 Task: Search one way flight ticket for 1 adult, 5 children, 2 infants in seat and 1 infant on lap in first from Santa Fe: Santa Fe Municipal Airport to Rockford: Chicago Rockford International Airport(was Northwest Chicagoland Regional Airport At Rockford) on 5-1-2023. Number of bags: 2 carry on bags and 6 checked bags. Price is upto 72000. Outbound departure time preference is 21:00.
Action: Mouse moved to (223, 263)
Screenshot: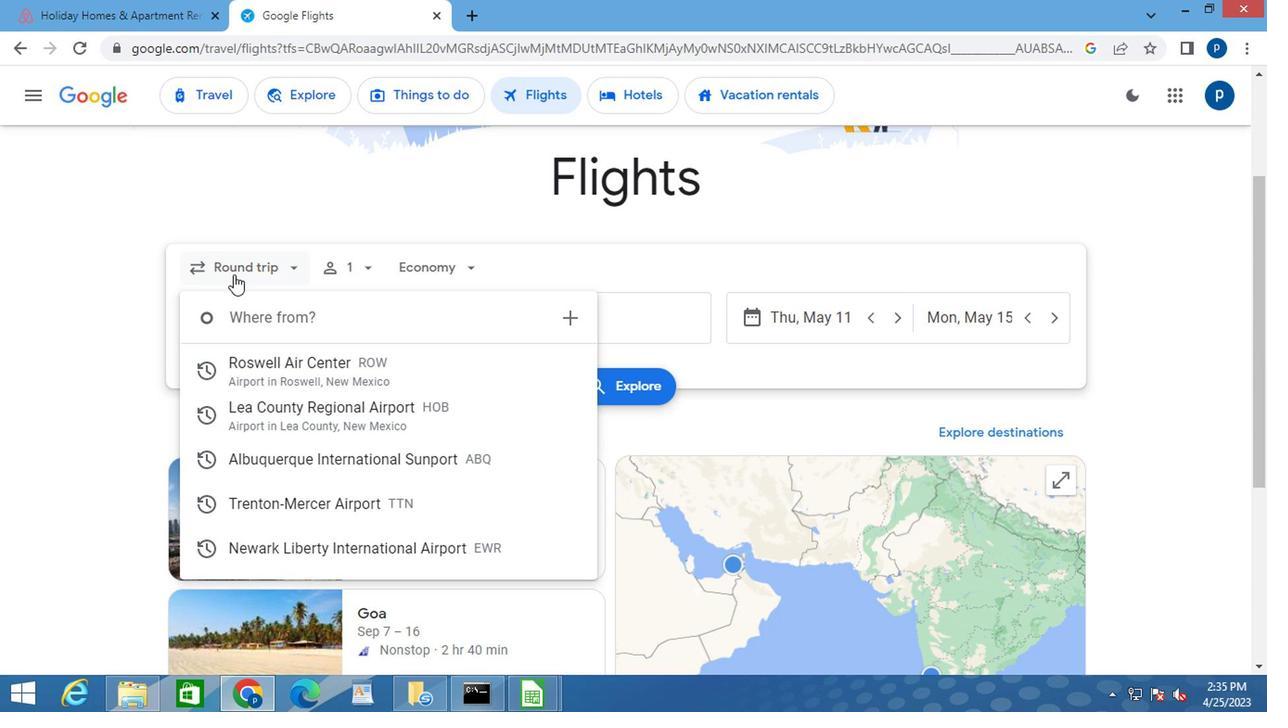 
Action: Mouse pressed left at (223, 263)
Screenshot: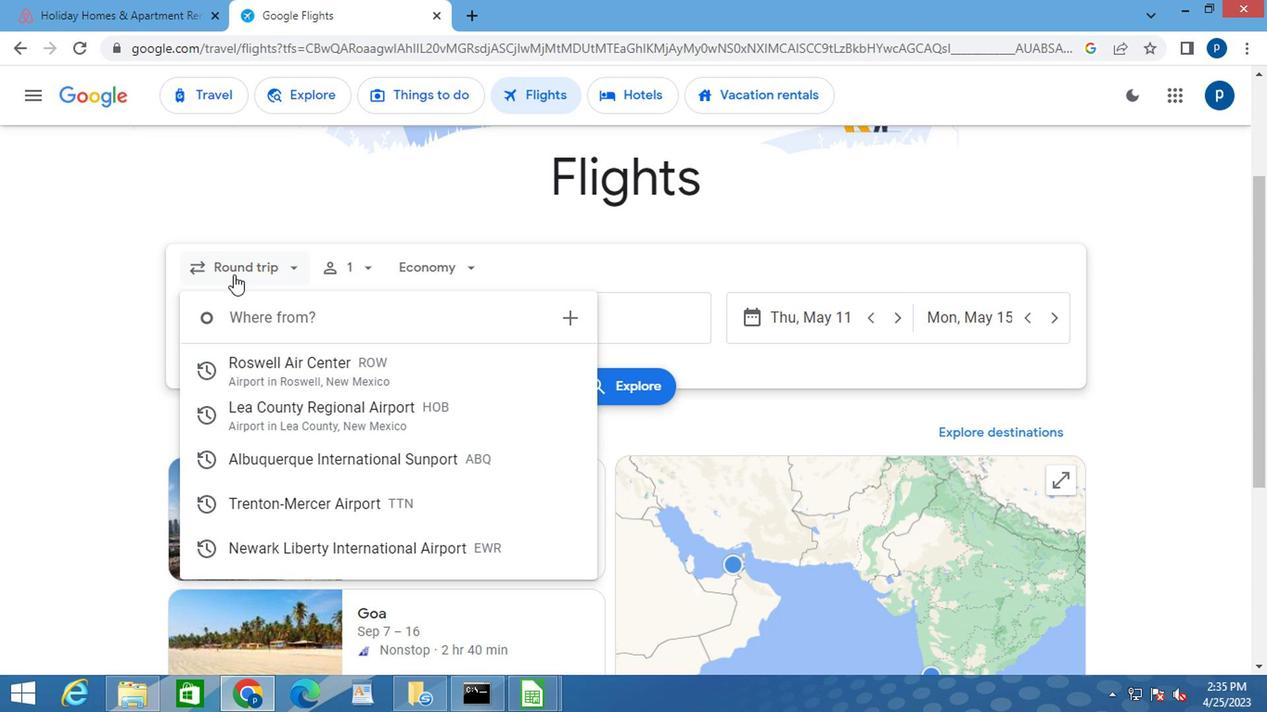 
Action: Mouse moved to (256, 345)
Screenshot: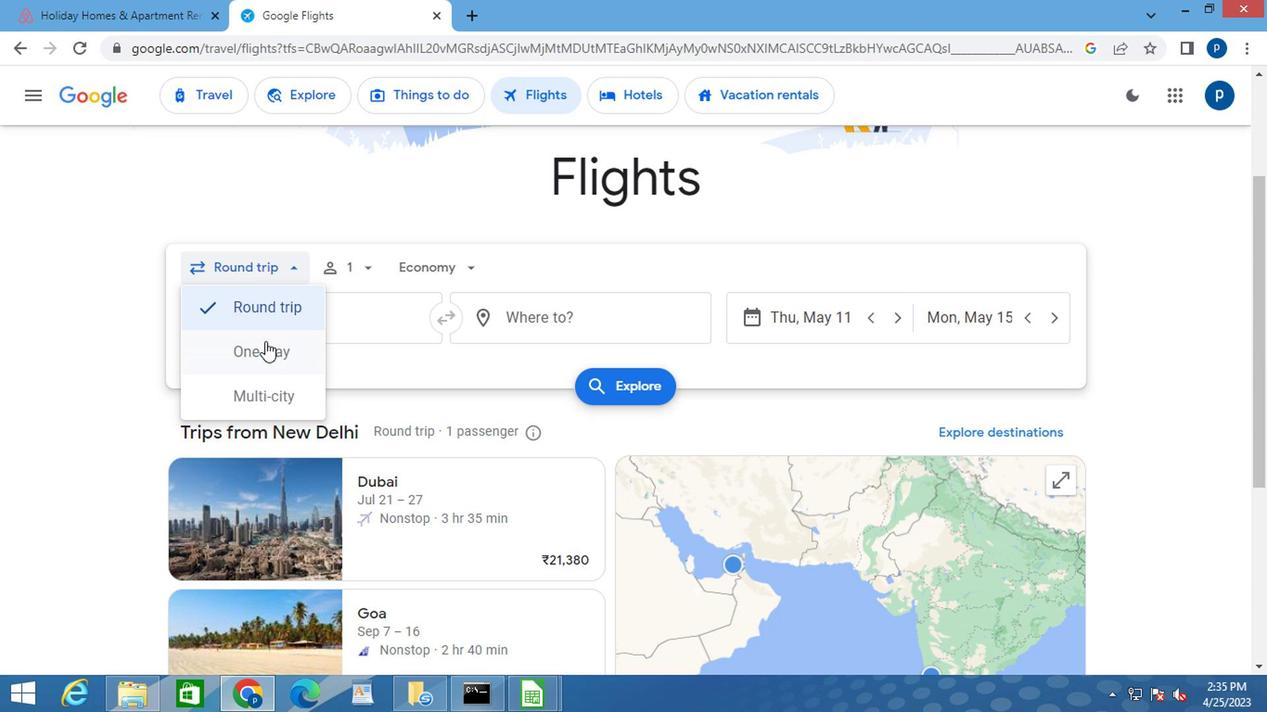 
Action: Mouse pressed left at (256, 345)
Screenshot: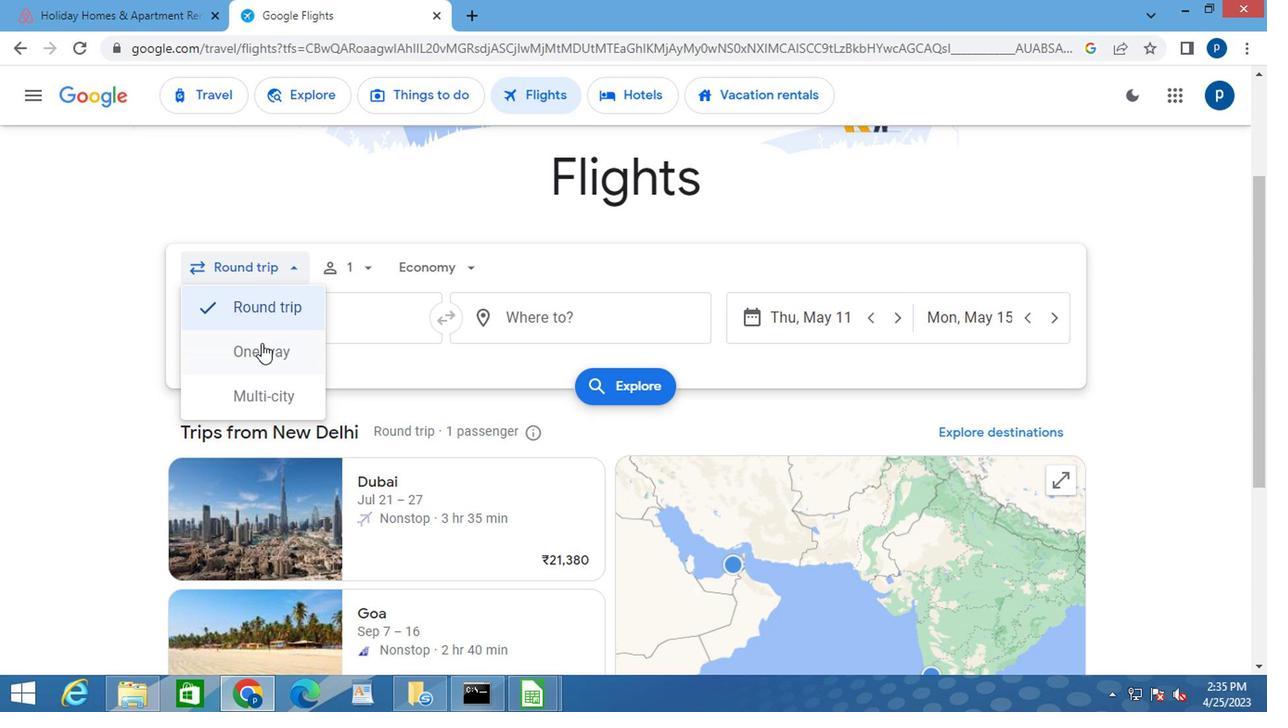 
Action: Mouse moved to (353, 278)
Screenshot: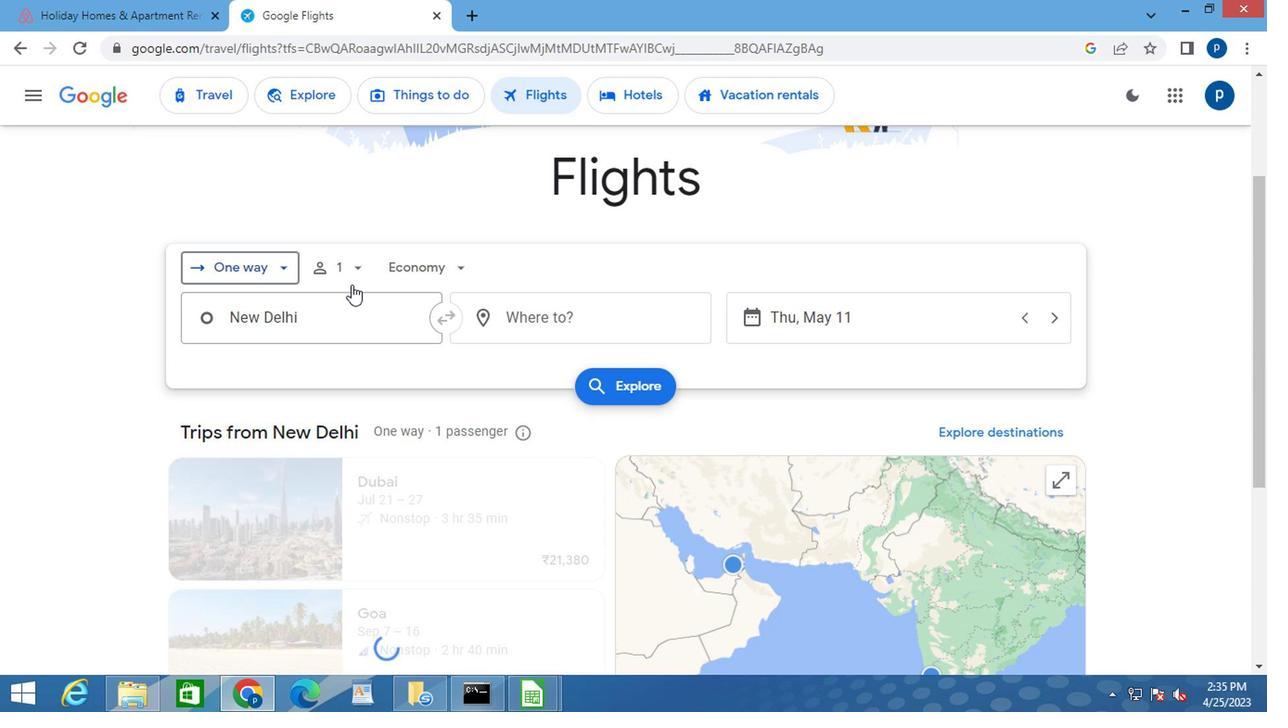 
Action: Mouse pressed left at (353, 278)
Screenshot: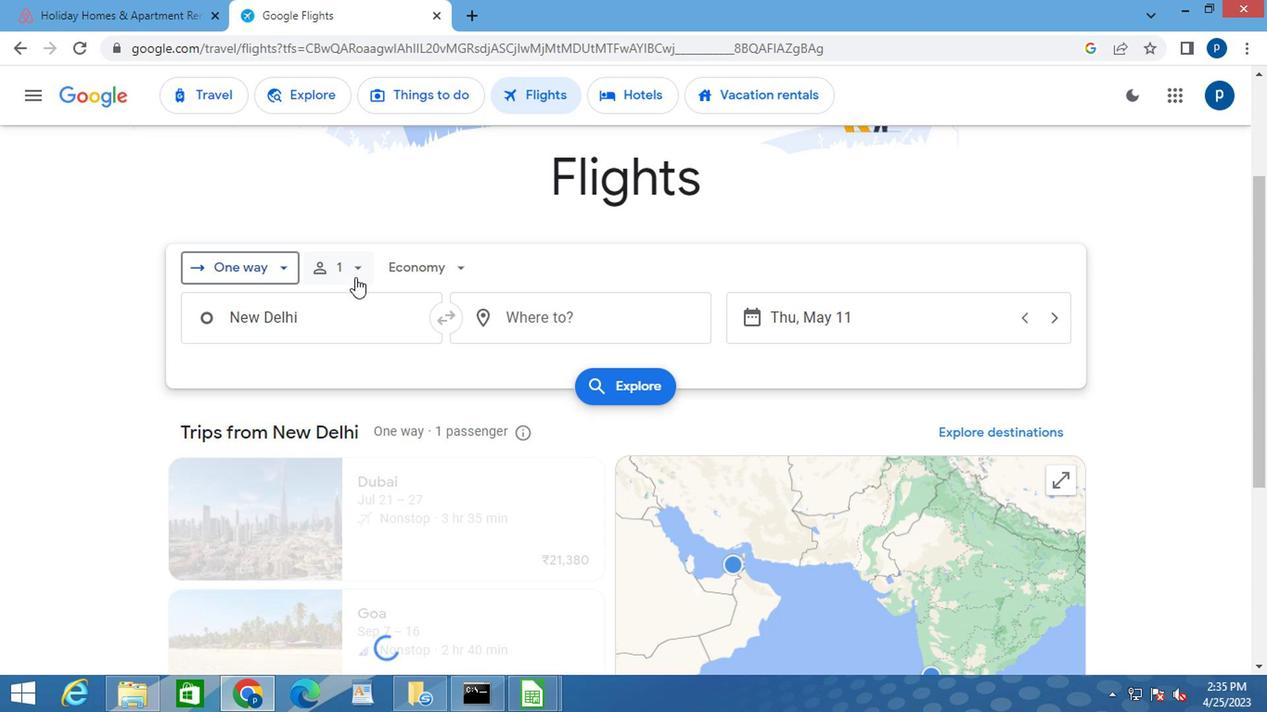 
Action: Mouse moved to (495, 365)
Screenshot: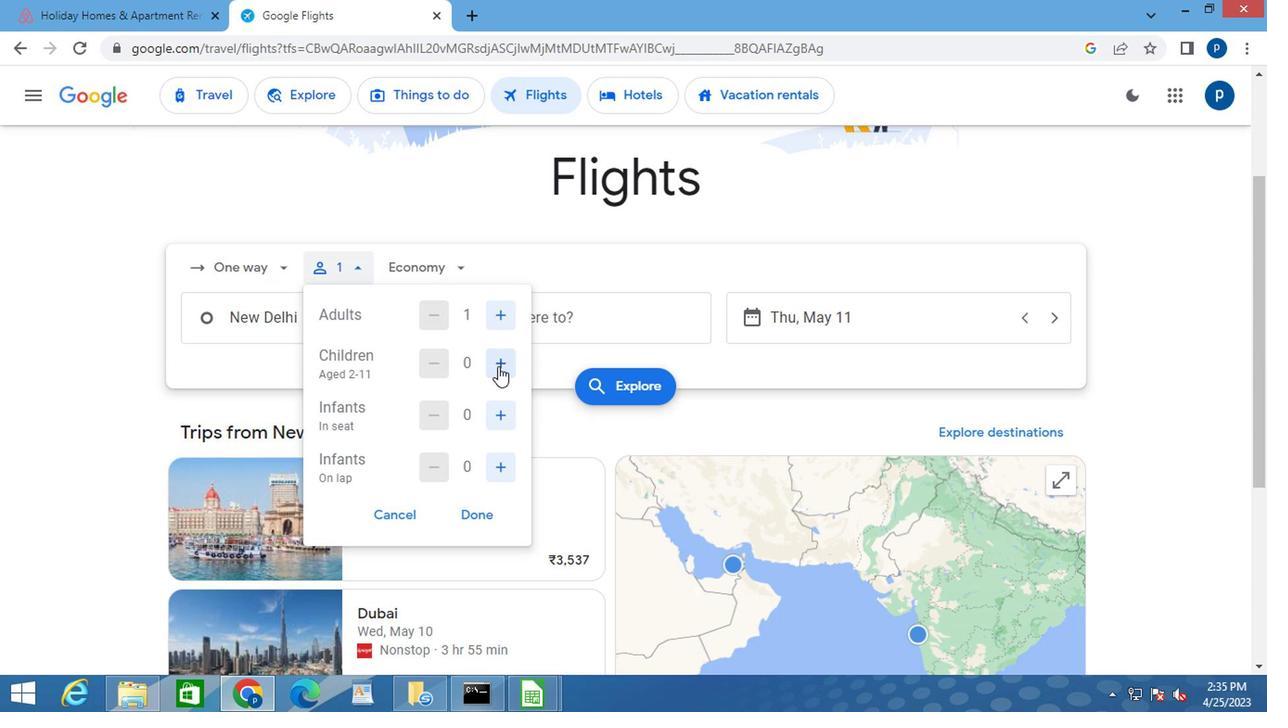 
Action: Mouse pressed left at (495, 365)
Screenshot: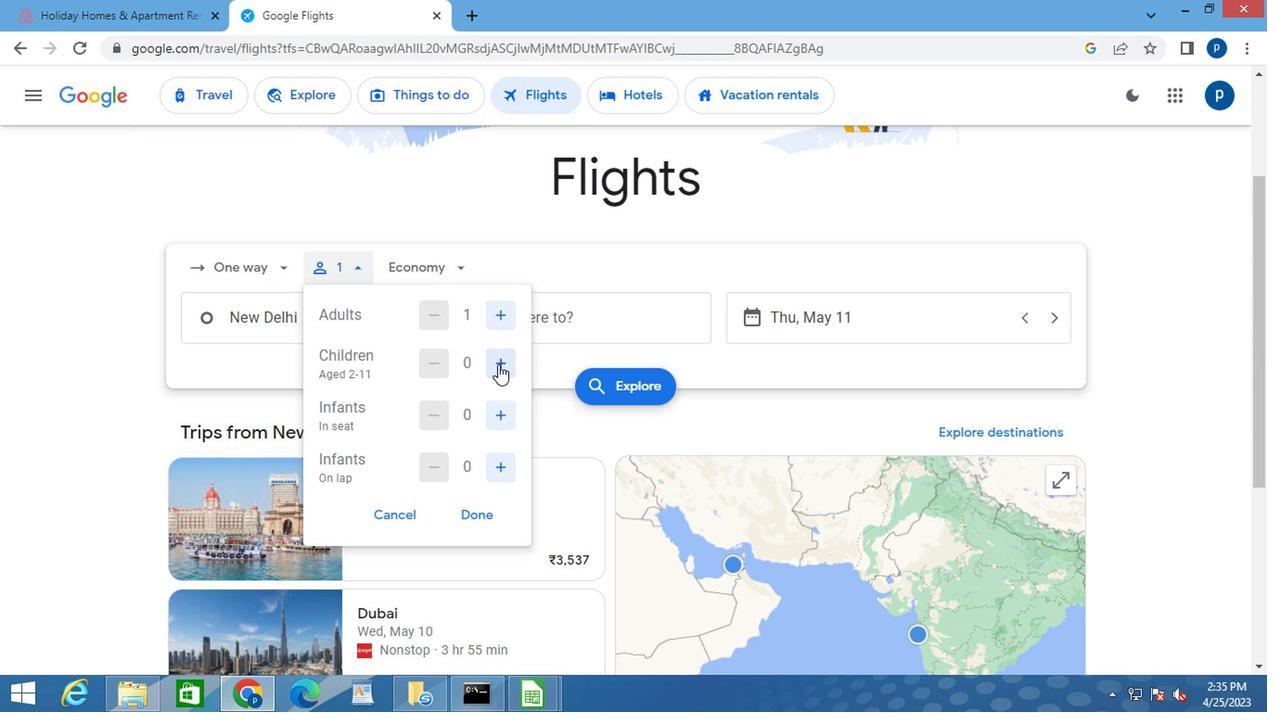
Action: Mouse pressed left at (495, 365)
Screenshot: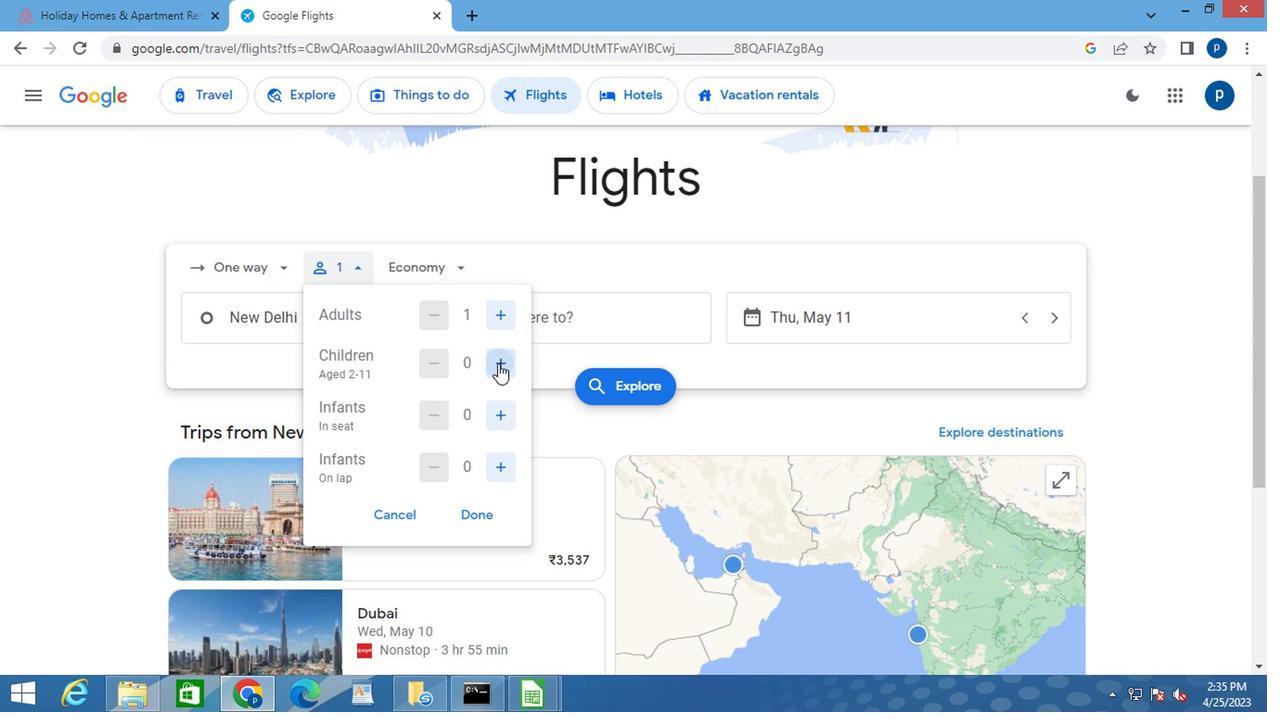
Action: Mouse pressed left at (495, 365)
Screenshot: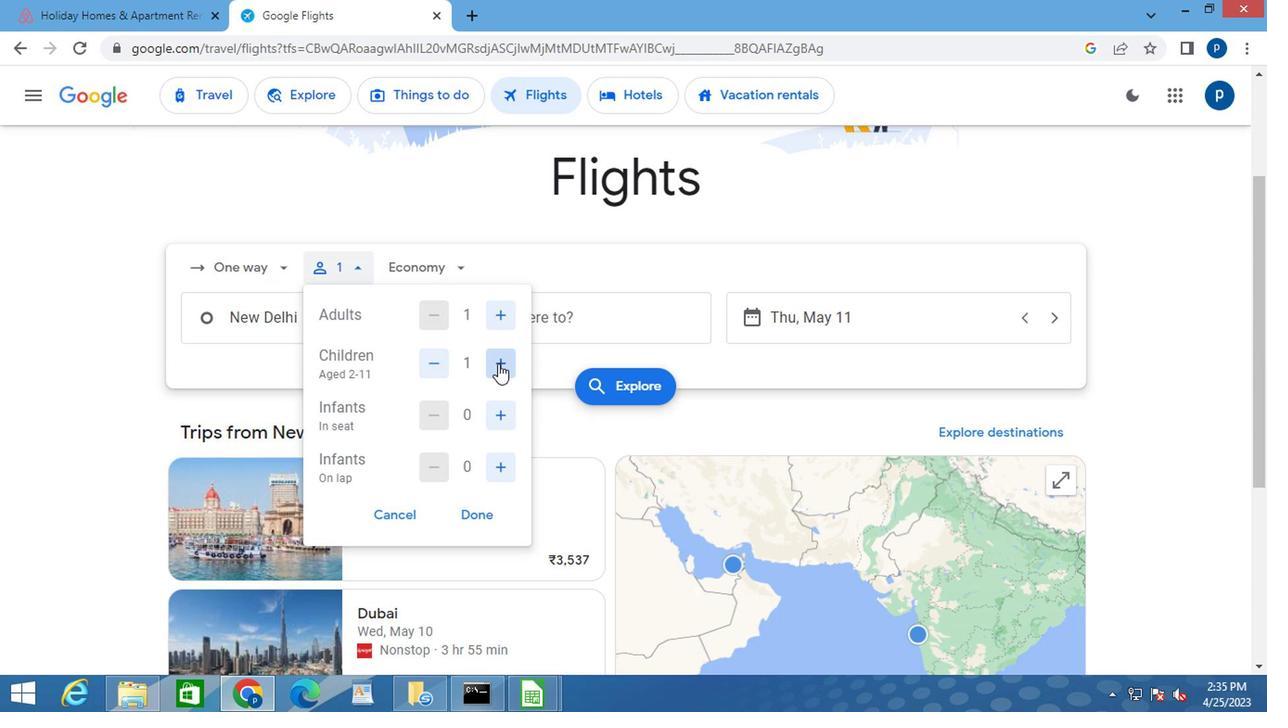 
Action: Mouse moved to (495, 365)
Screenshot: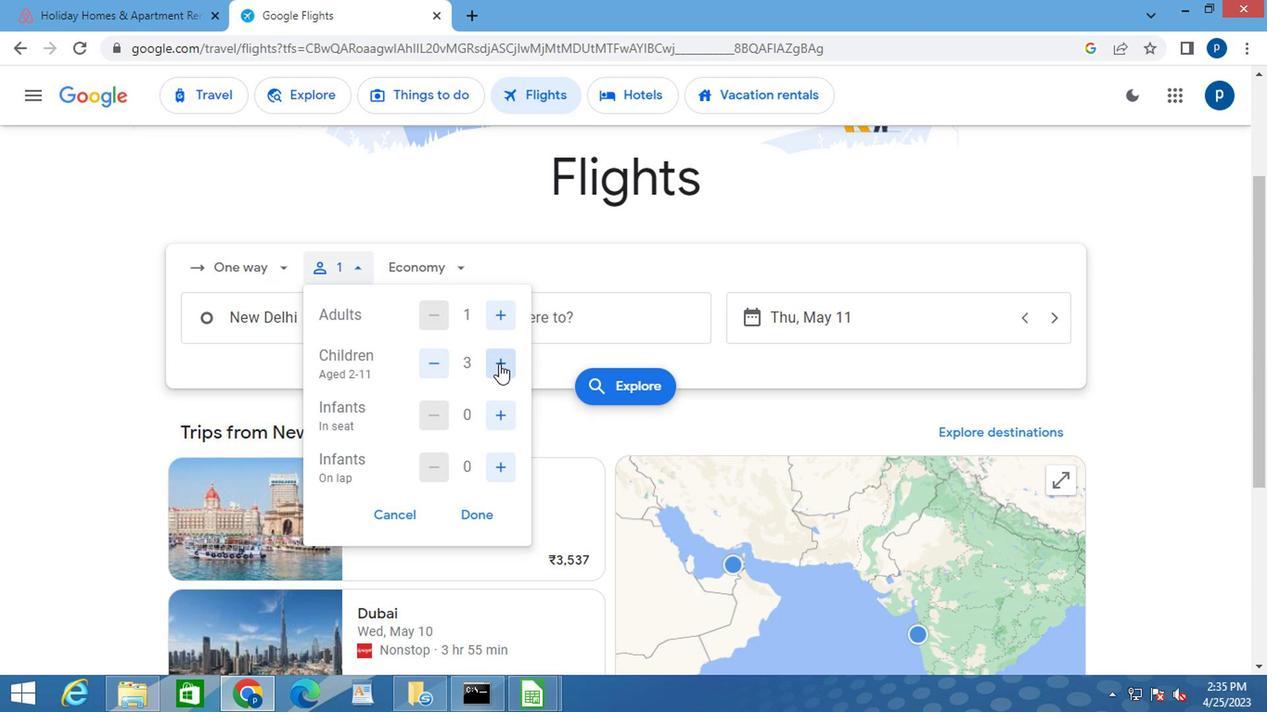 
Action: Mouse pressed left at (495, 365)
Screenshot: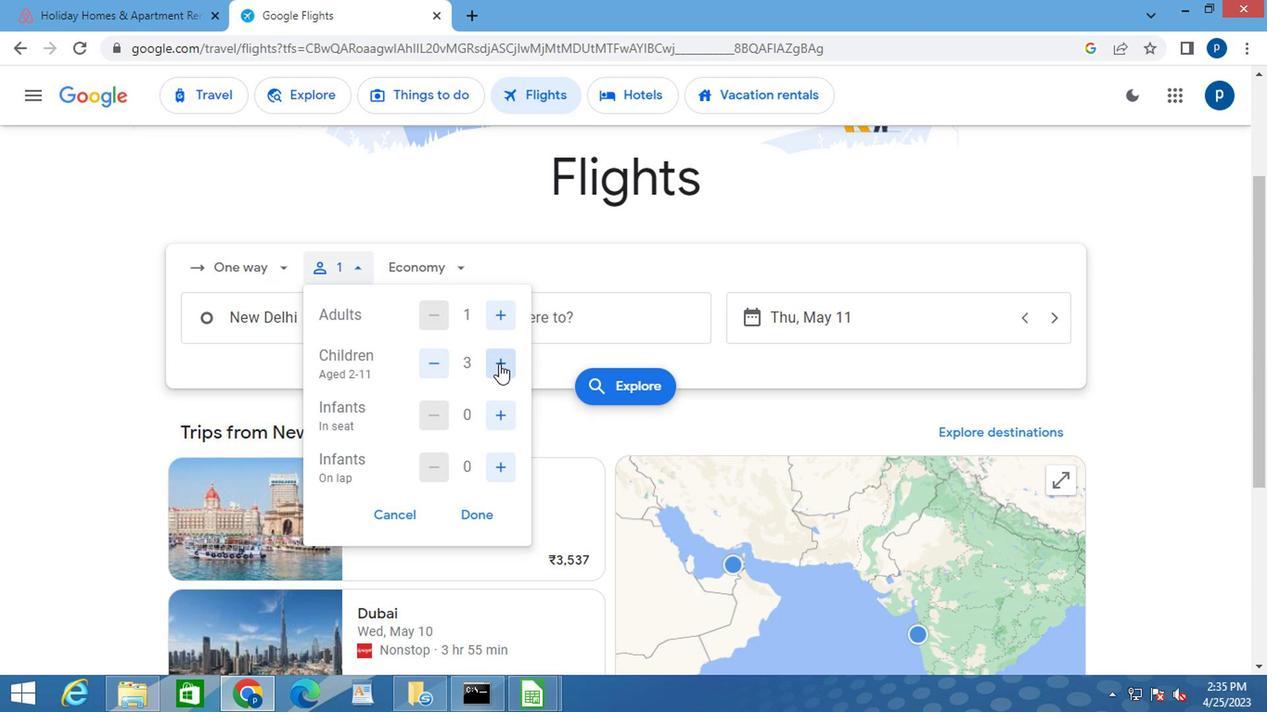 
Action: Mouse pressed left at (495, 365)
Screenshot: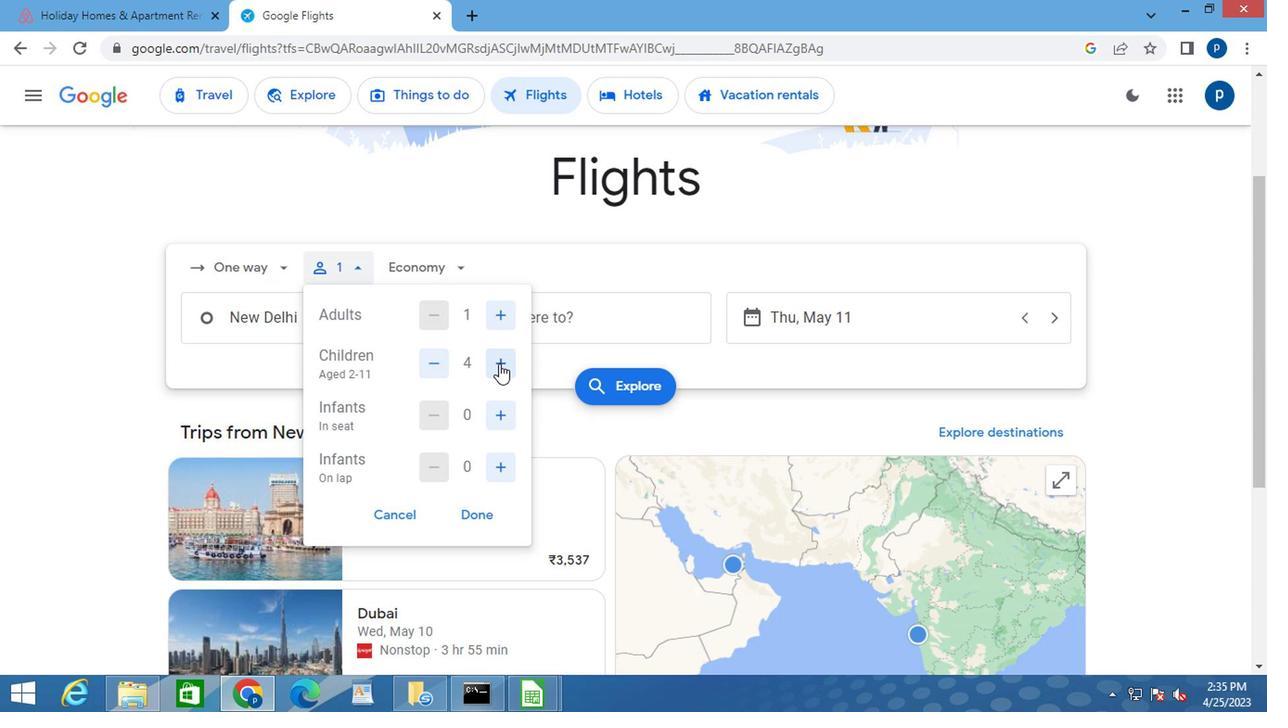 
Action: Mouse moved to (501, 413)
Screenshot: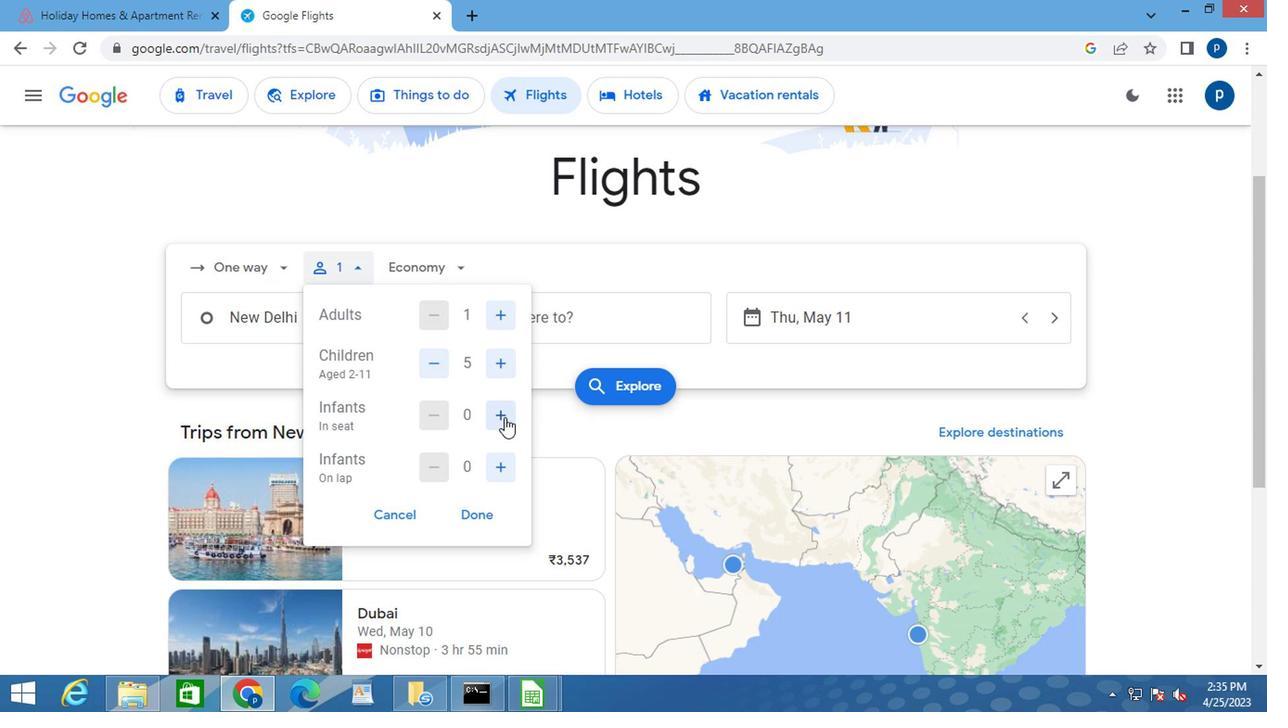 
Action: Mouse pressed left at (501, 413)
Screenshot: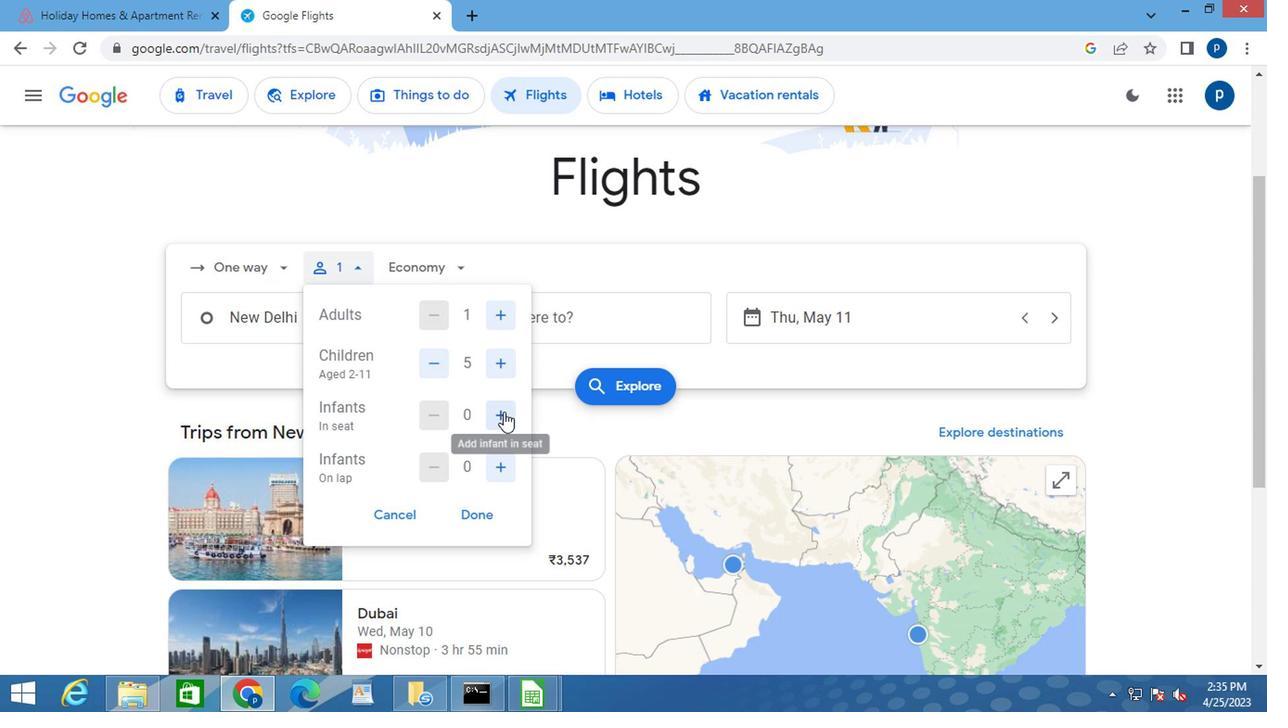 
Action: Mouse pressed left at (501, 413)
Screenshot: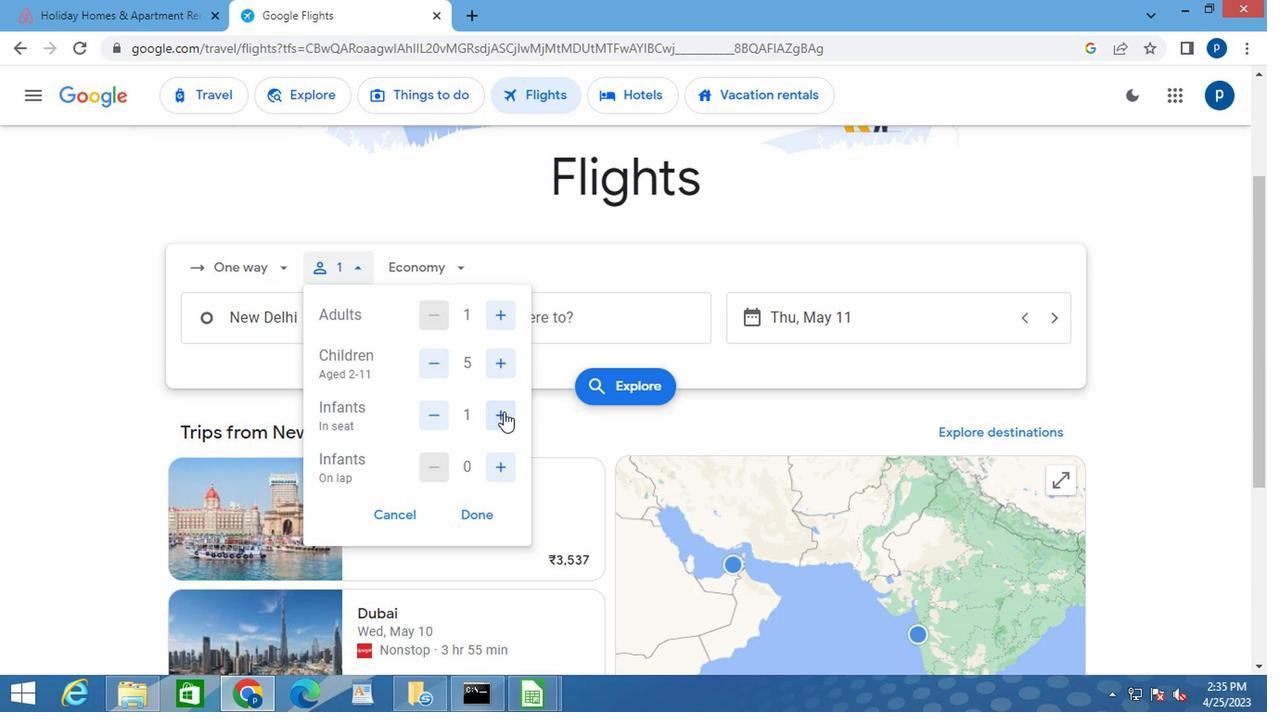 
Action: Mouse moved to (497, 467)
Screenshot: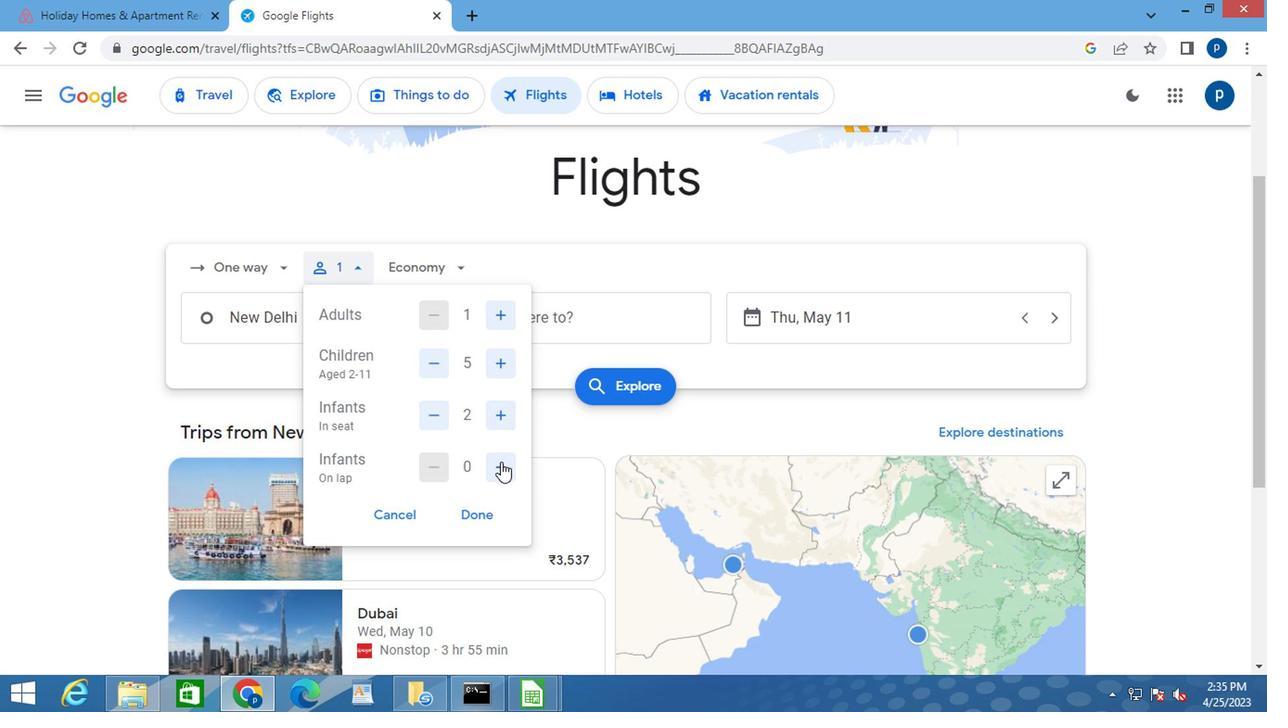 
Action: Mouse pressed left at (497, 467)
Screenshot: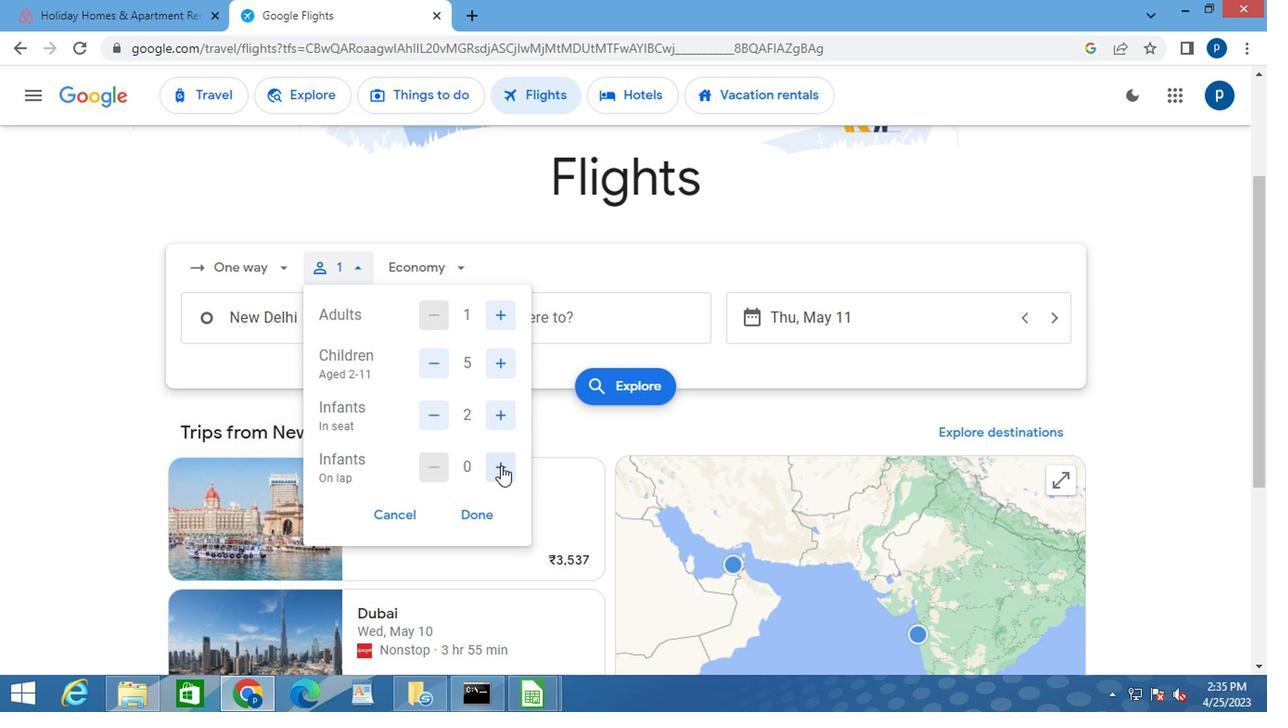 
Action: Mouse moved to (436, 424)
Screenshot: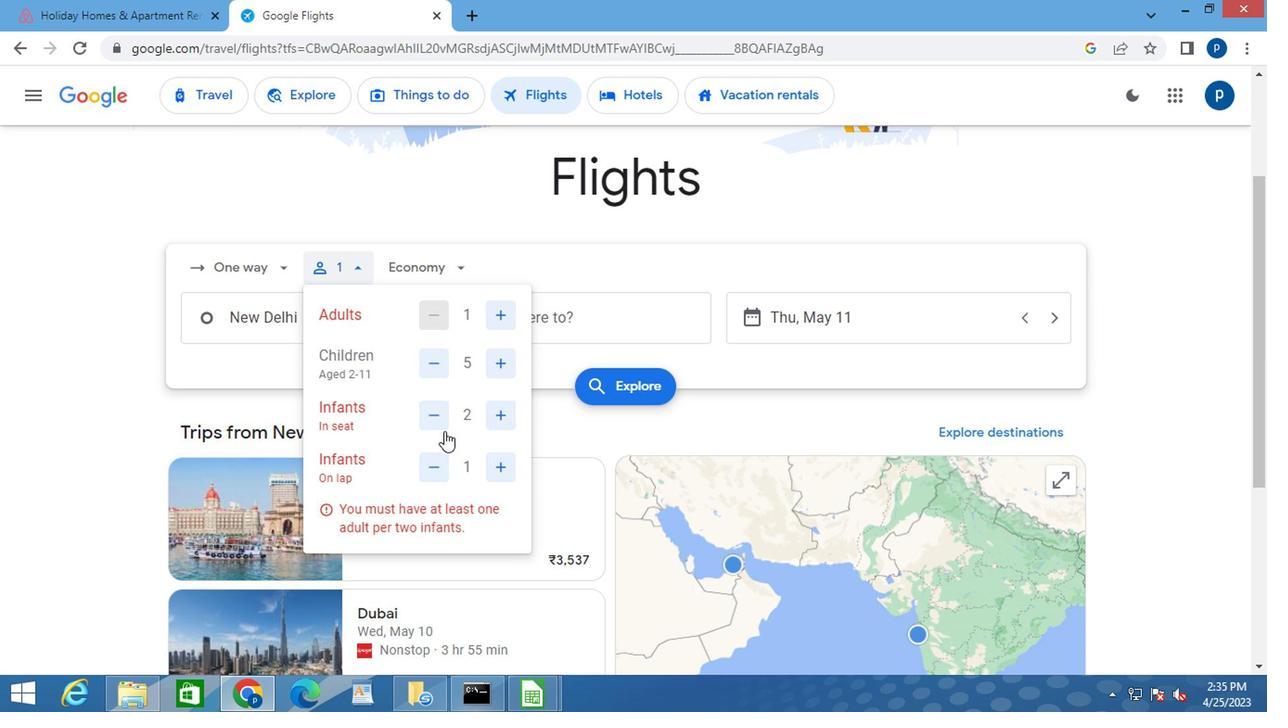 
Action: Mouse pressed left at (436, 424)
Screenshot: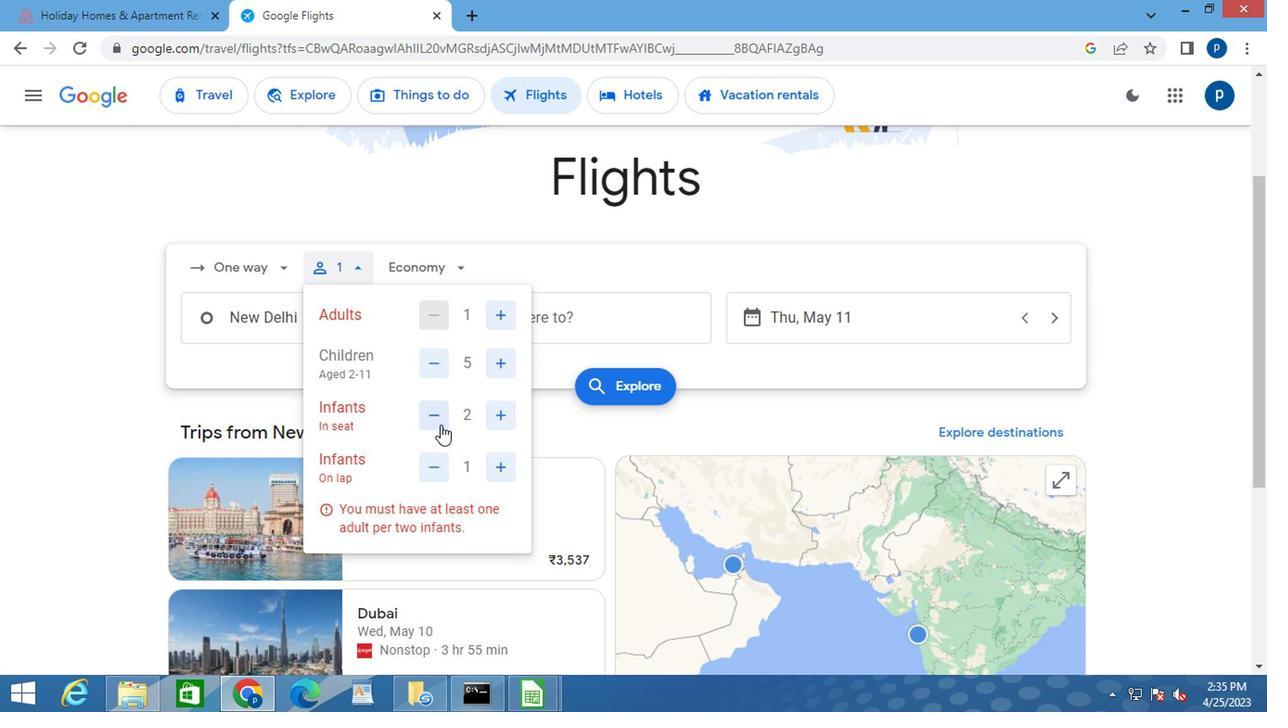 
Action: Mouse moved to (457, 509)
Screenshot: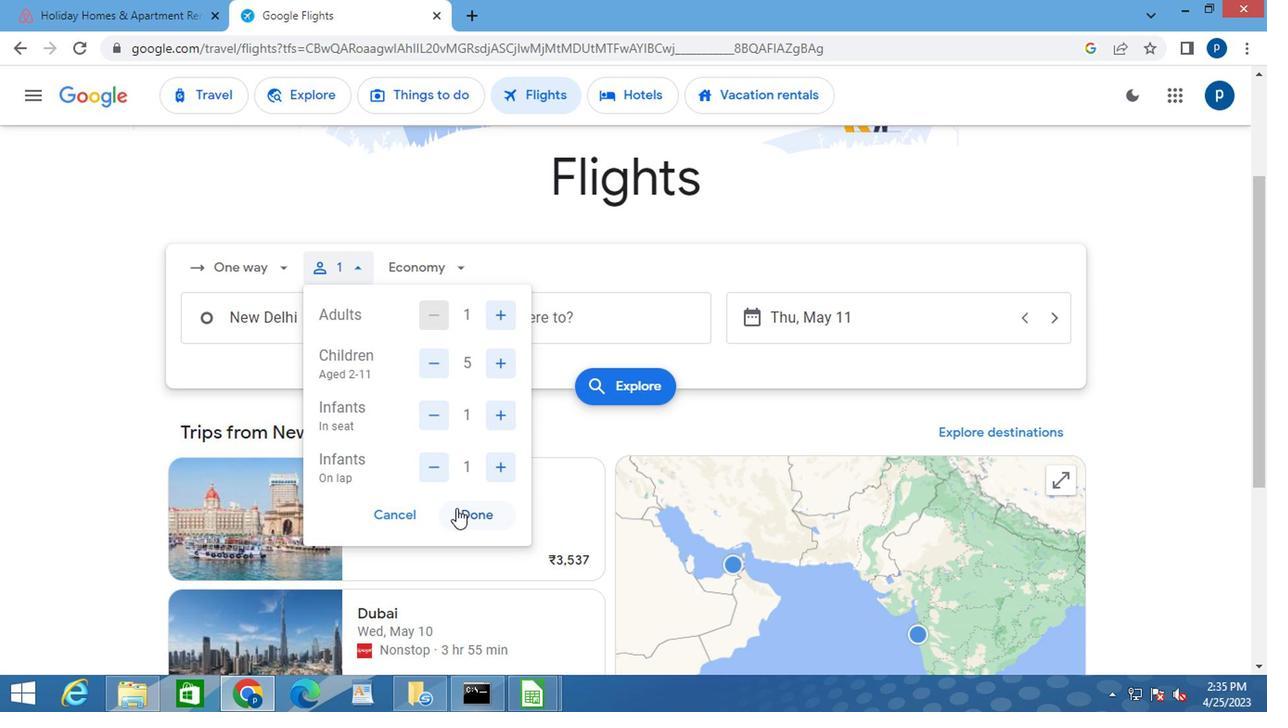 
Action: Mouse pressed left at (457, 509)
Screenshot: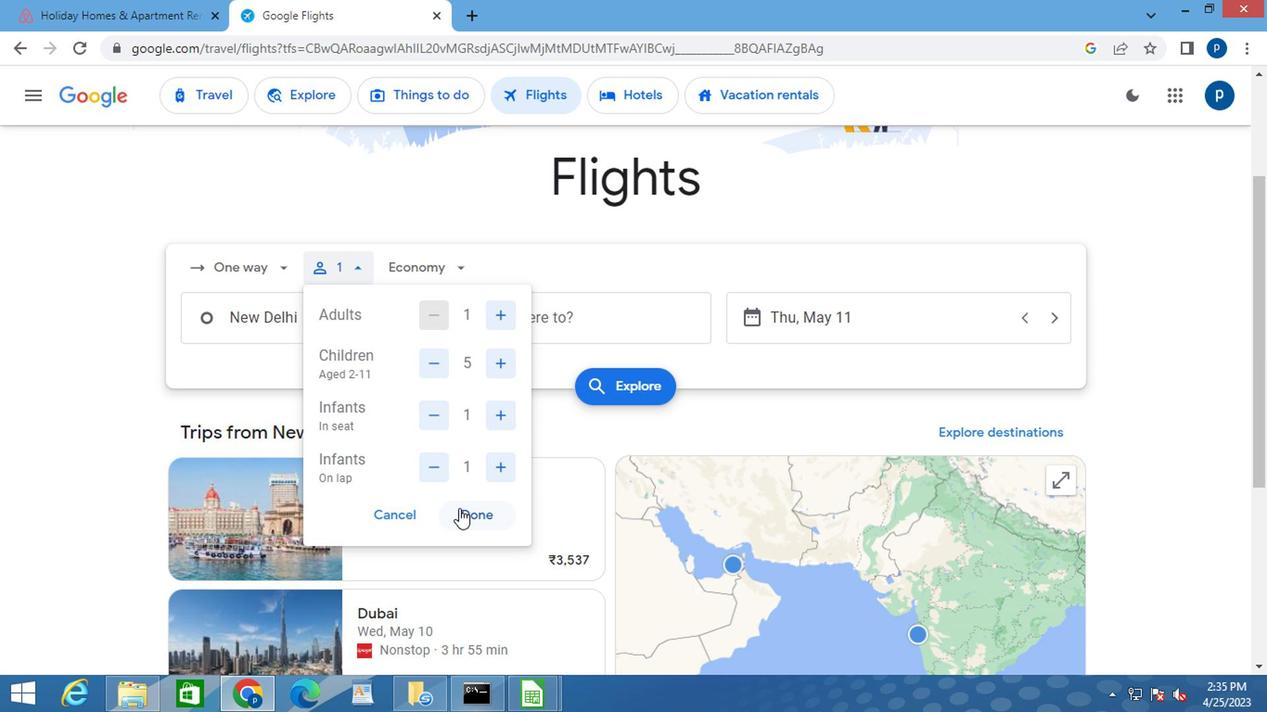 
Action: Mouse moved to (413, 277)
Screenshot: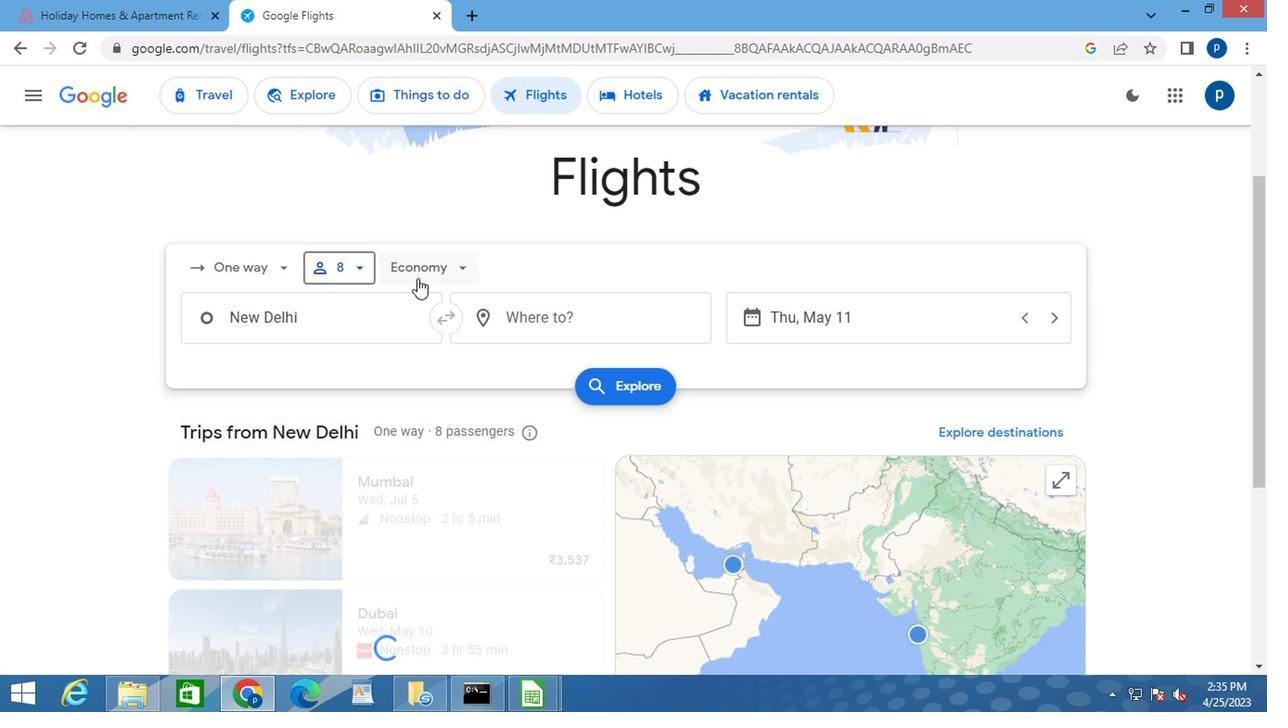 
Action: Mouse pressed left at (413, 277)
Screenshot: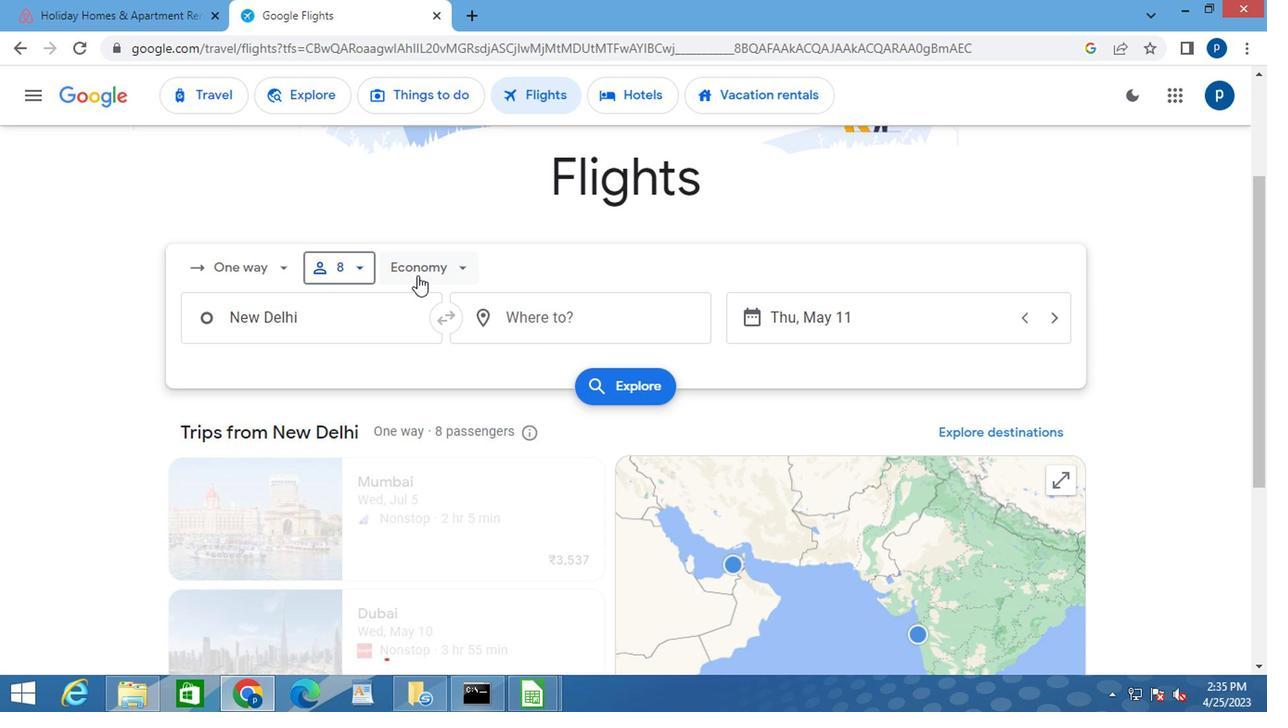 
Action: Mouse moved to (448, 431)
Screenshot: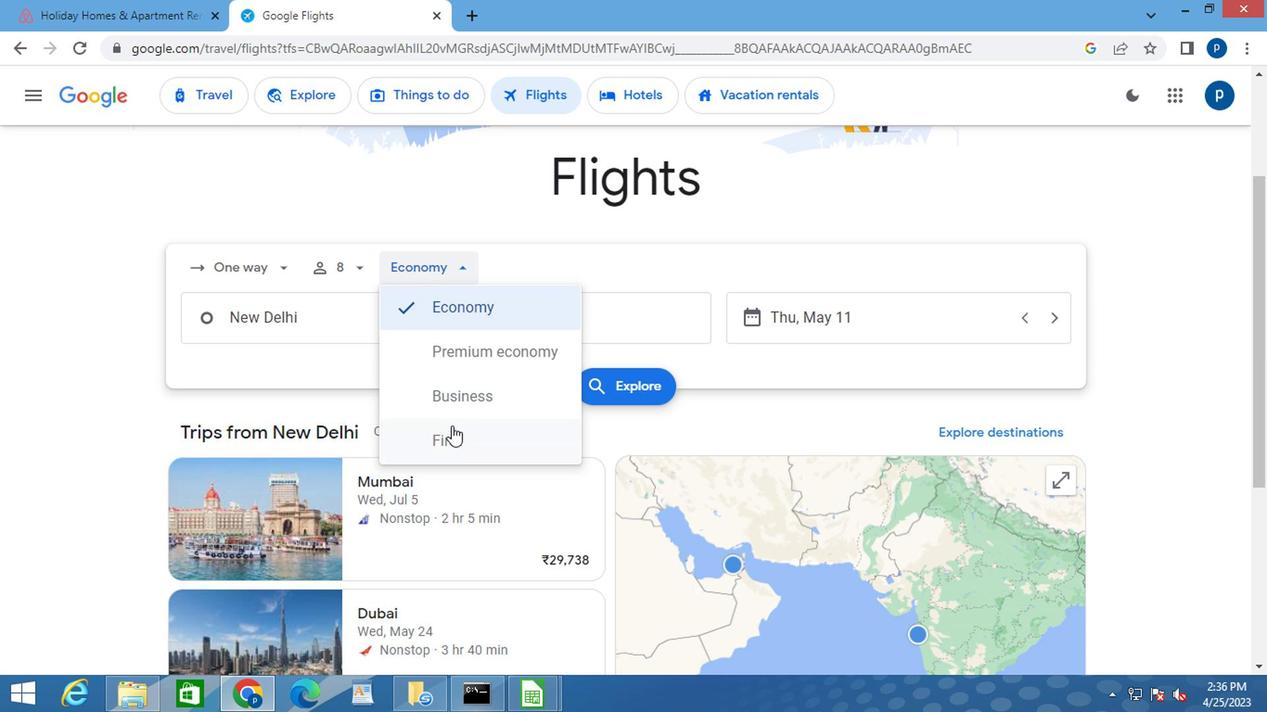 
Action: Mouse pressed left at (448, 431)
Screenshot: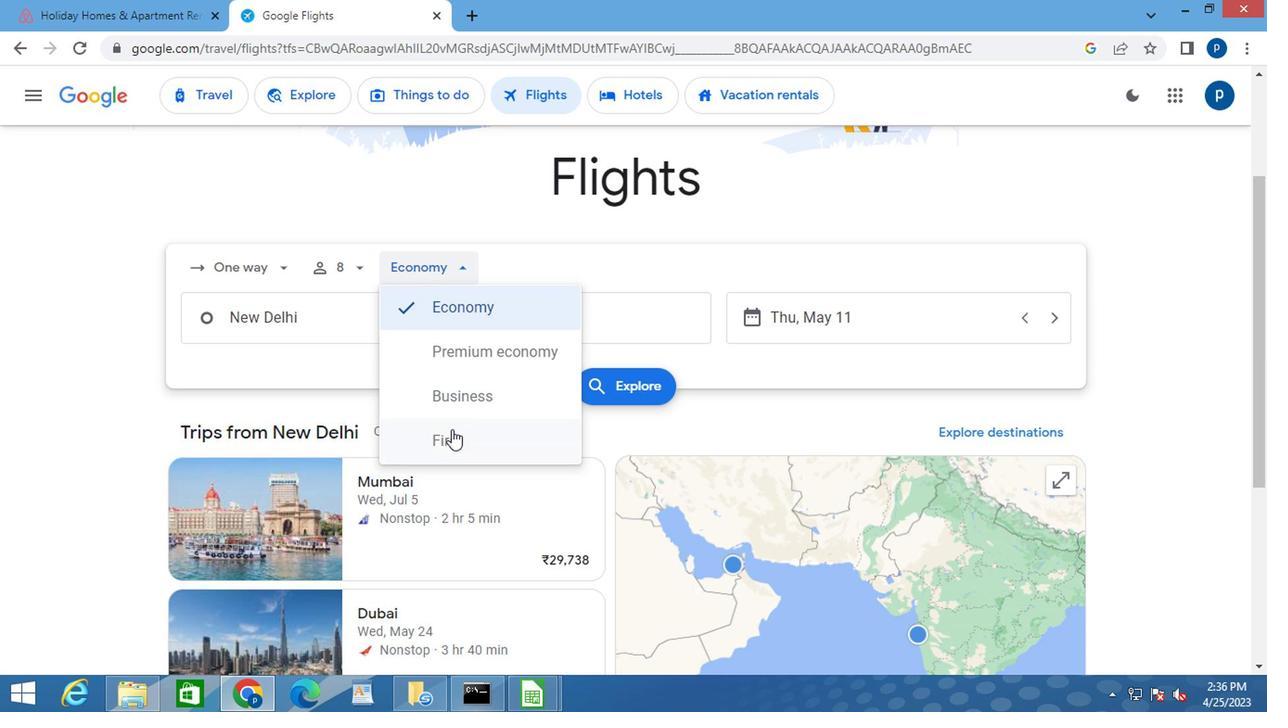 
Action: Mouse moved to (256, 324)
Screenshot: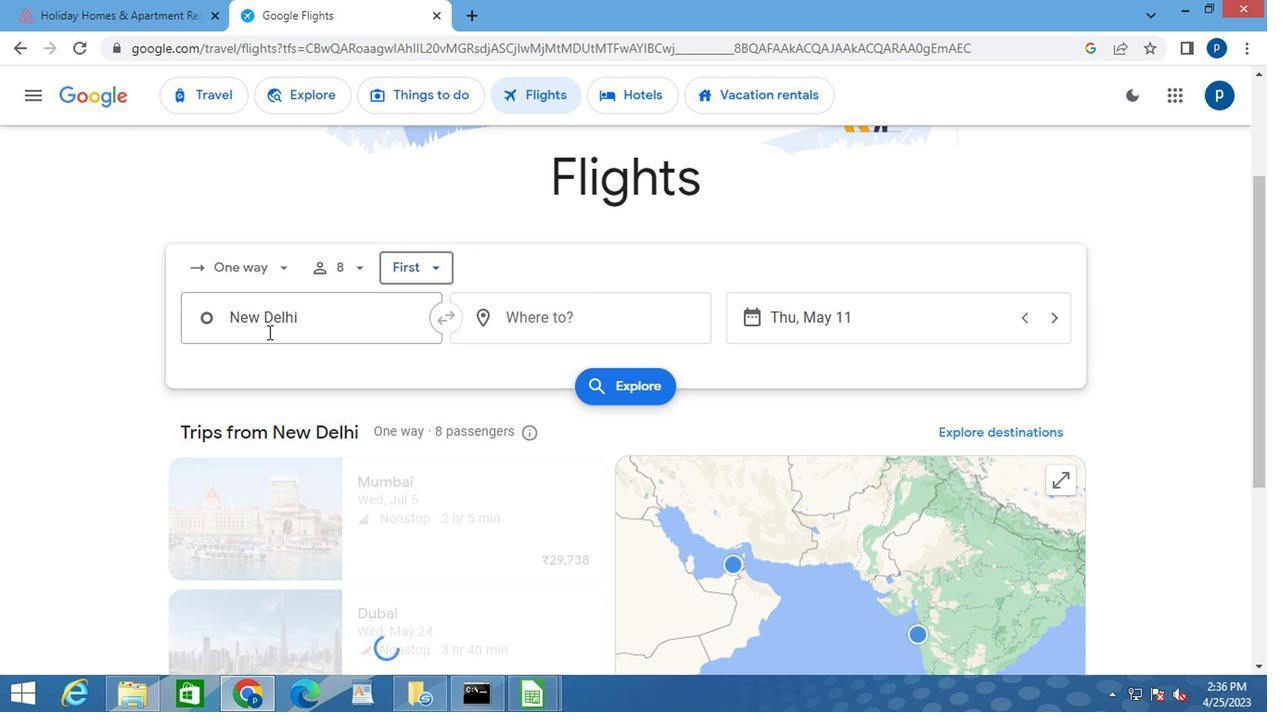 
Action: Mouse pressed left at (256, 324)
Screenshot: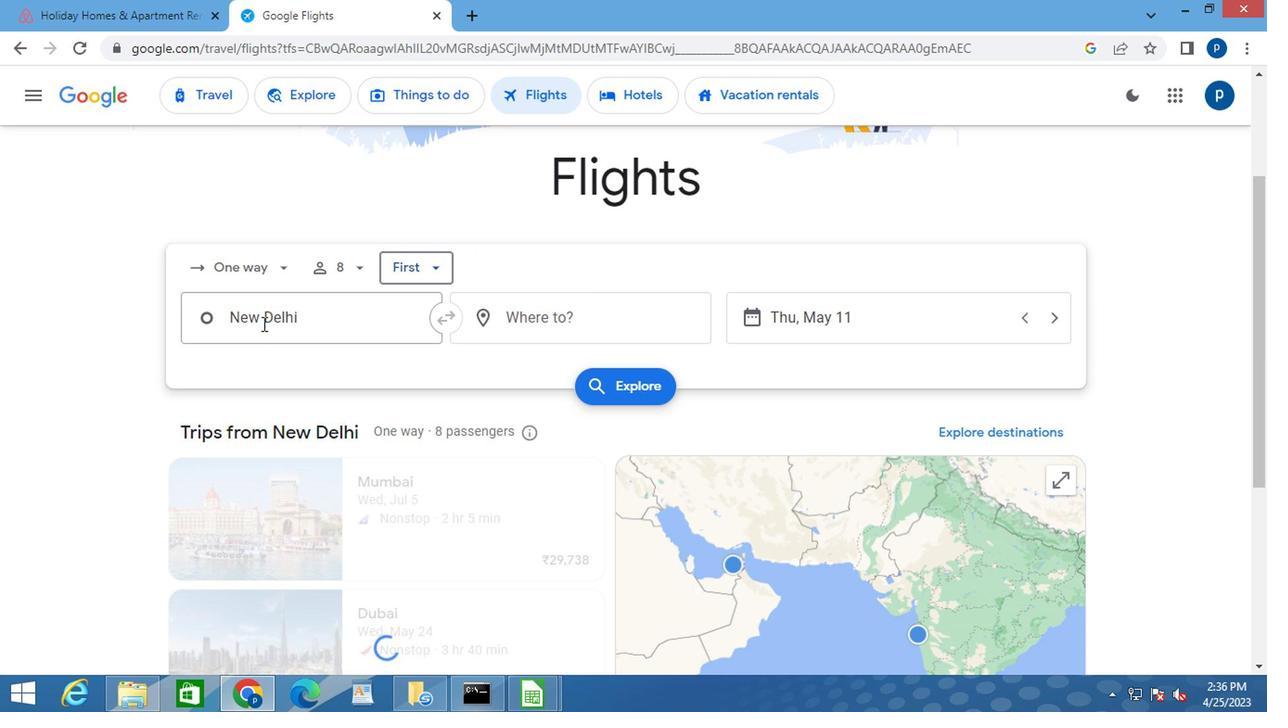 
Action: Mouse pressed left at (256, 324)
Screenshot: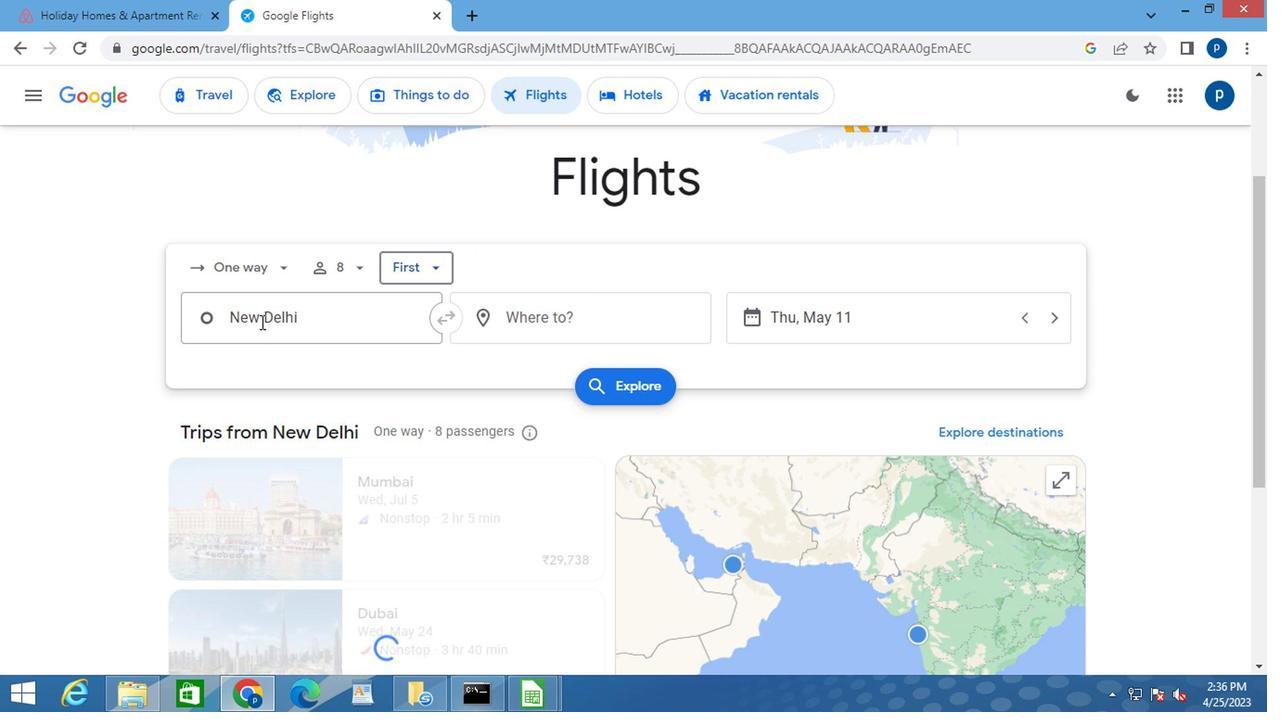 
Action: Key pressed <Key.delete><Key.caps_lock>s<Key.caps_lock>anta<Key.space><Key.caps_lock>f<Key.caps_lock>e<Key.space><Key.caps_lock>m<Key.caps_lock>u<Key.backspace><Key.backspace>
Screenshot: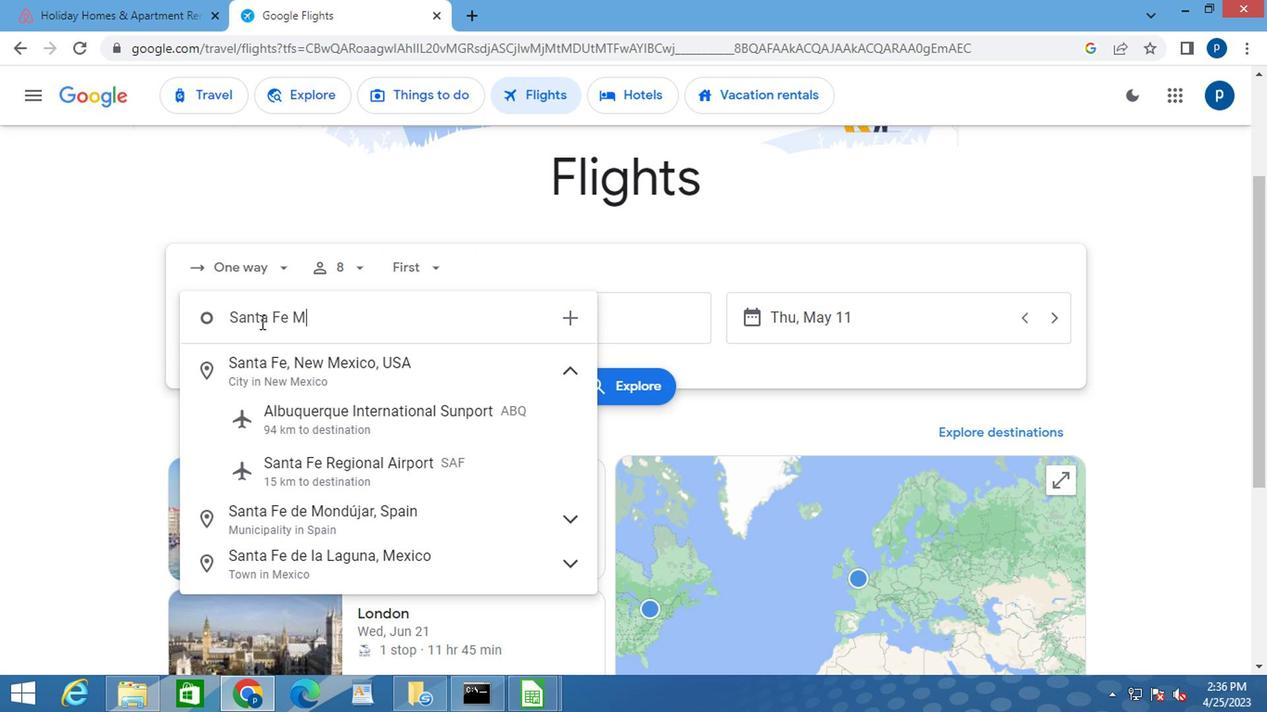 
Action: Mouse moved to (287, 472)
Screenshot: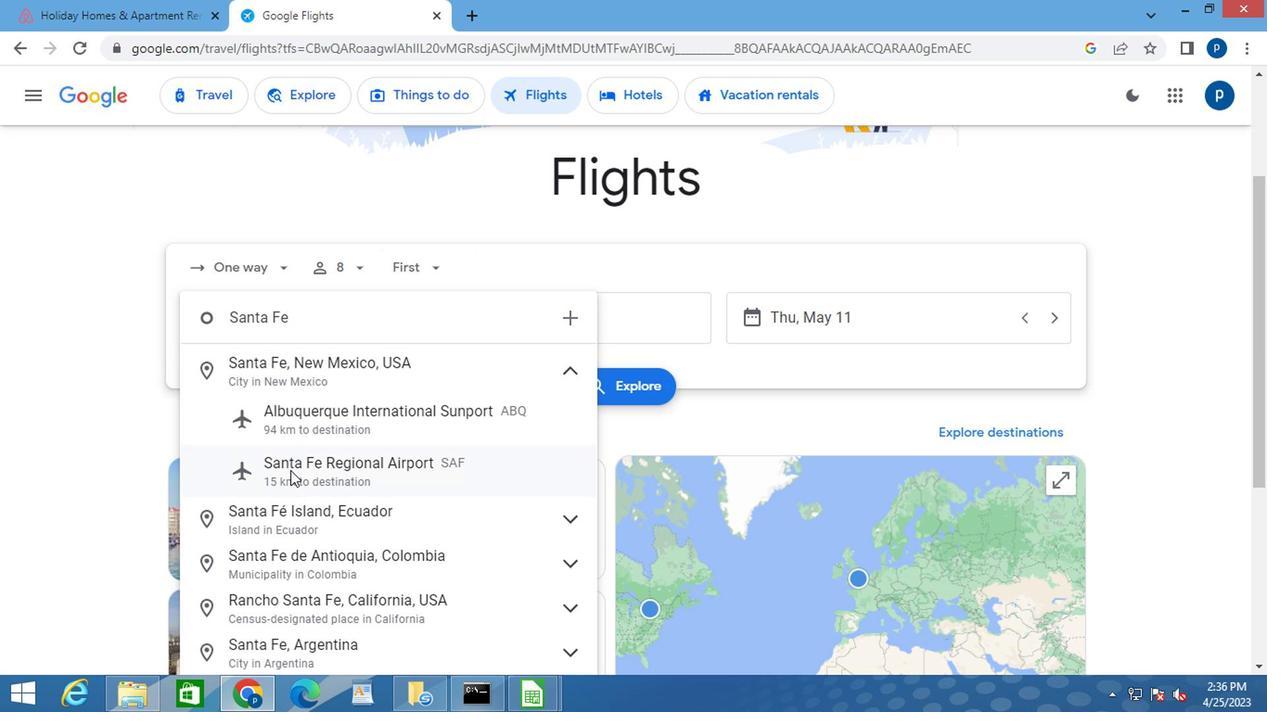 
Action: Mouse pressed left at (287, 472)
Screenshot: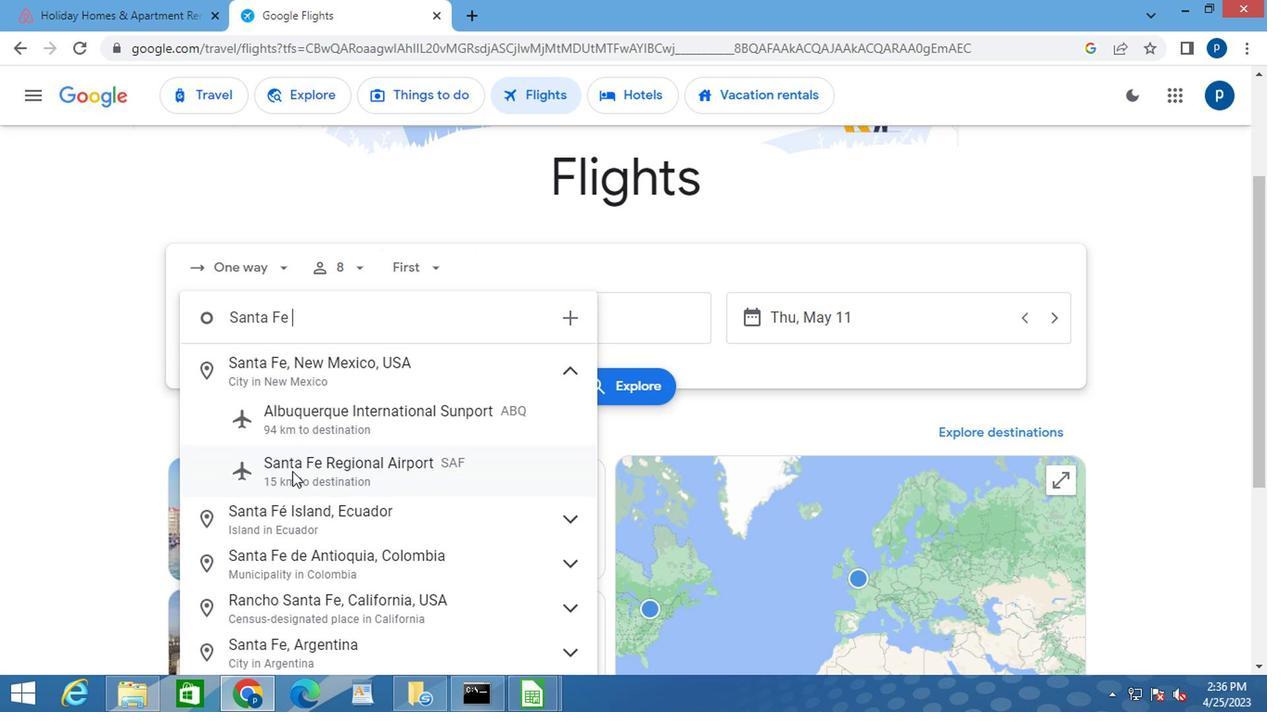 
Action: Mouse moved to (548, 324)
Screenshot: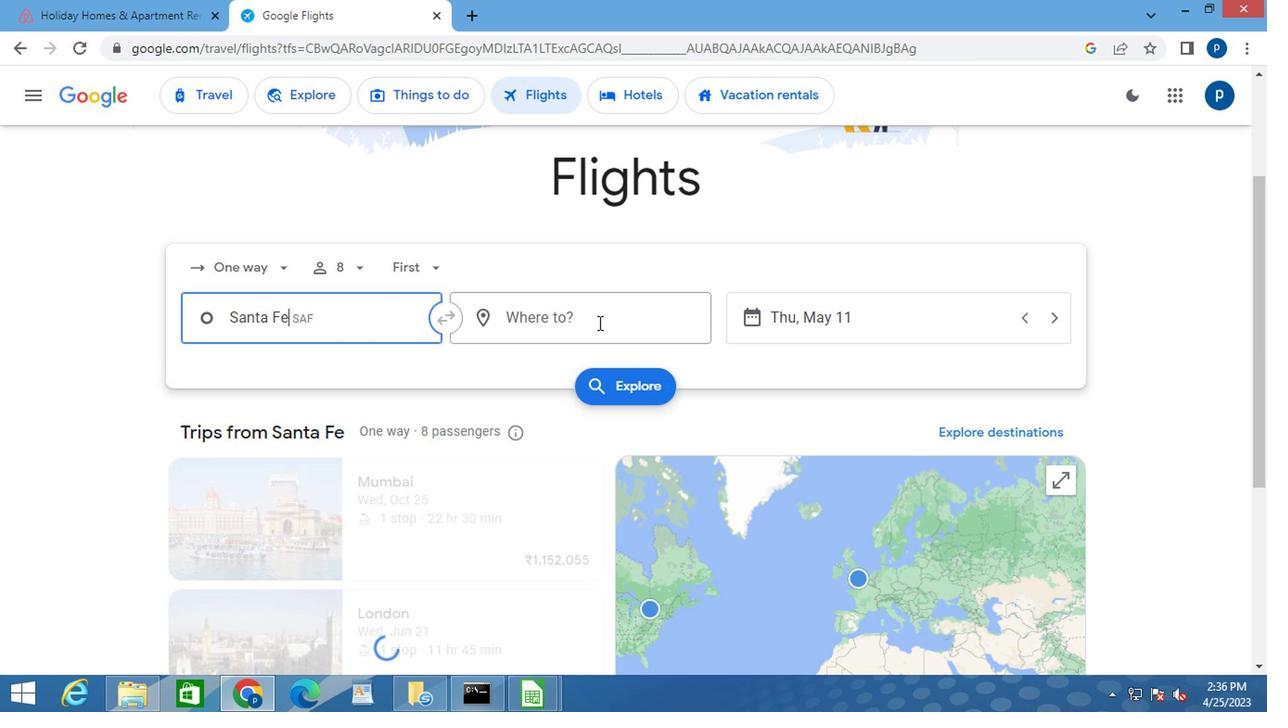 
Action: Mouse pressed left at (548, 324)
Screenshot: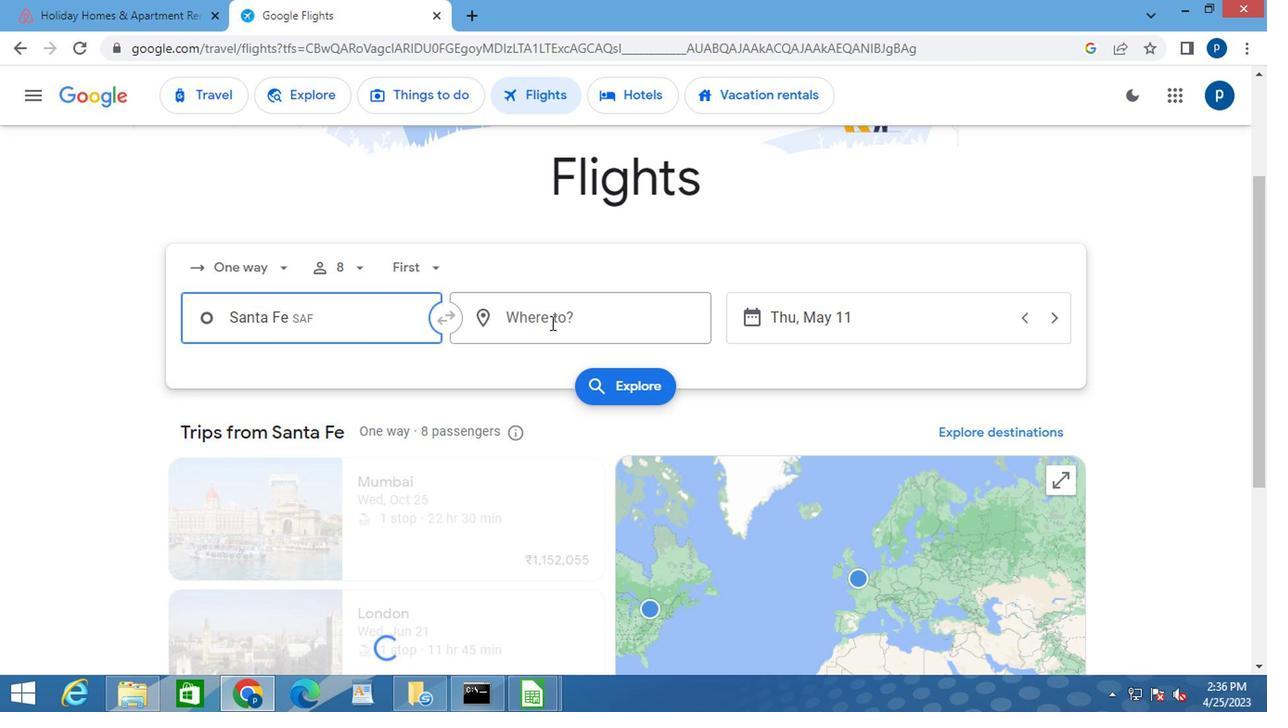 
Action: Key pressed <Key.caps_lock>c<Key.caps_lock>hicago
Screenshot: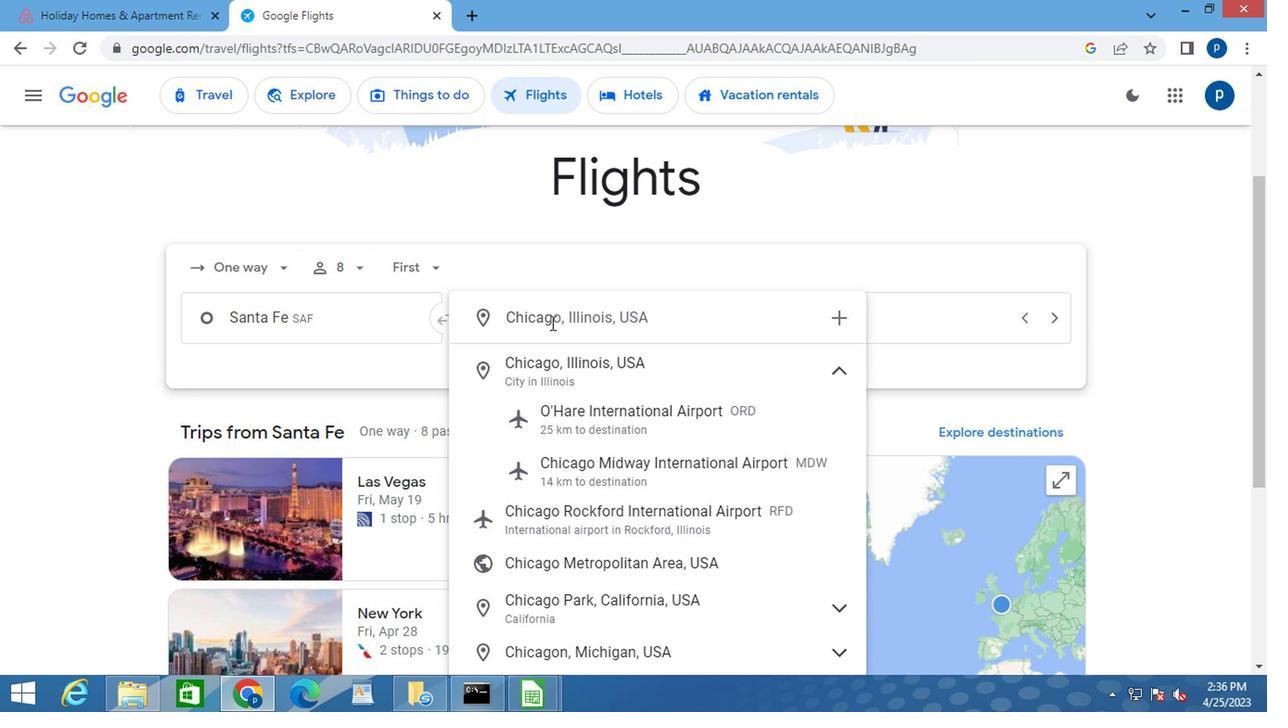 
Action: Mouse moved to (582, 519)
Screenshot: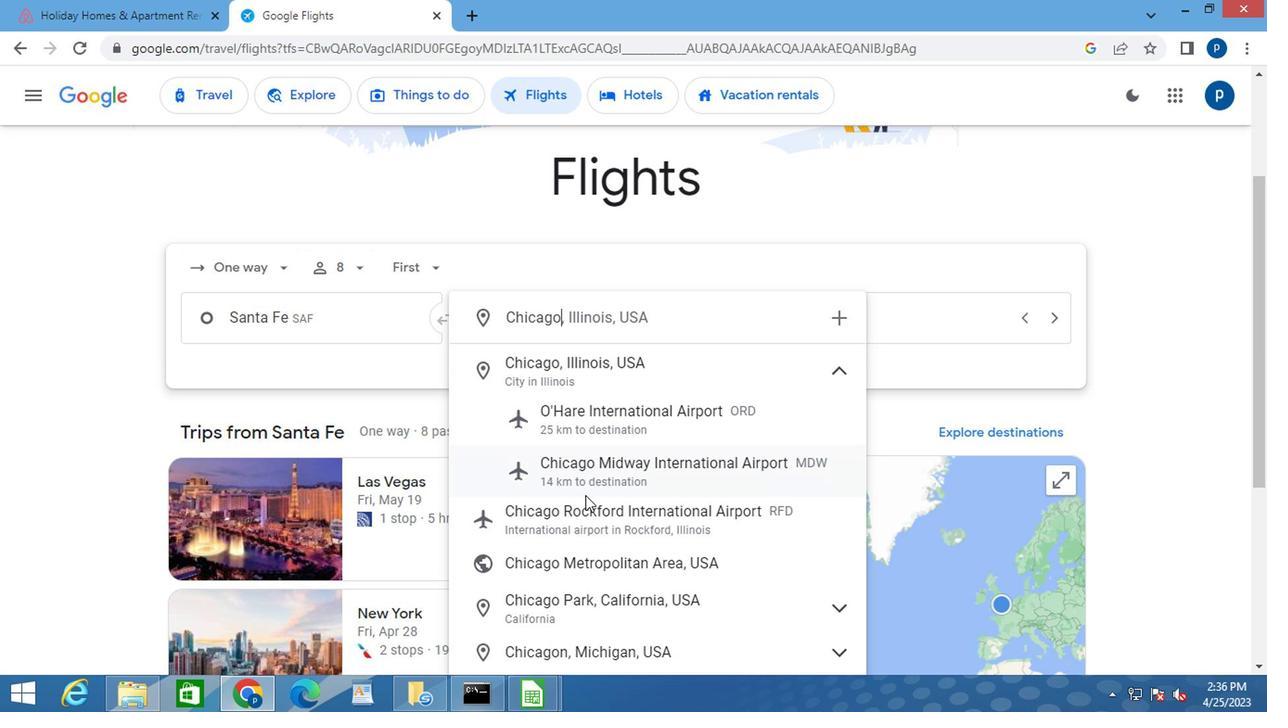 
Action: Mouse pressed left at (582, 519)
Screenshot: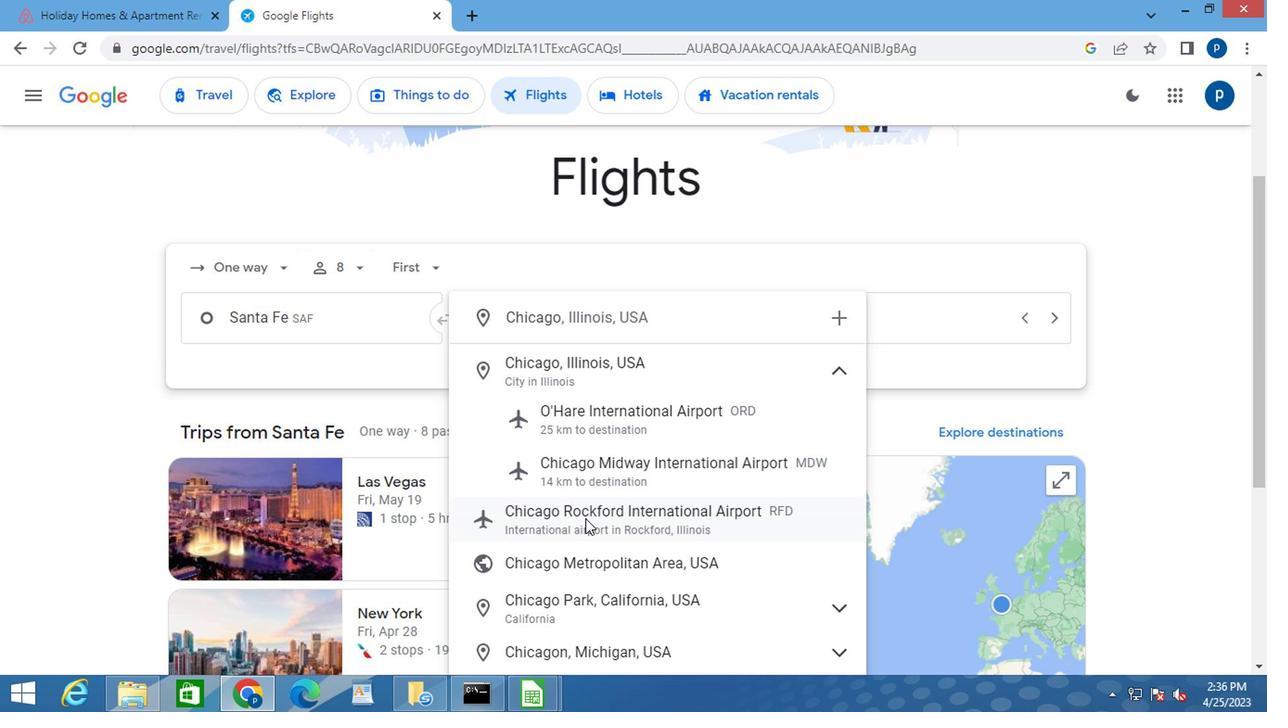 
Action: Mouse moved to (751, 326)
Screenshot: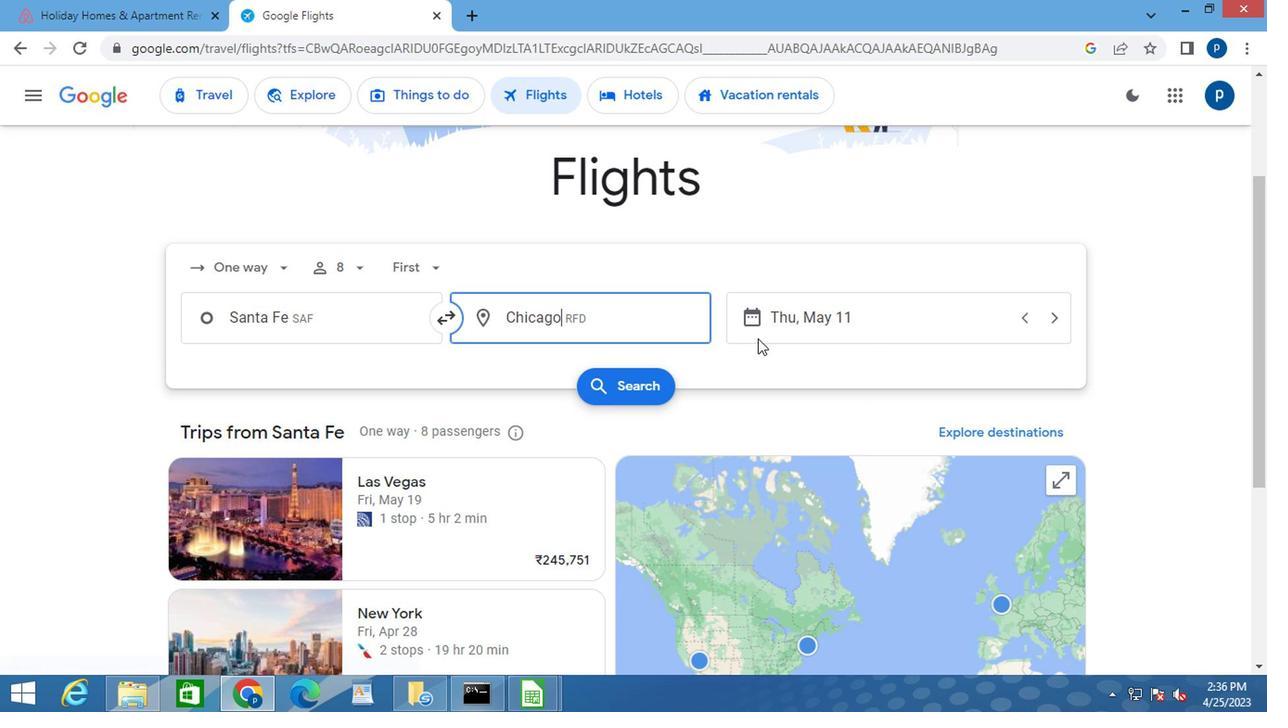 
Action: Mouse pressed left at (751, 326)
Screenshot: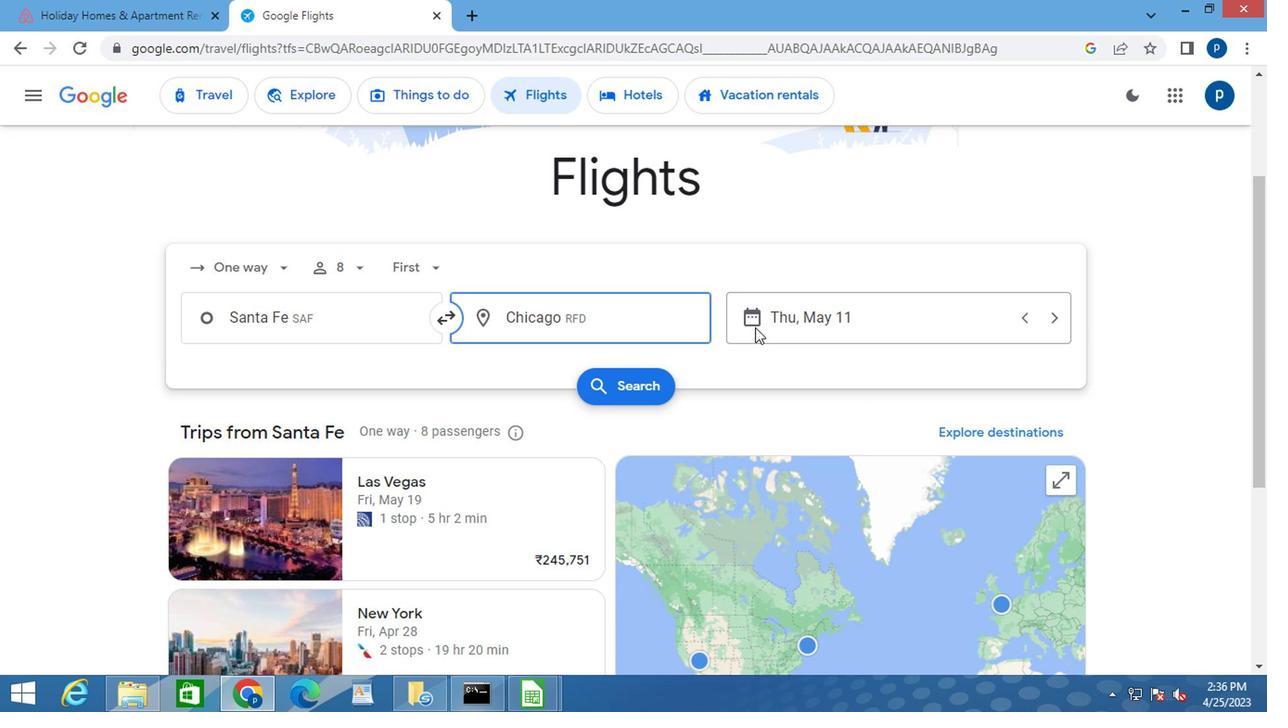 
Action: Mouse moved to (804, 332)
Screenshot: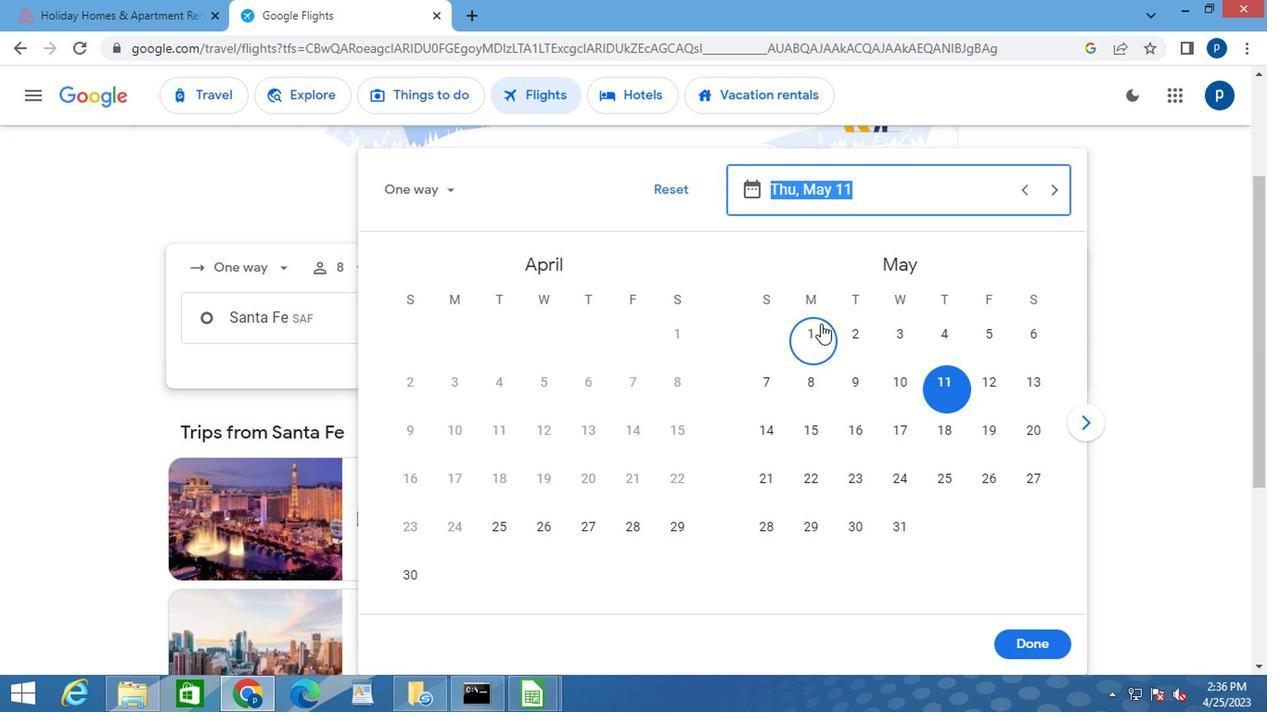 
Action: Mouse pressed left at (804, 332)
Screenshot: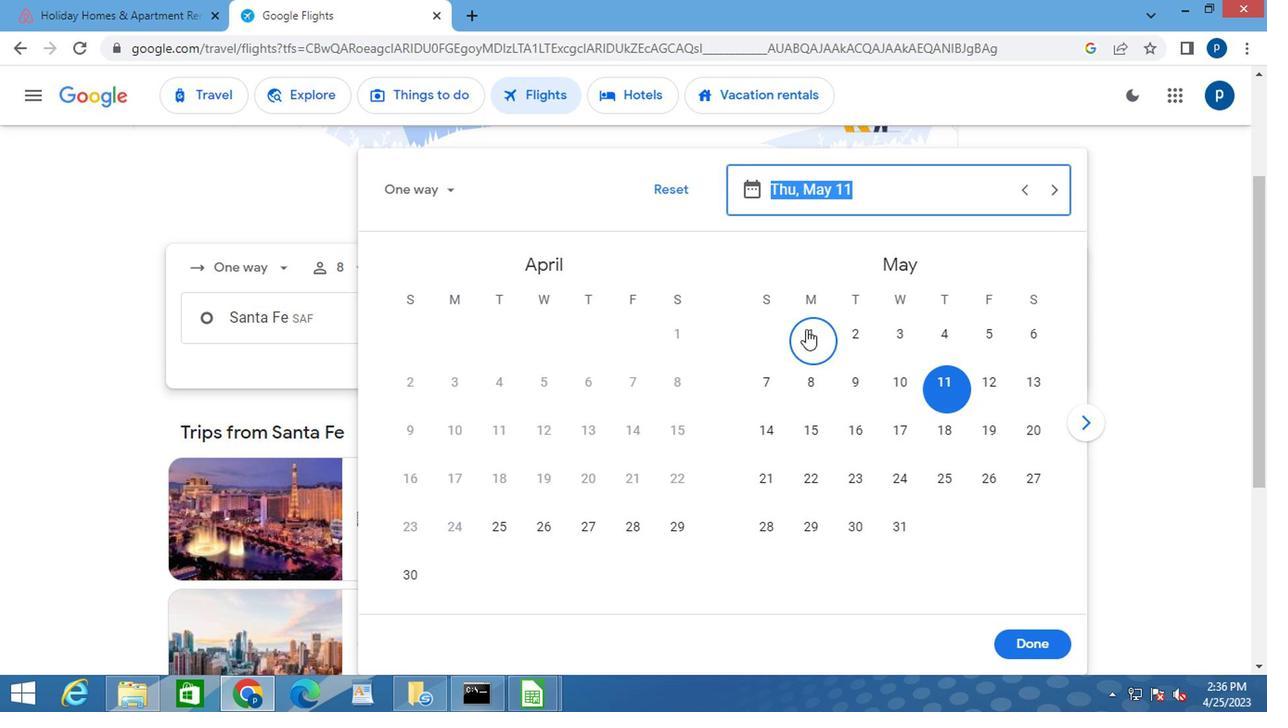 
Action: Mouse moved to (1038, 640)
Screenshot: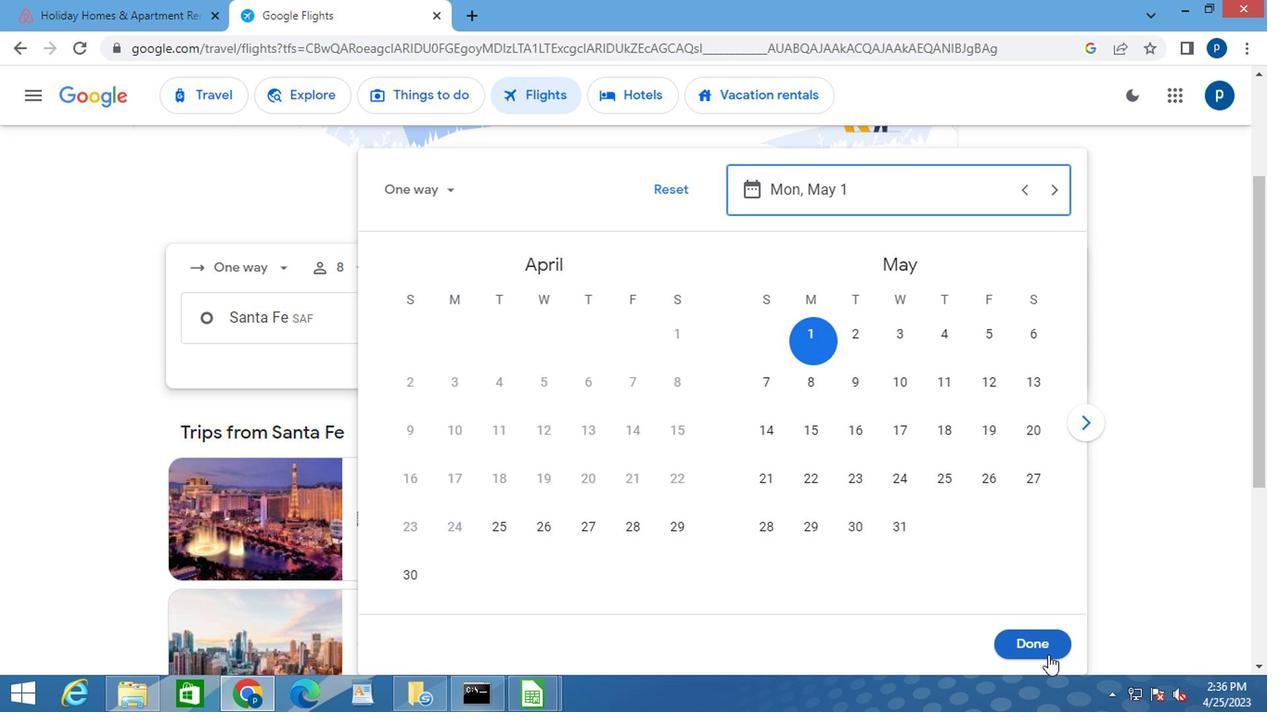 
Action: Mouse pressed left at (1038, 640)
Screenshot: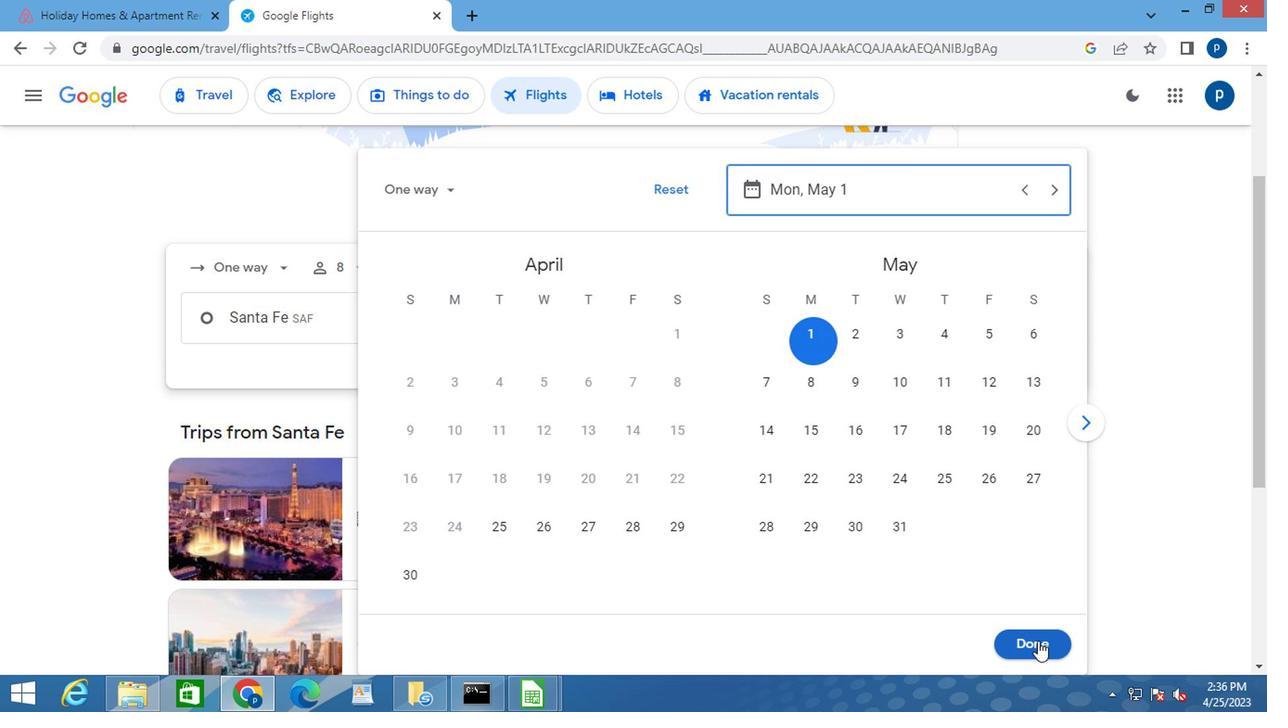 
Action: Mouse moved to (598, 380)
Screenshot: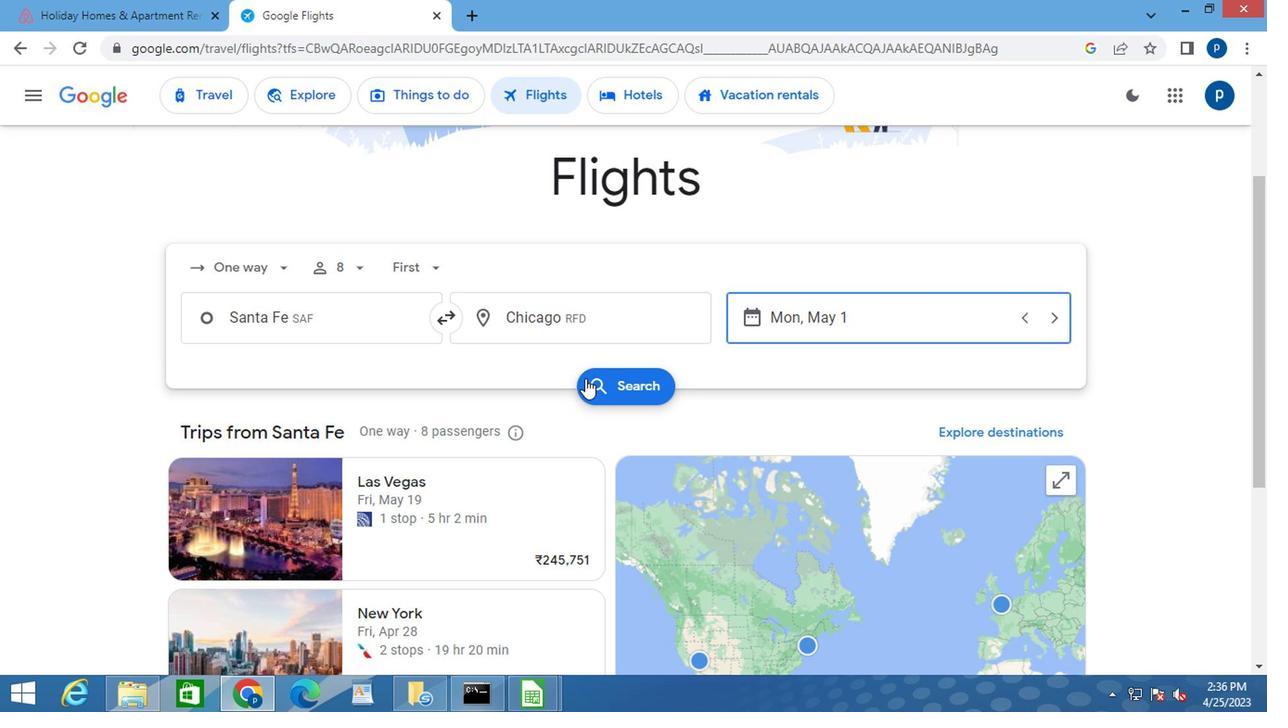 
Action: Mouse pressed left at (598, 380)
Screenshot: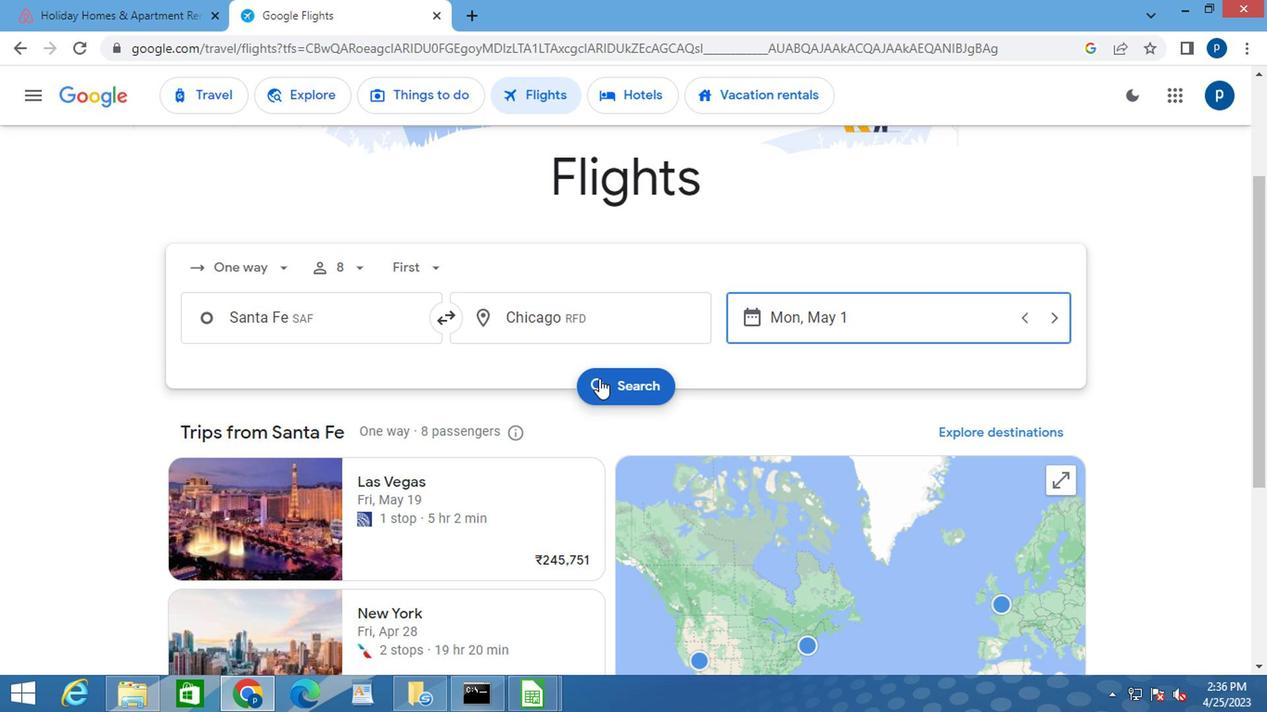 
Action: Mouse moved to (187, 271)
Screenshot: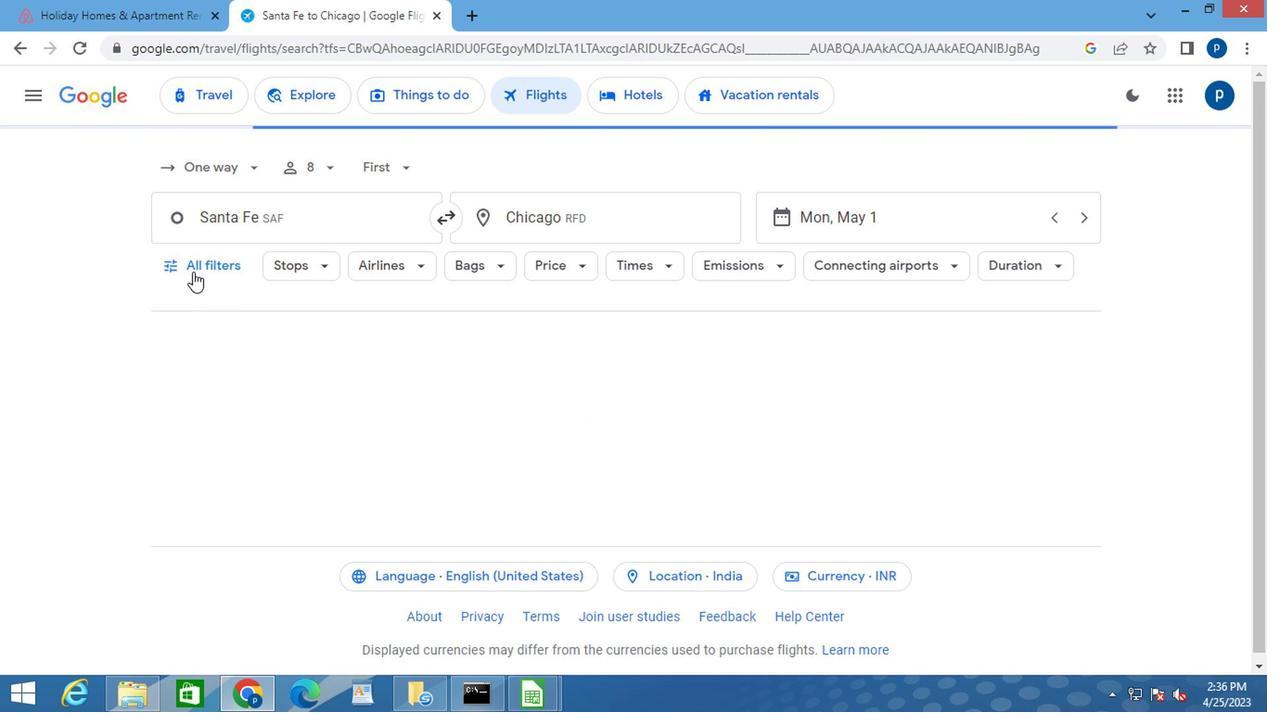 
Action: Mouse pressed left at (187, 271)
Screenshot: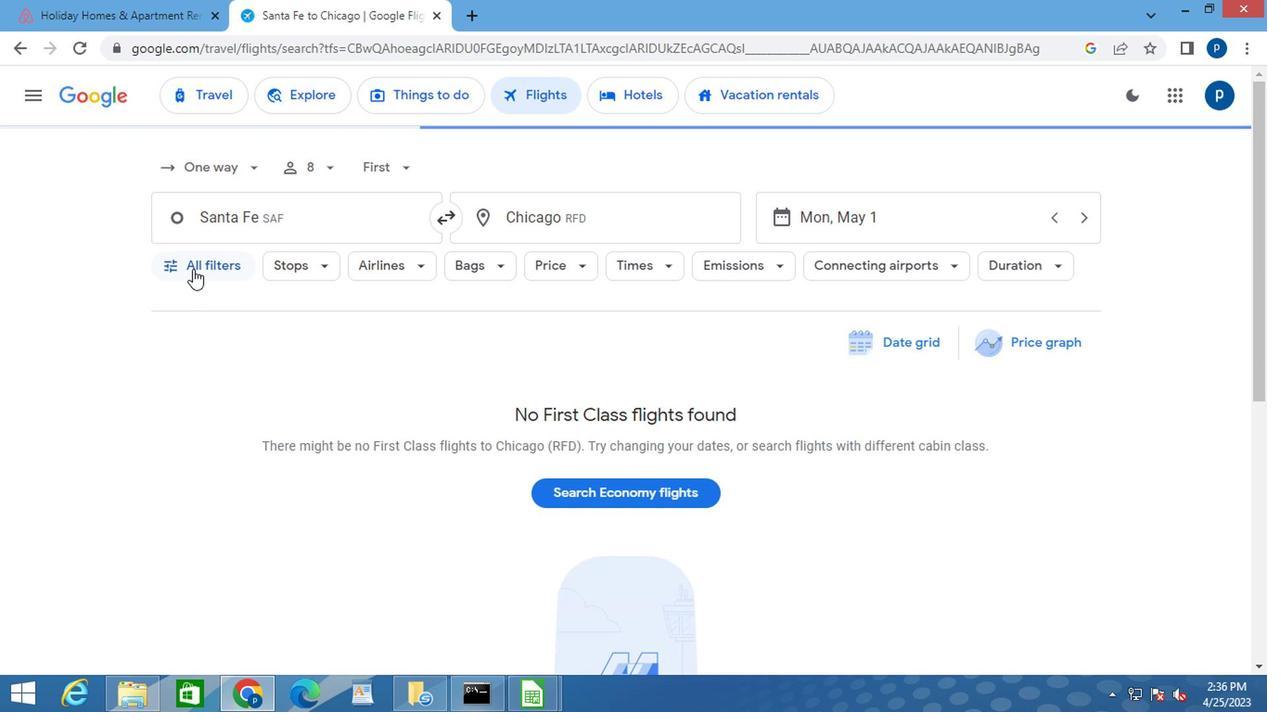
Action: Mouse moved to (319, 423)
Screenshot: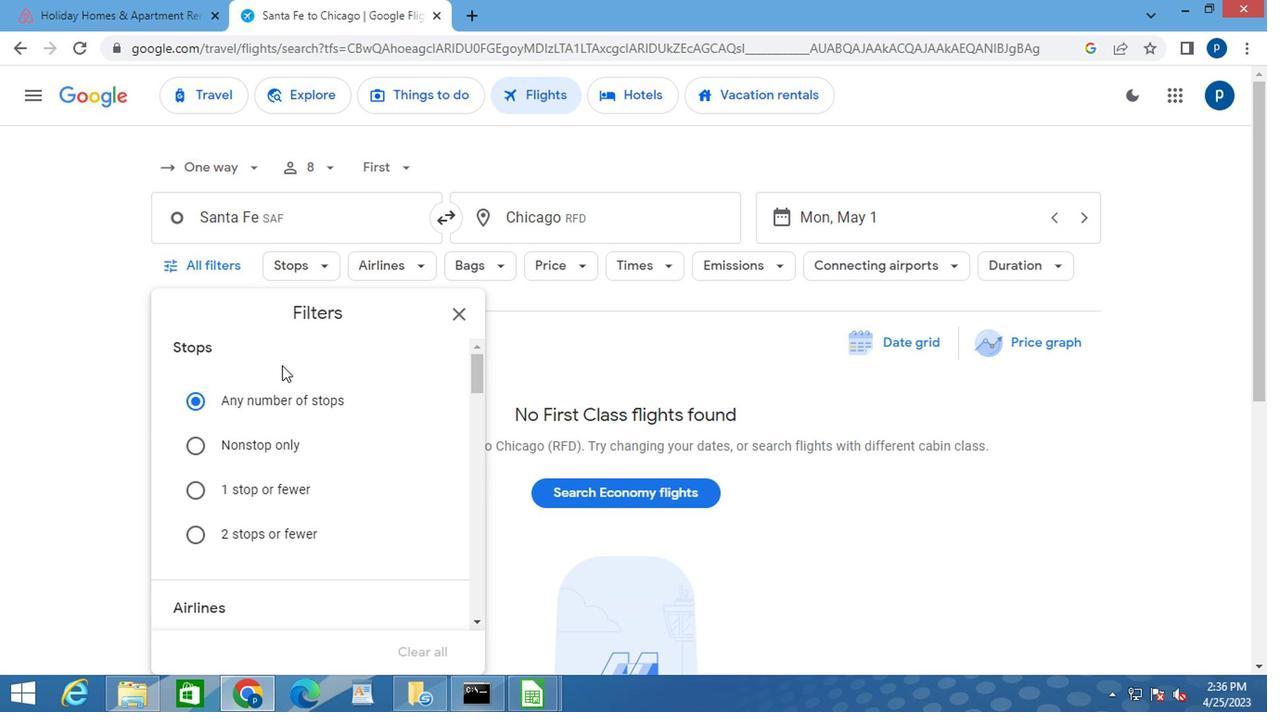 
Action: Mouse scrolled (319, 422) with delta (0, -1)
Screenshot: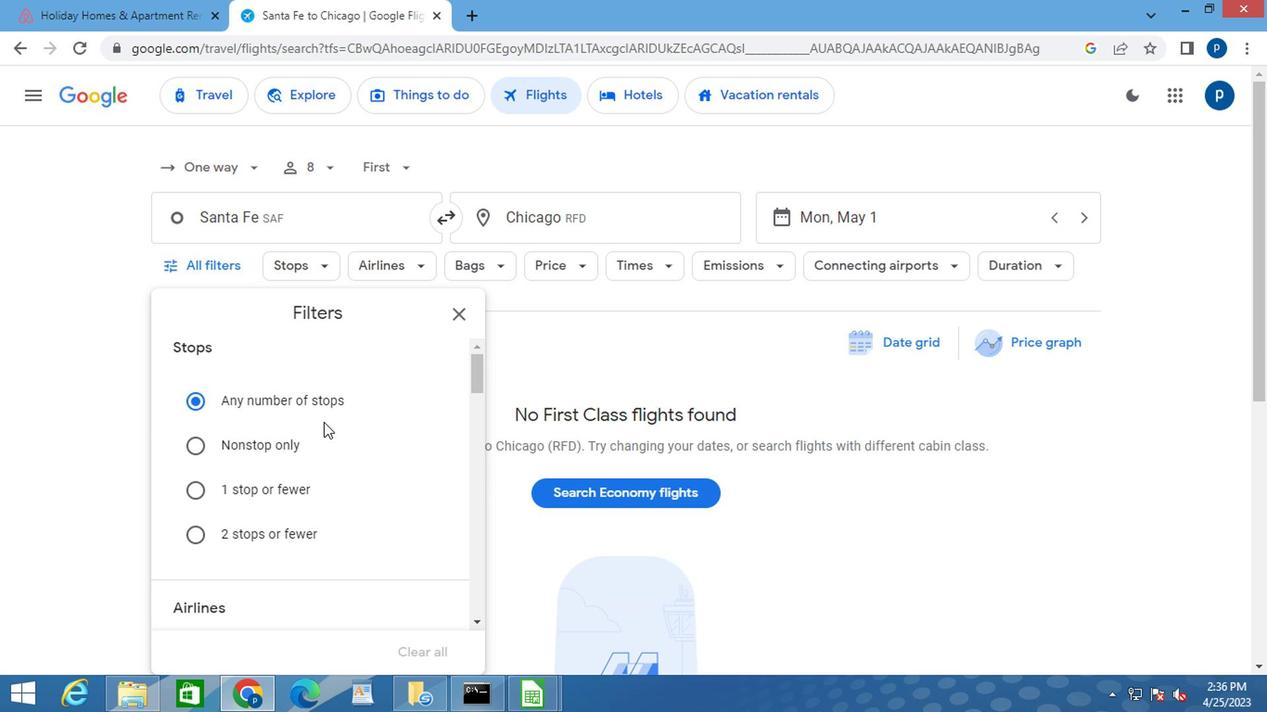
Action: Mouse scrolled (319, 422) with delta (0, -1)
Screenshot: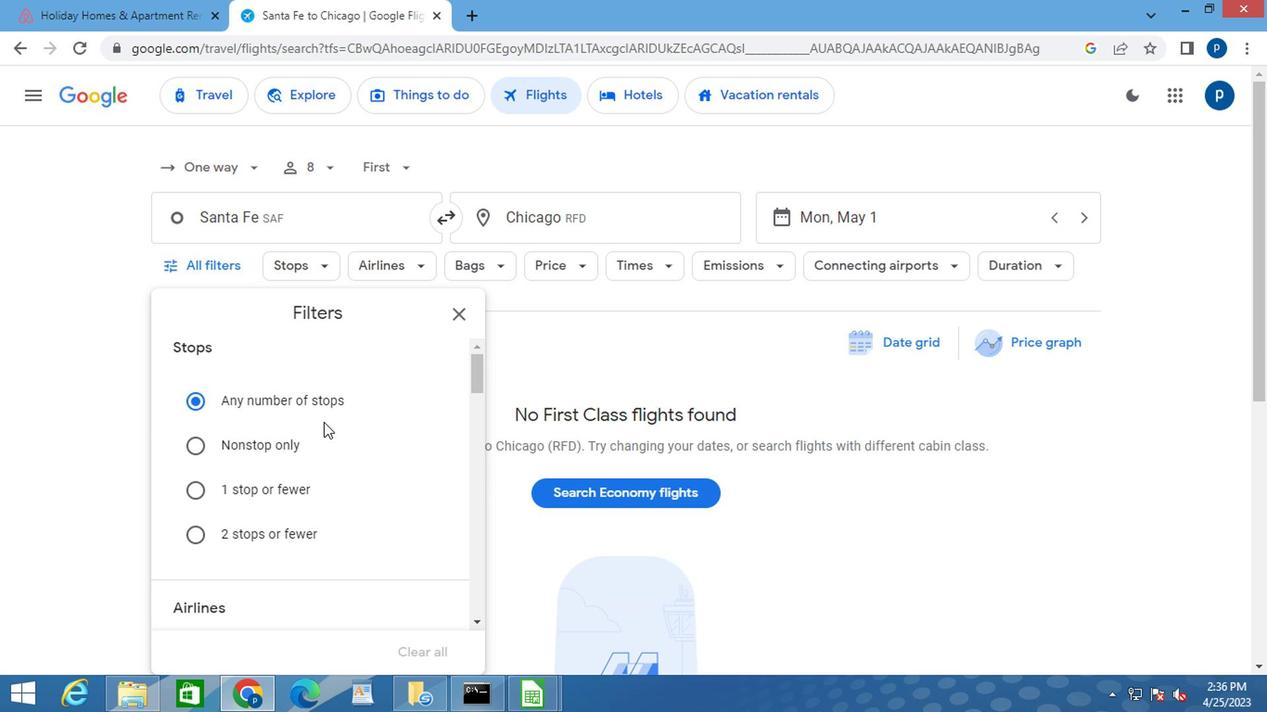 
Action: Mouse moved to (319, 430)
Screenshot: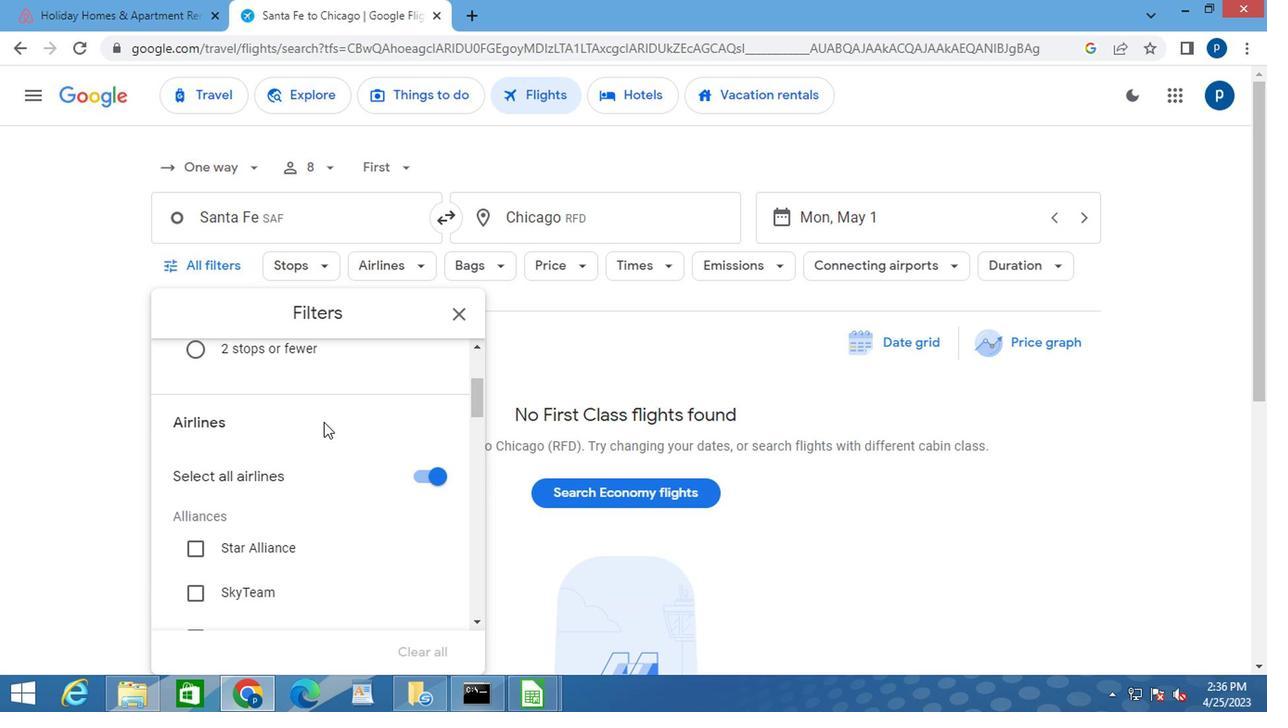 
Action: Mouse scrolled (319, 429) with delta (0, -1)
Screenshot: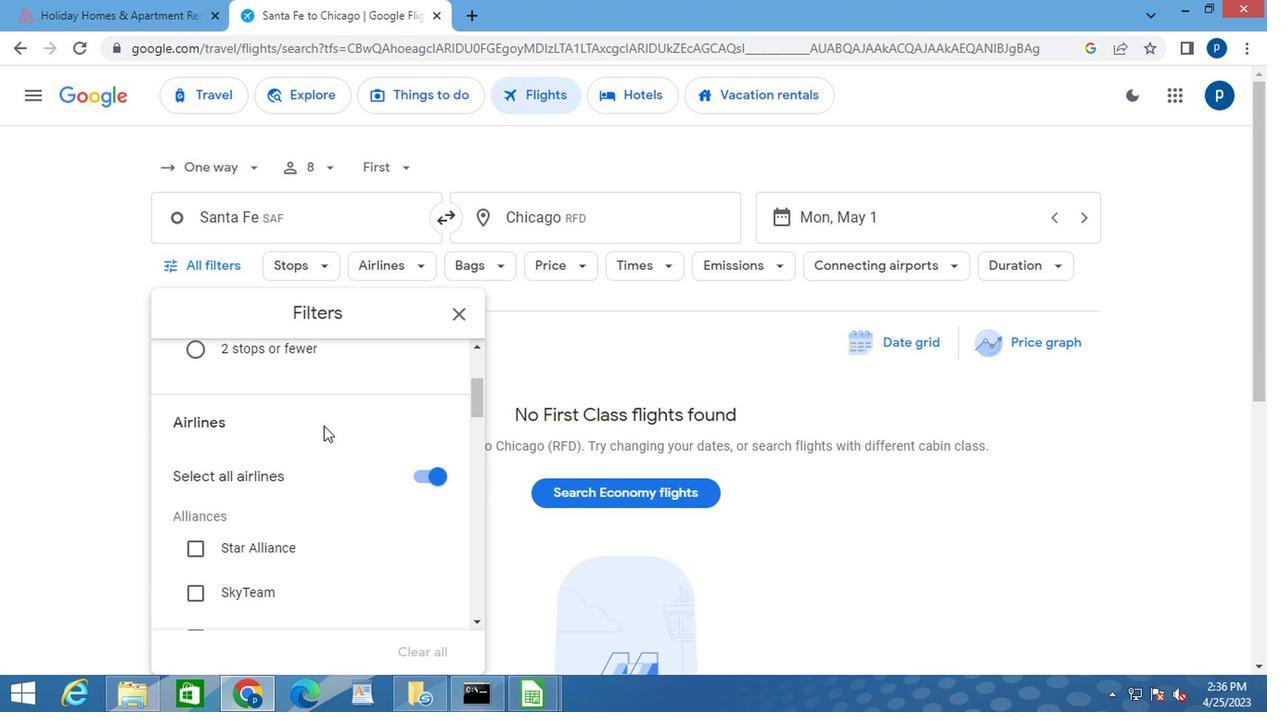 
Action: Mouse moved to (317, 435)
Screenshot: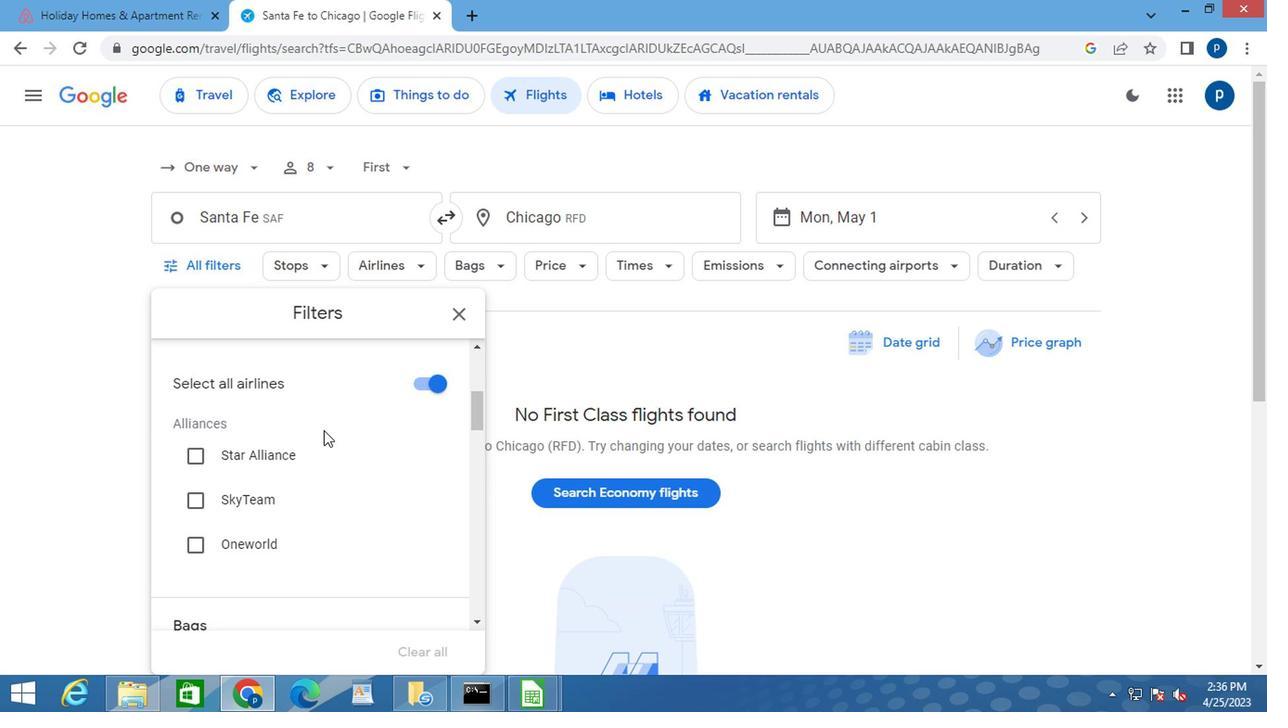 
Action: Mouse scrolled (317, 435) with delta (0, 0)
Screenshot: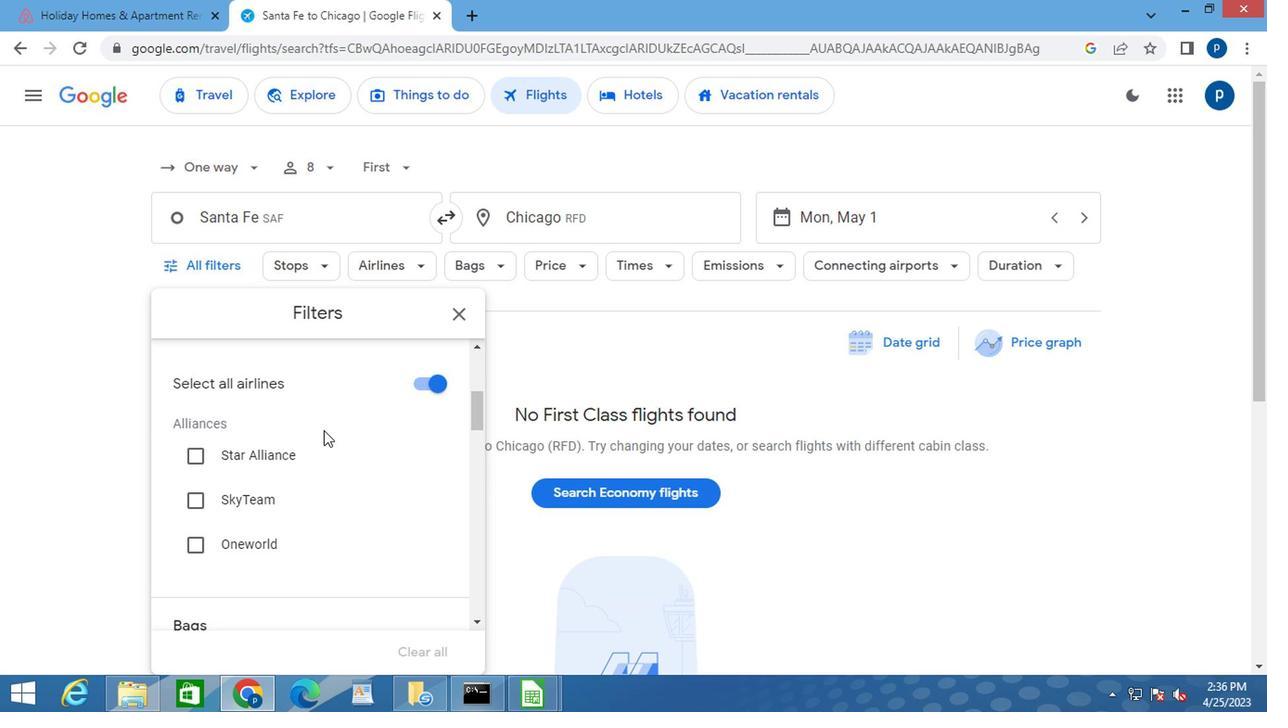 
Action: Mouse scrolled (317, 435) with delta (0, 0)
Screenshot: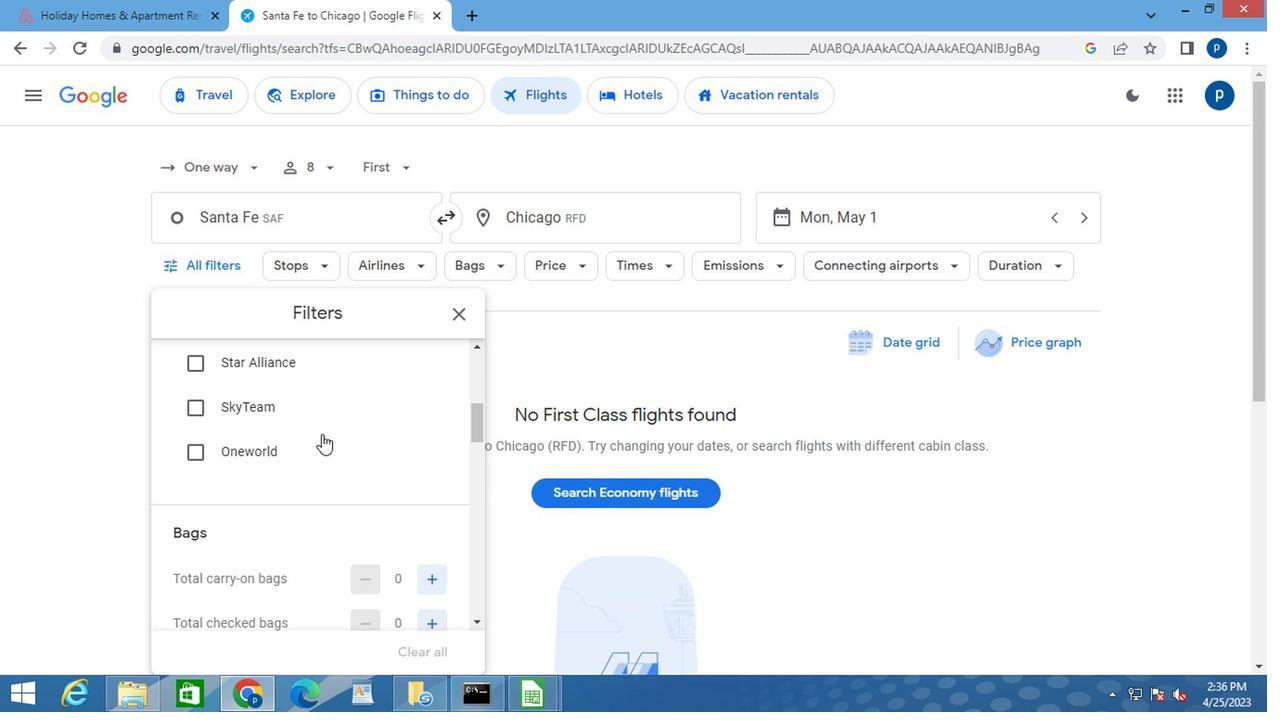 
Action: Mouse scrolled (317, 436) with delta (0, 0)
Screenshot: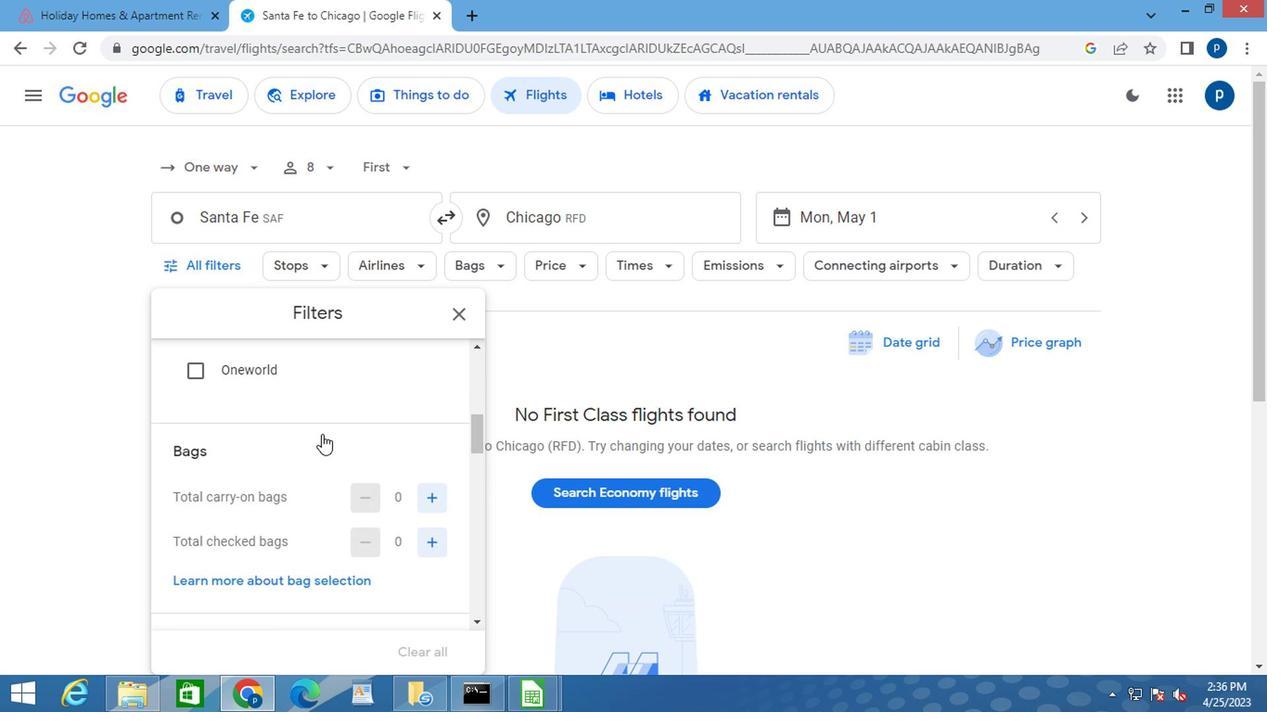 
Action: Mouse moved to (316, 438)
Screenshot: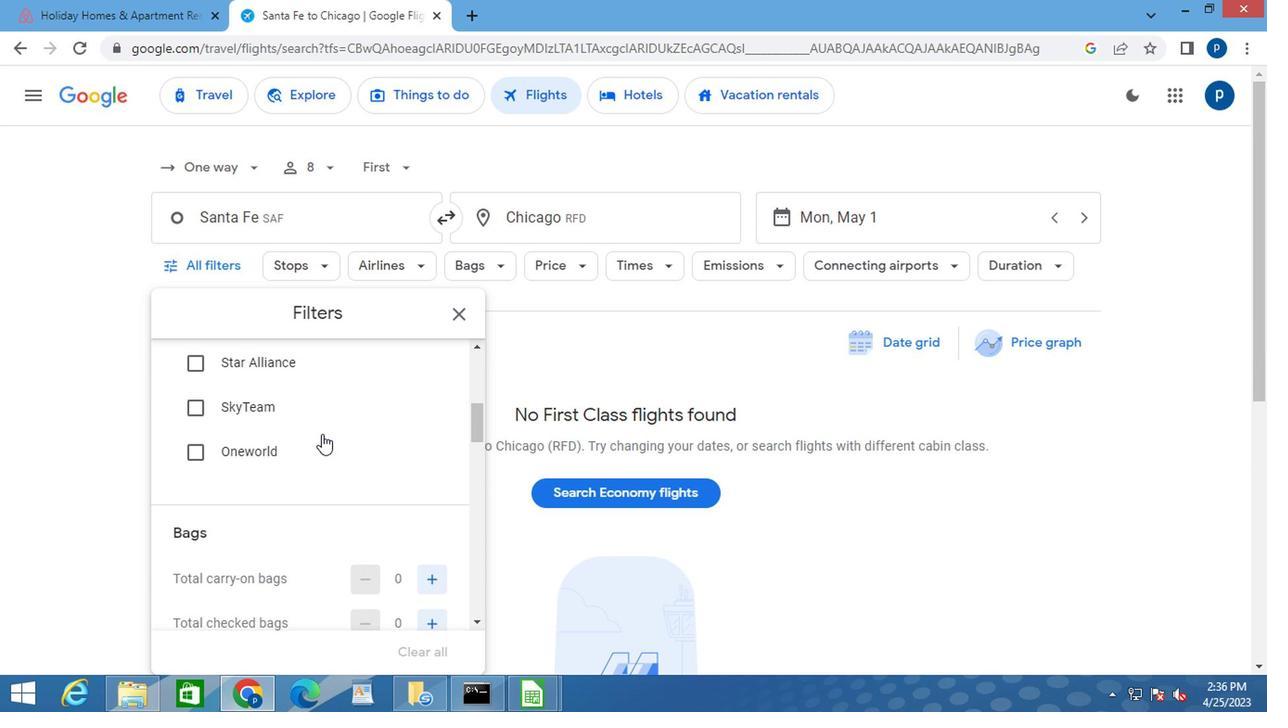 
Action: Mouse scrolled (316, 437) with delta (0, 0)
Screenshot: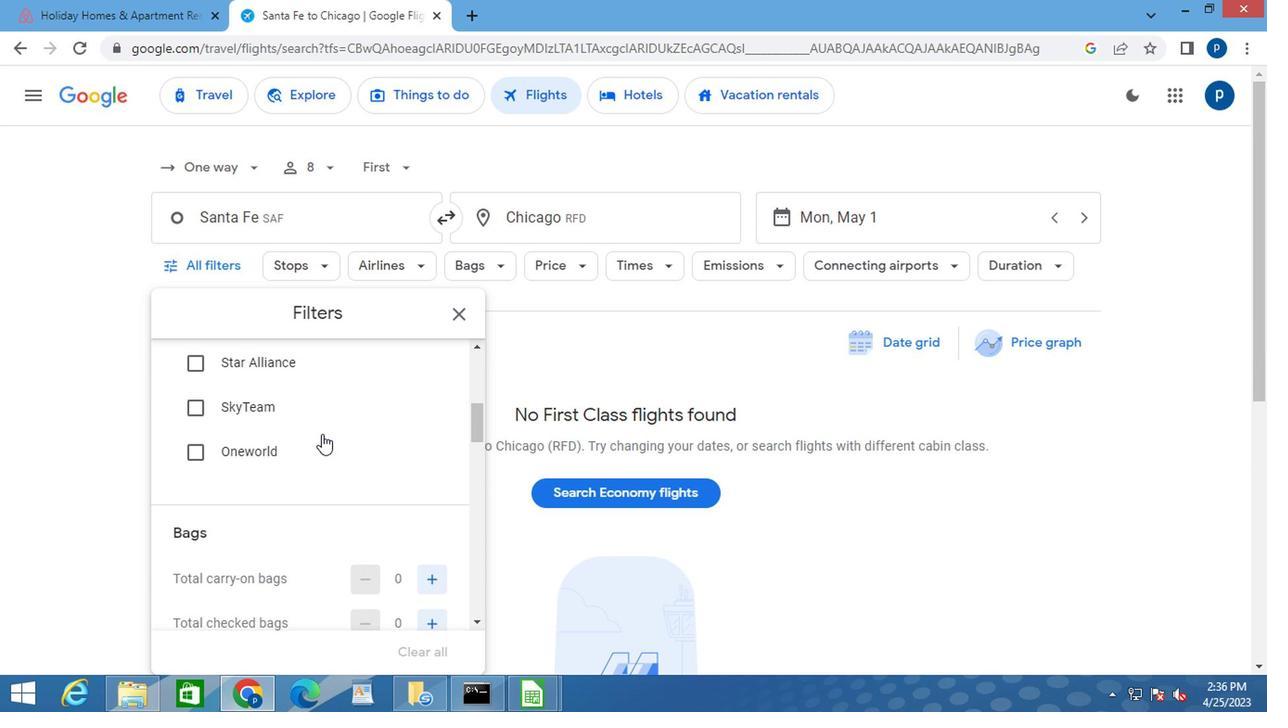 
Action: Mouse scrolled (316, 437) with delta (0, 0)
Screenshot: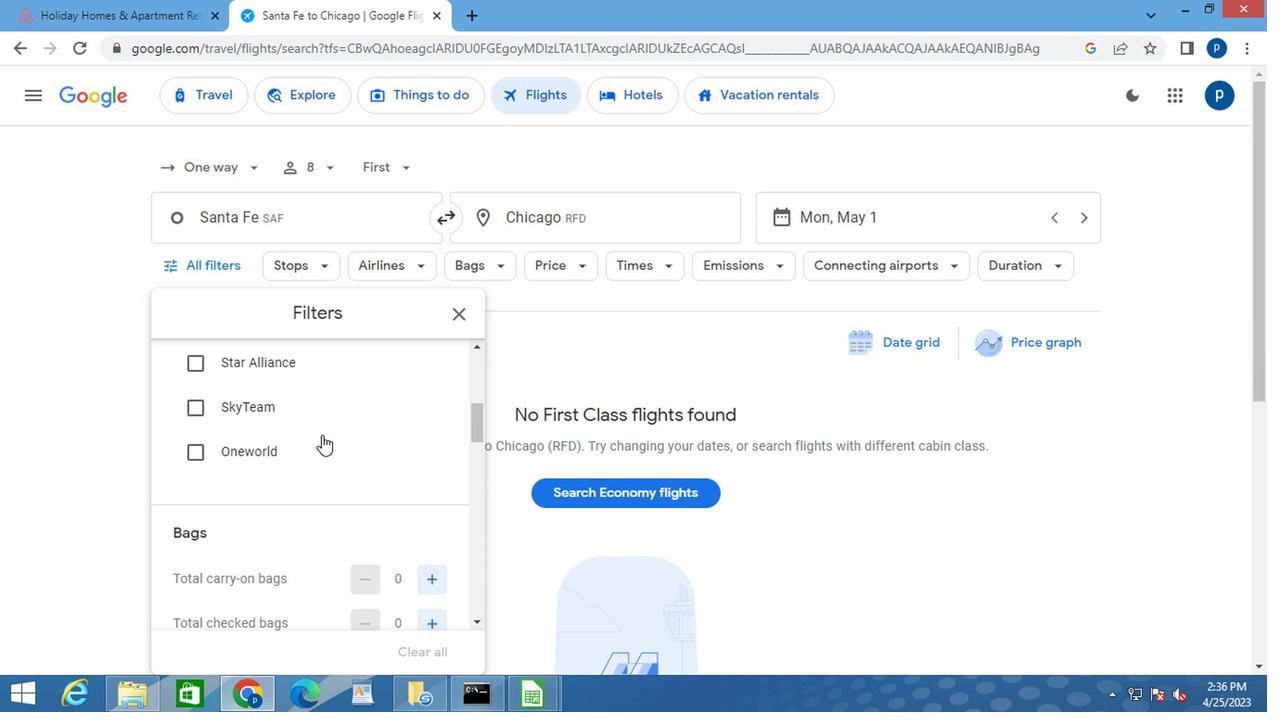 
Action: Mouse moved to (419, 394)
Screenshot: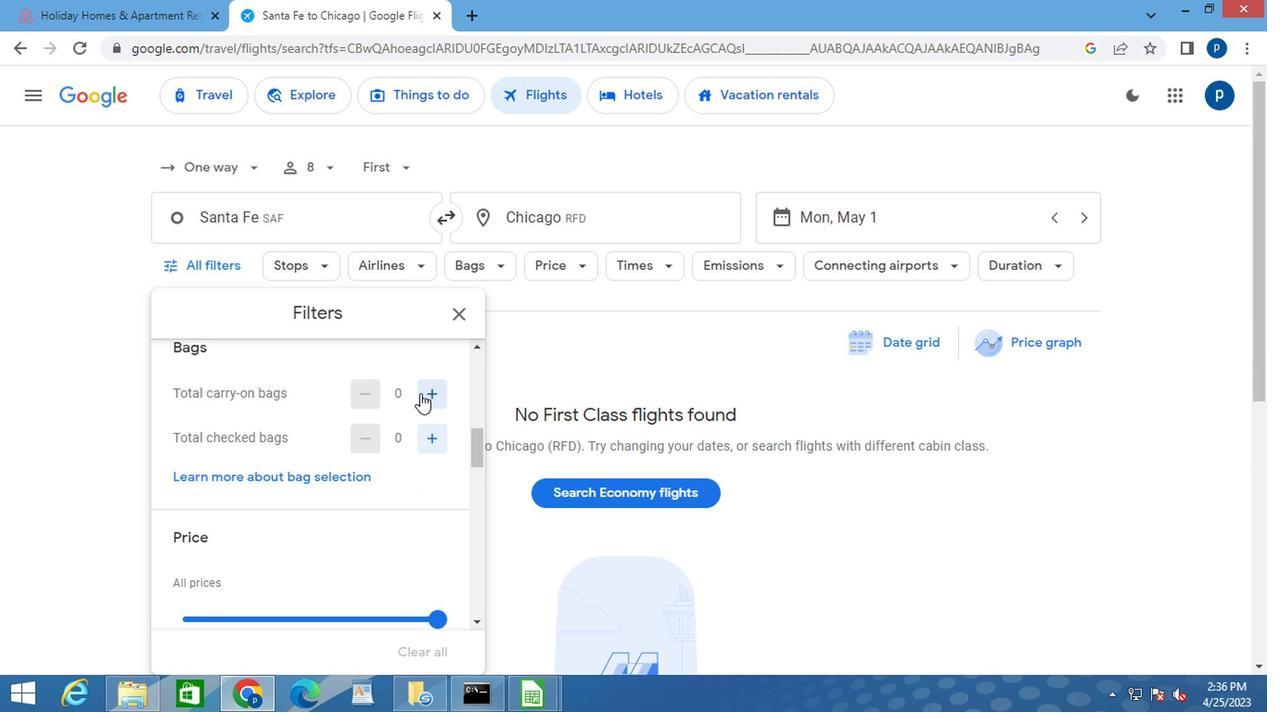 
Action: Mouse pressed left at (419, 394)
Screenshot: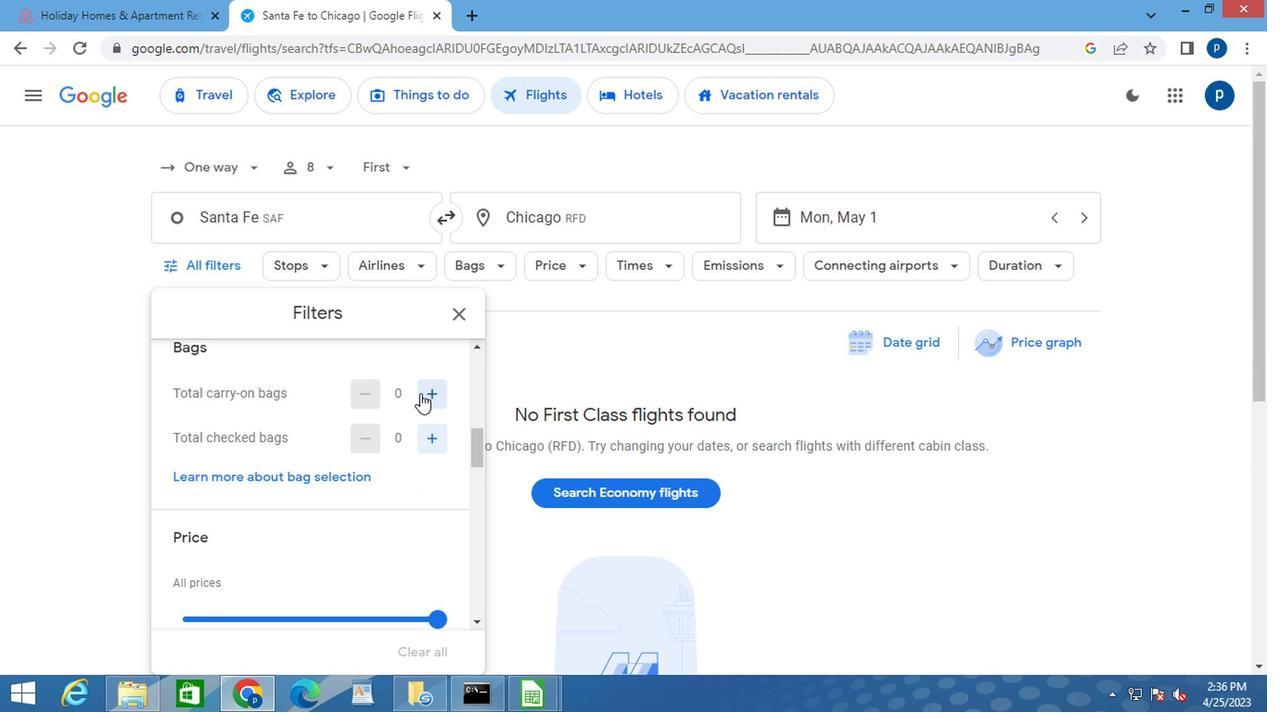 
Action: Mouse pressed left at (419, 394)
Screenshot: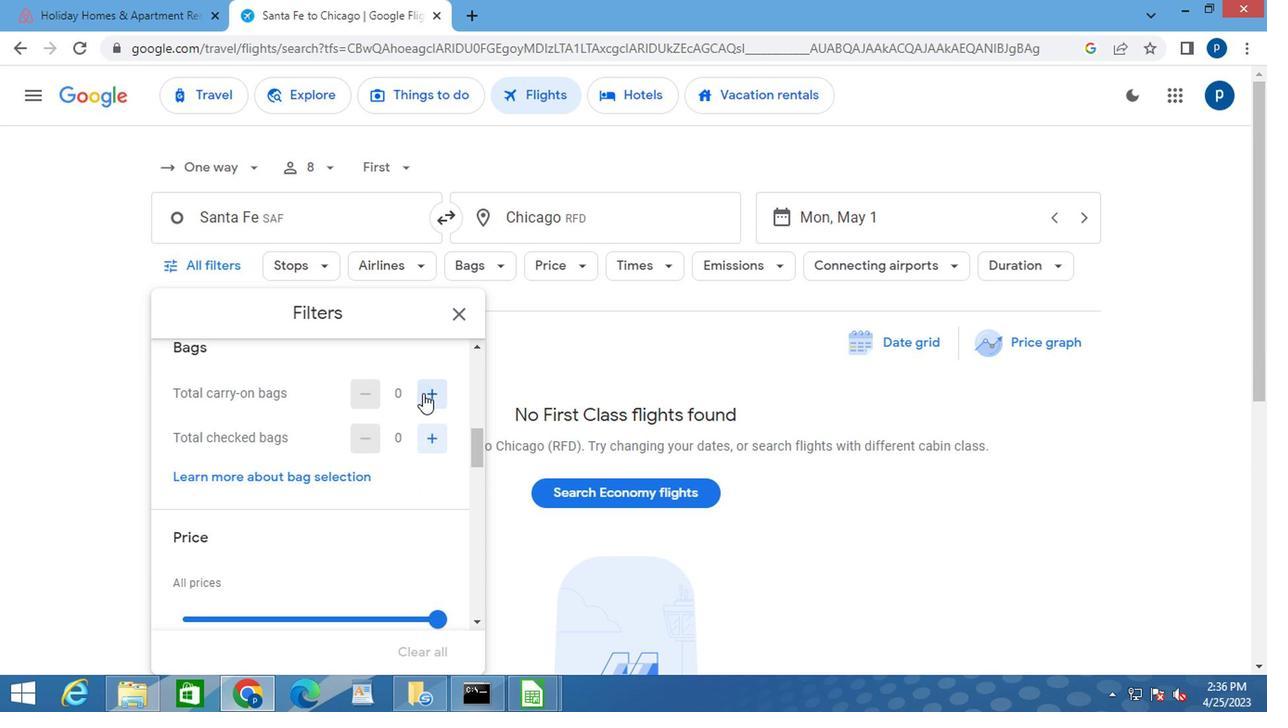 
Action: Mouse moved to (438, 438)
Screenshot: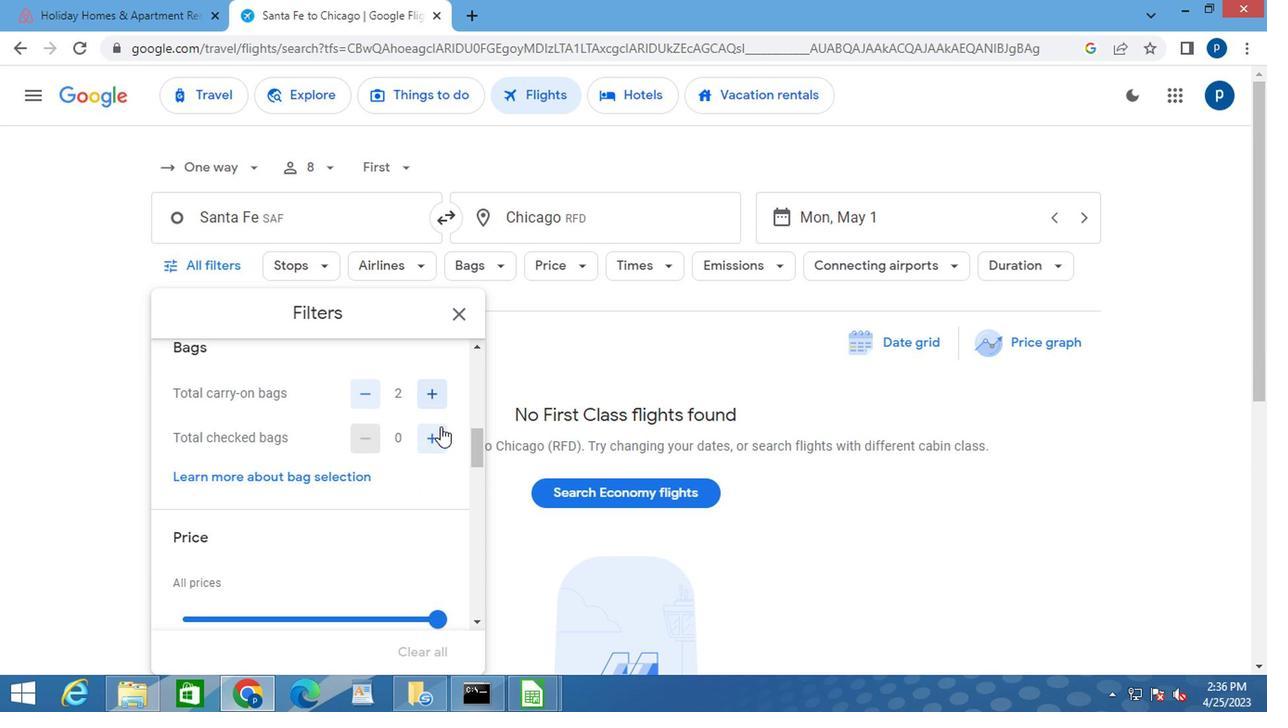 
Action: Mouse pressed left at (438, 438)
Screenshot: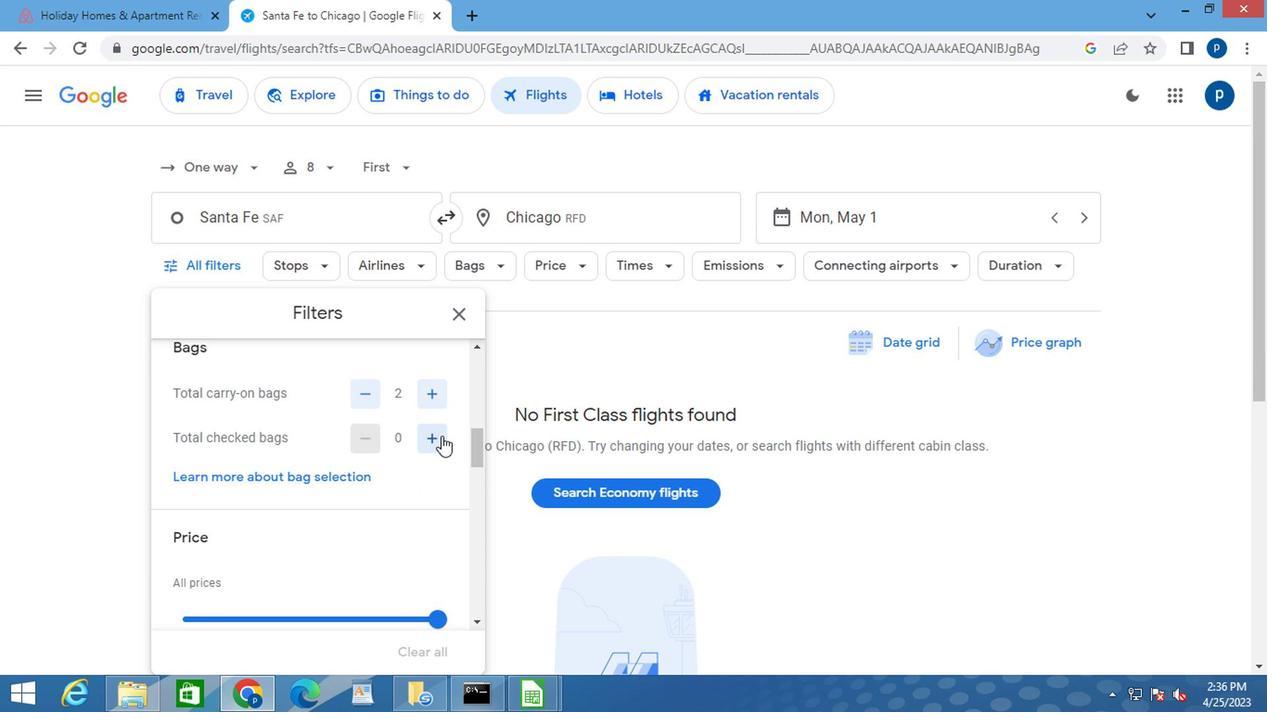 
Action: Mouse pressed left at (438, 438)
Screenshot: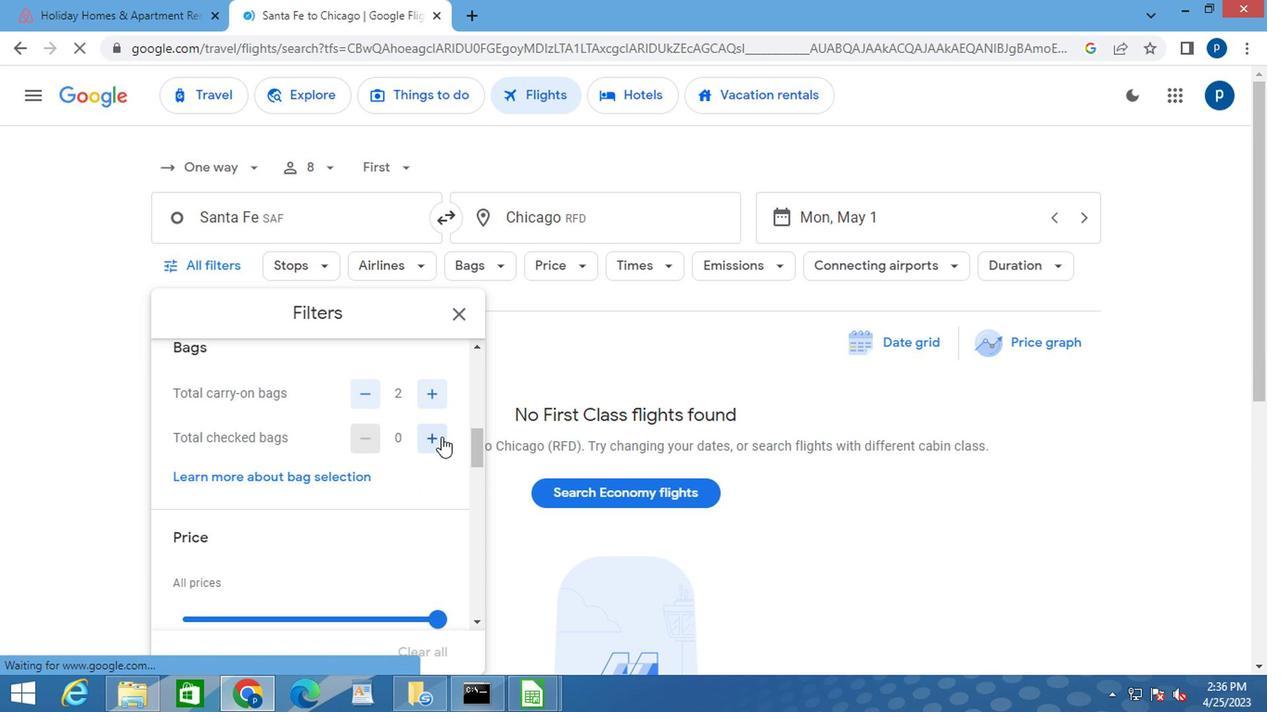 
Action: Mouse pressed left at (438, 438)
Screenshot: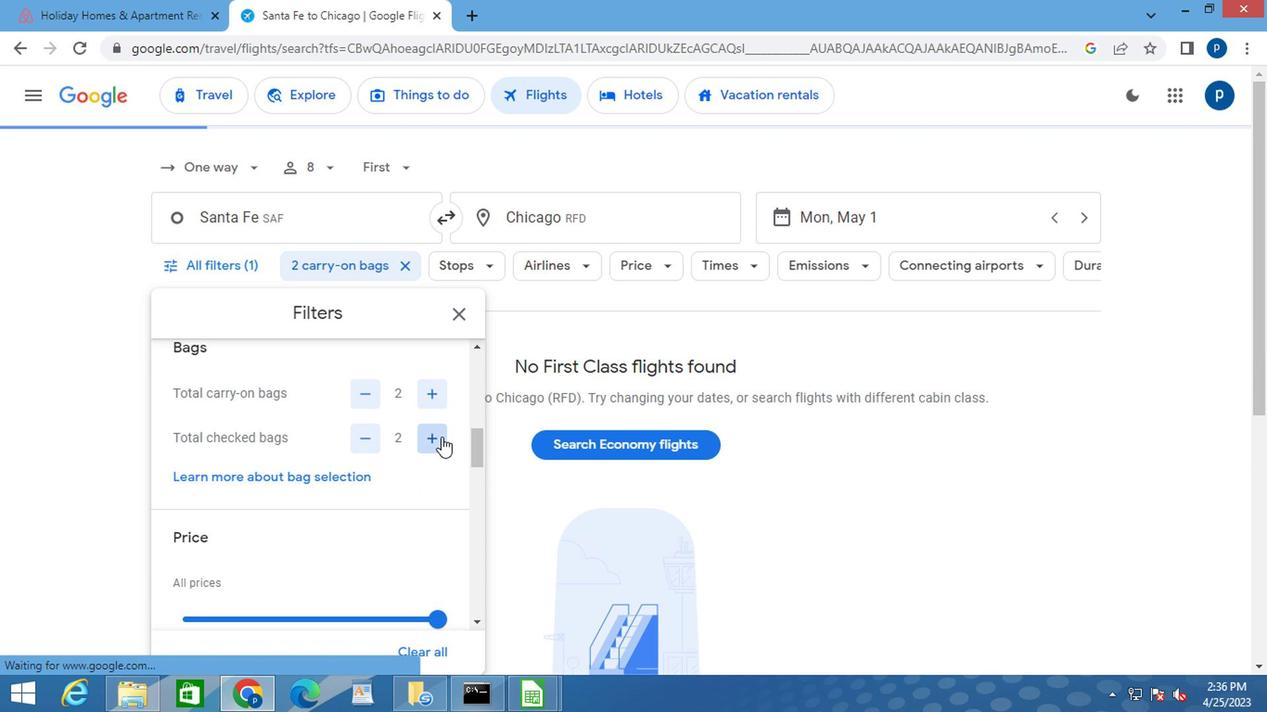 
Action: Mouse pressed left at (438, 438)
Screenshot: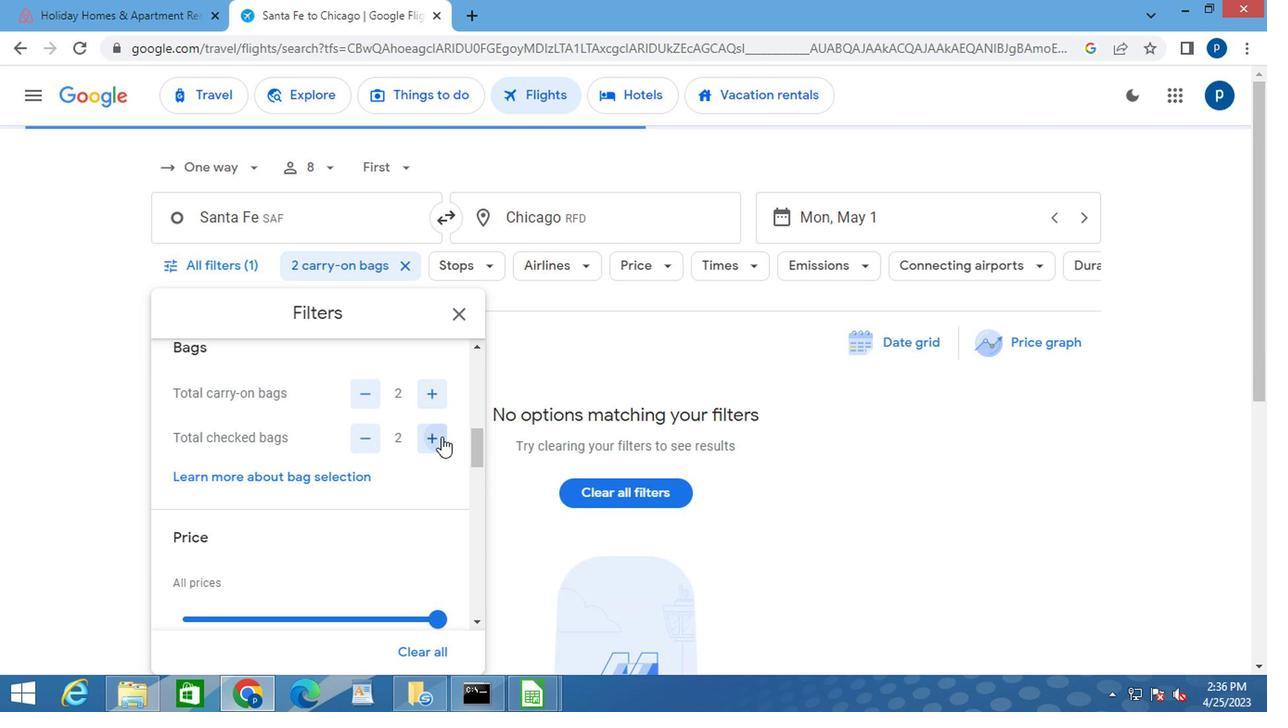 
Action: Mouse pressed left at (438, 438)
Screenshot: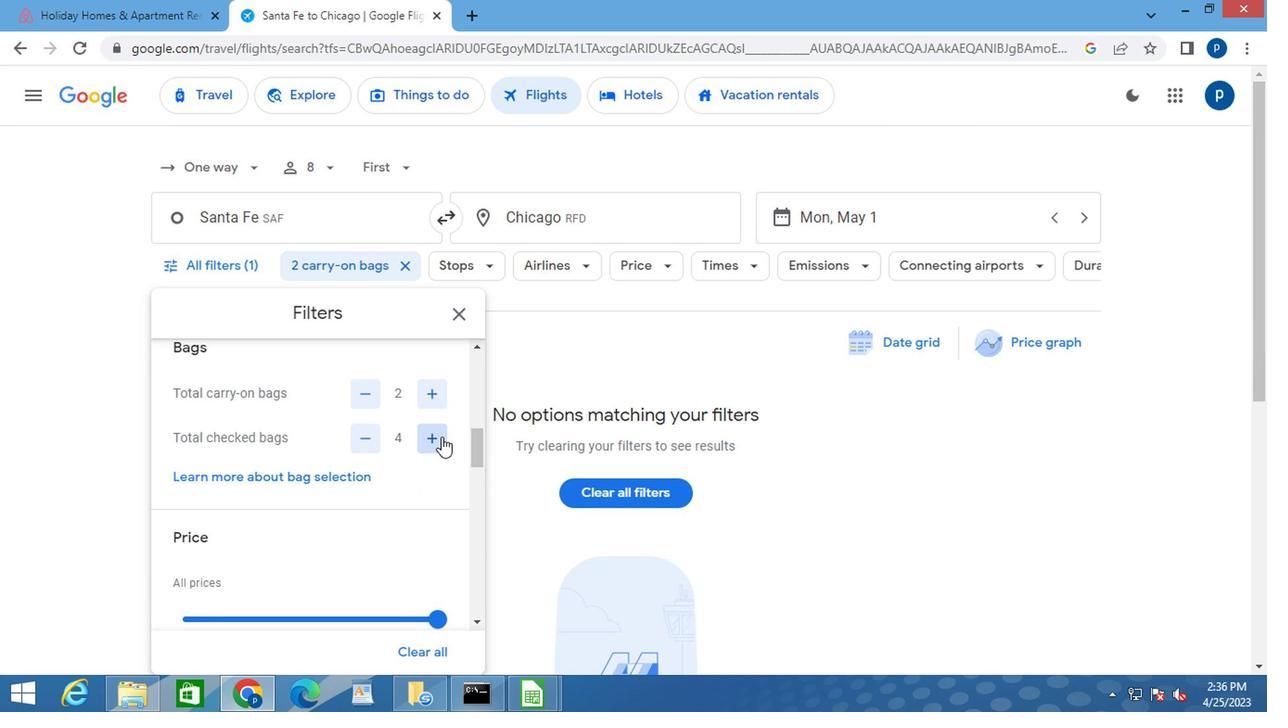 
Action: Mouse pressed left at (438, 438)
Screenshot: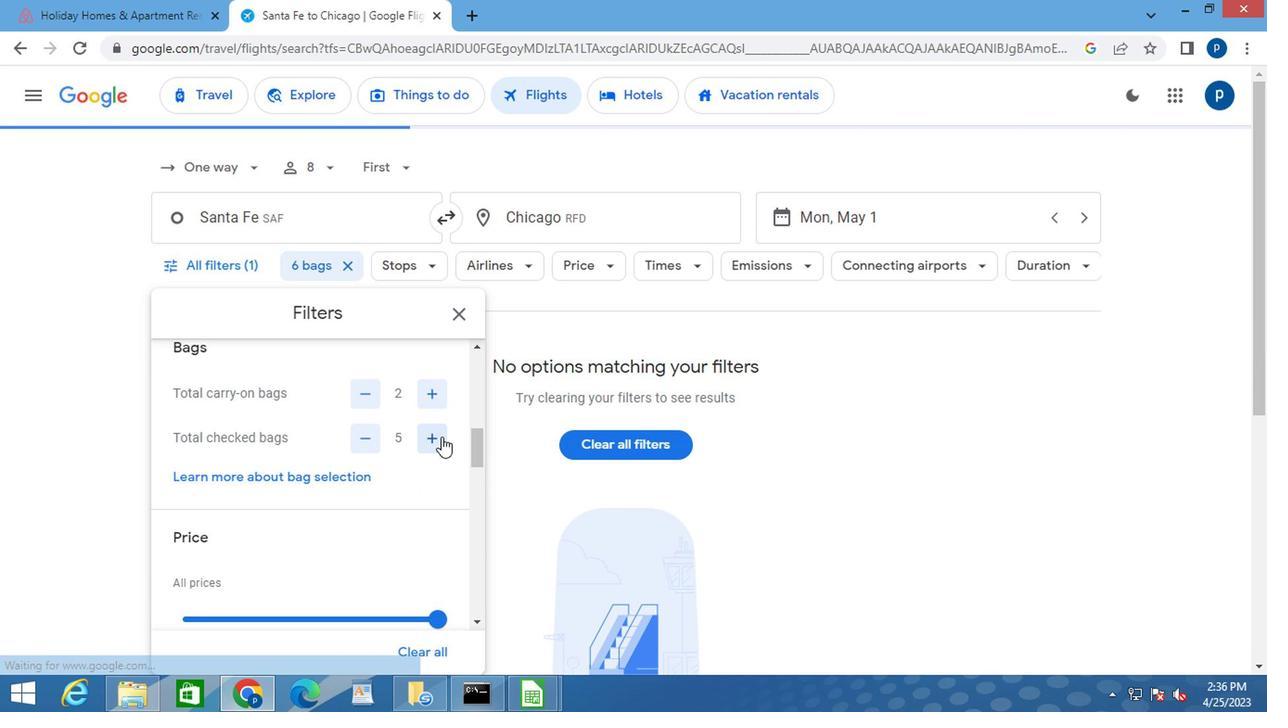
Action: Mouse moved to (391, 473)
Screenshot: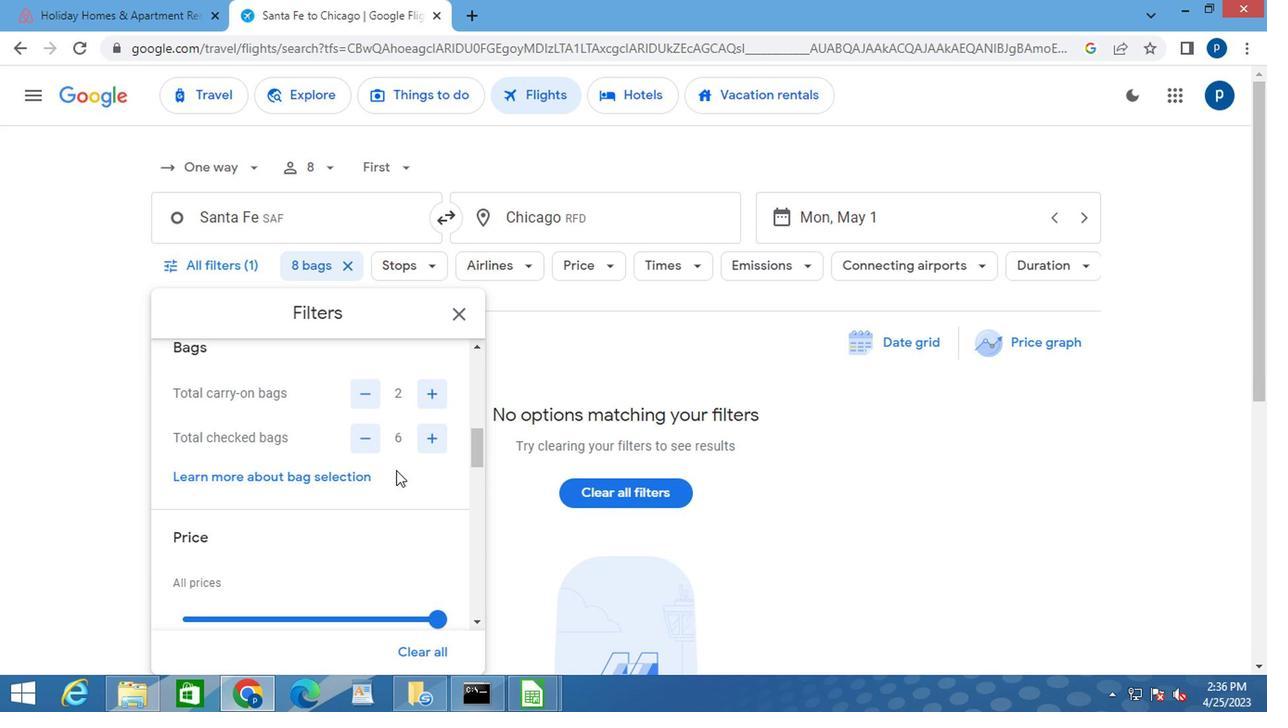 
Action: Mouse scrolled (391, 472) with delta (0, 0)
Screenshot: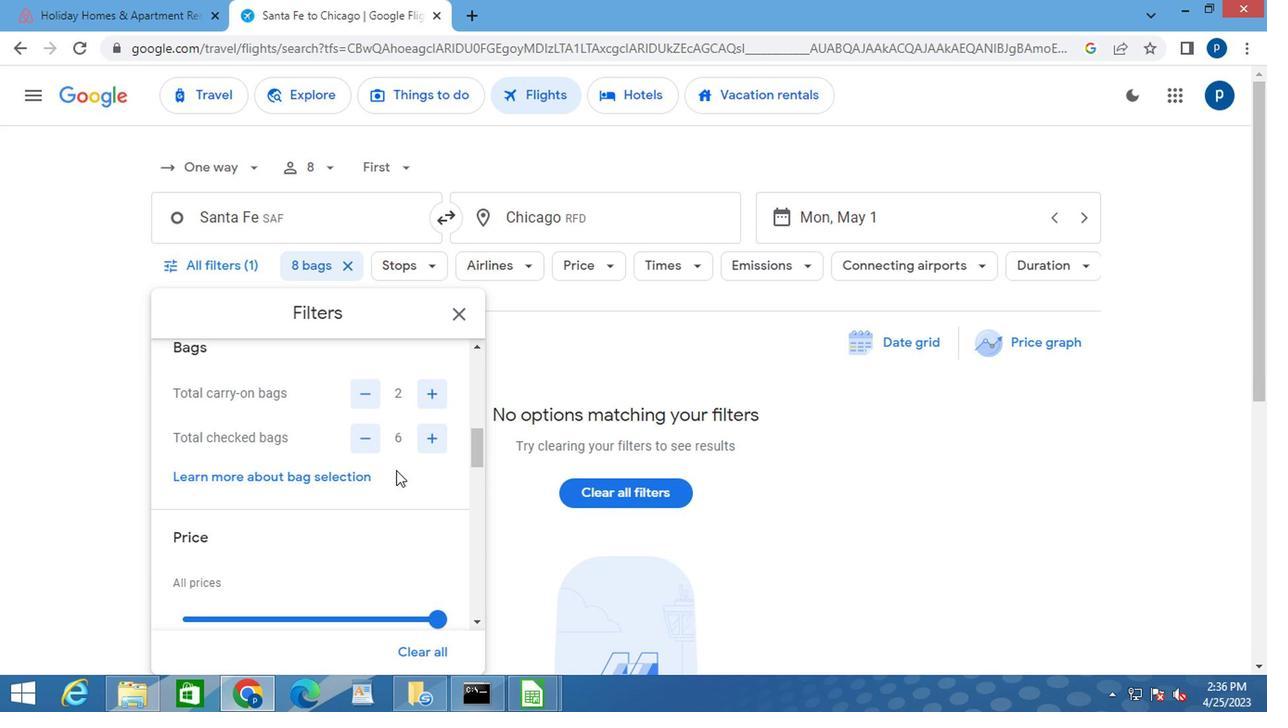 
Action: Mouse moved to (376, 469)
Screenshot: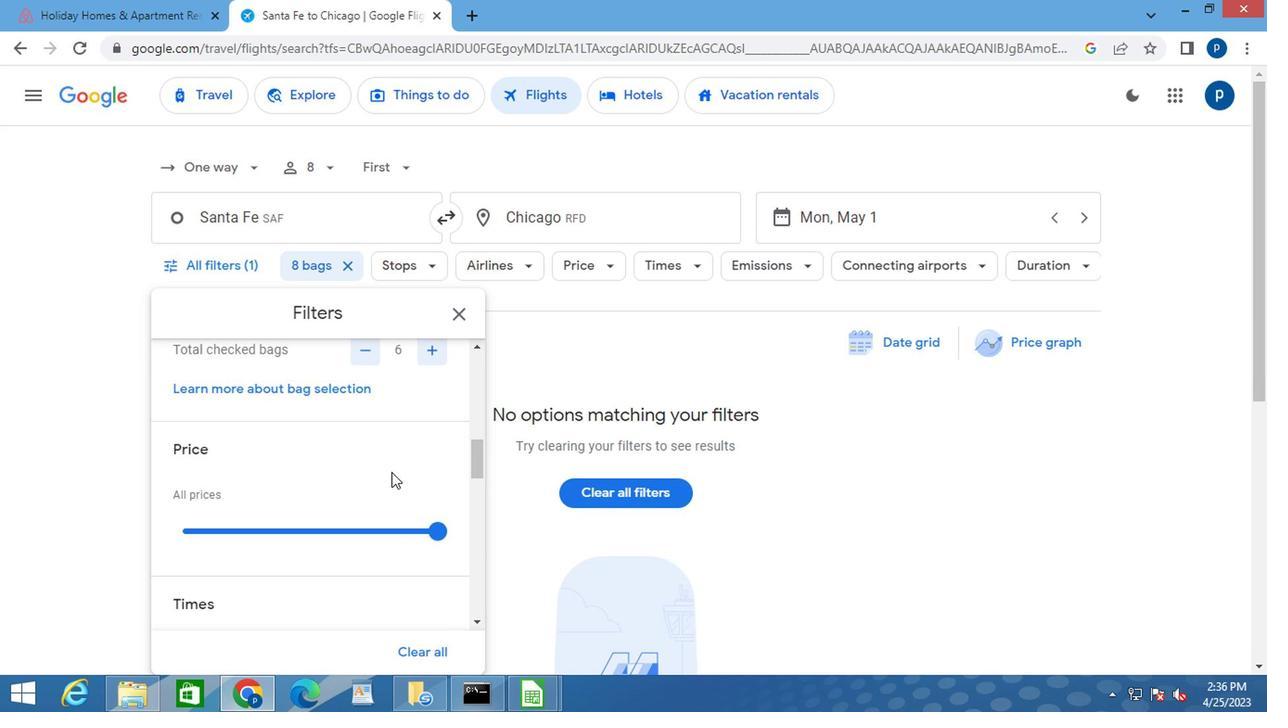 
Action: Mouse scrolled (376, 468) with delta (0, -1)
Screenshot: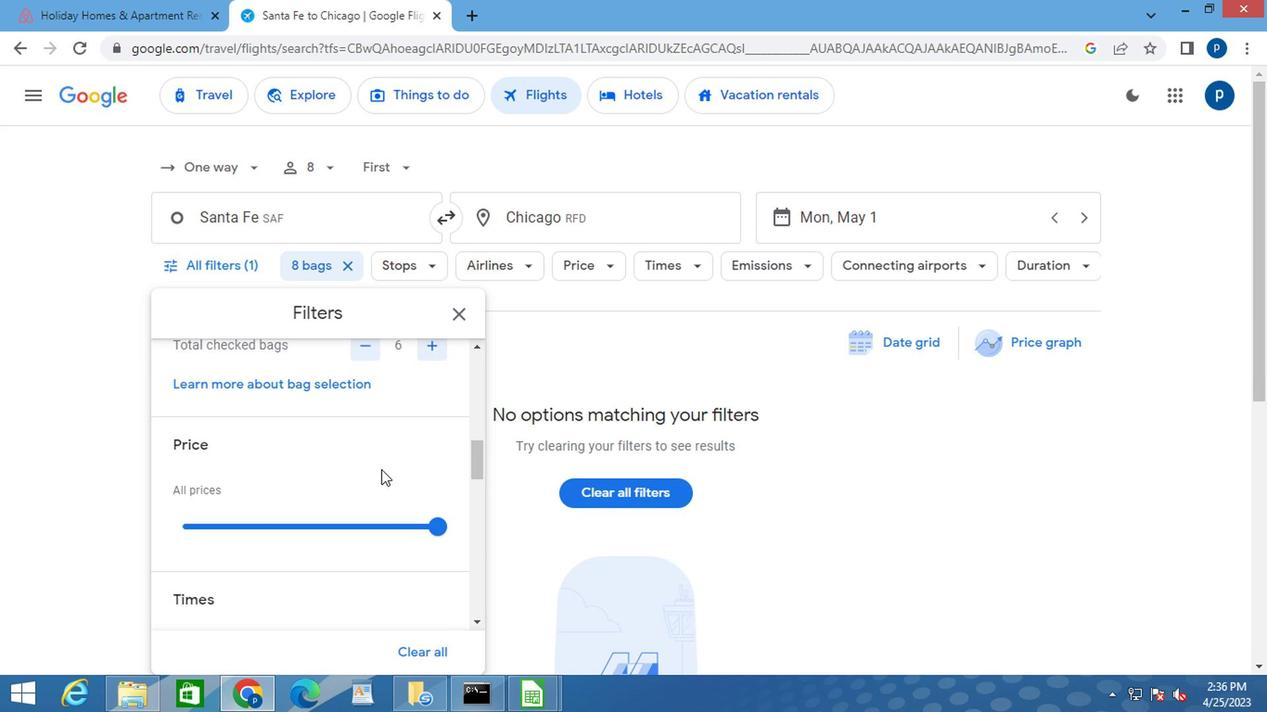 
Action: Mouse moved to (431, 436)
Screenshot: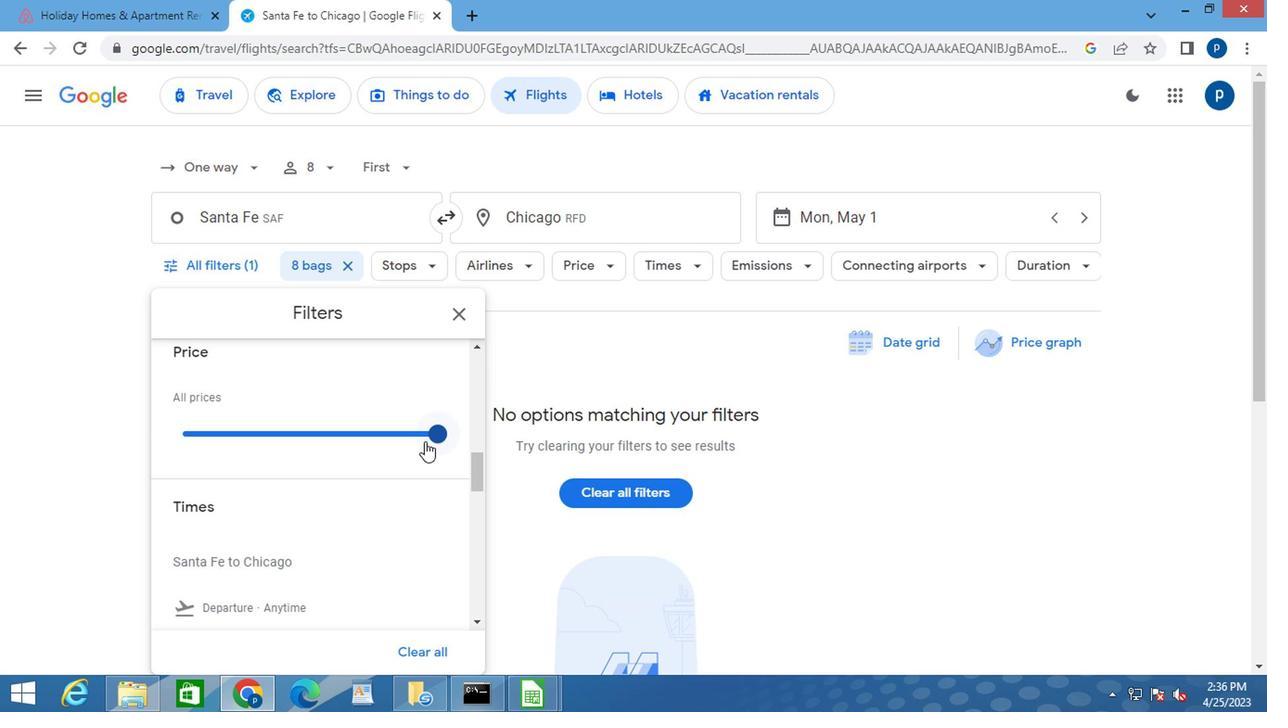 
Action: Mouse pressed left at (431, 436)
Screenshot: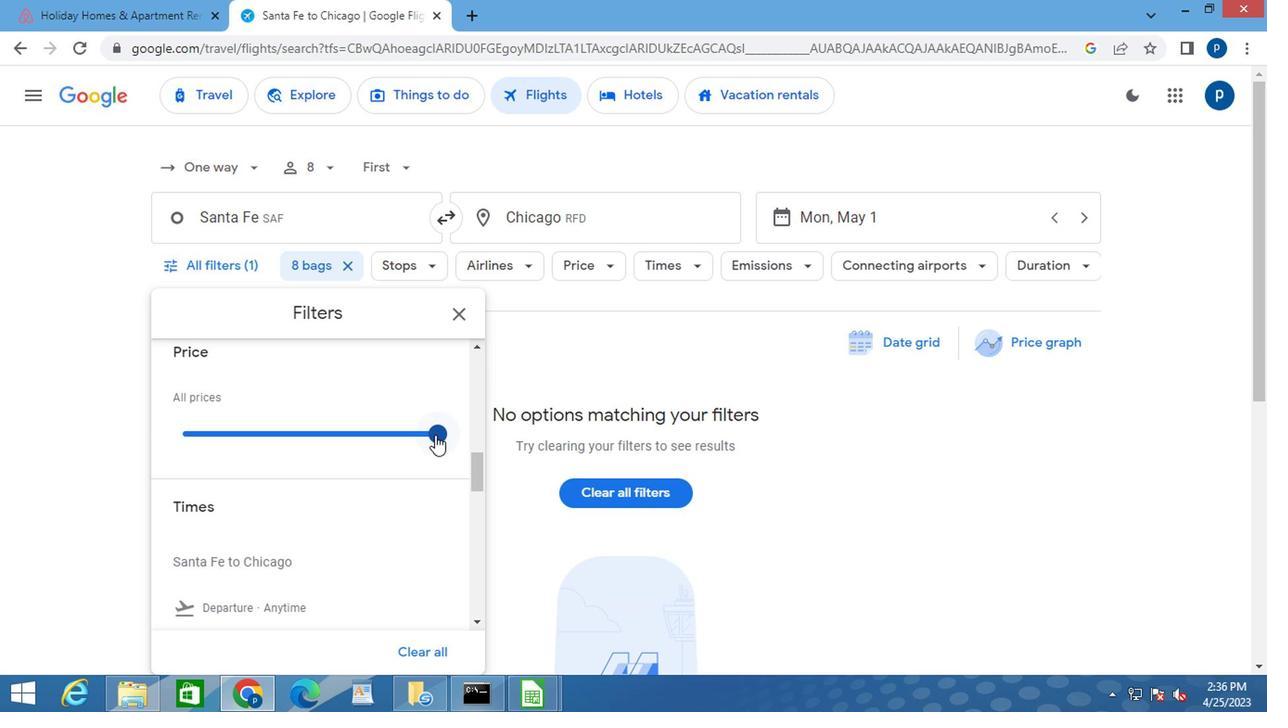 
Action: Mouse moved to (357, 475)
Screenshot: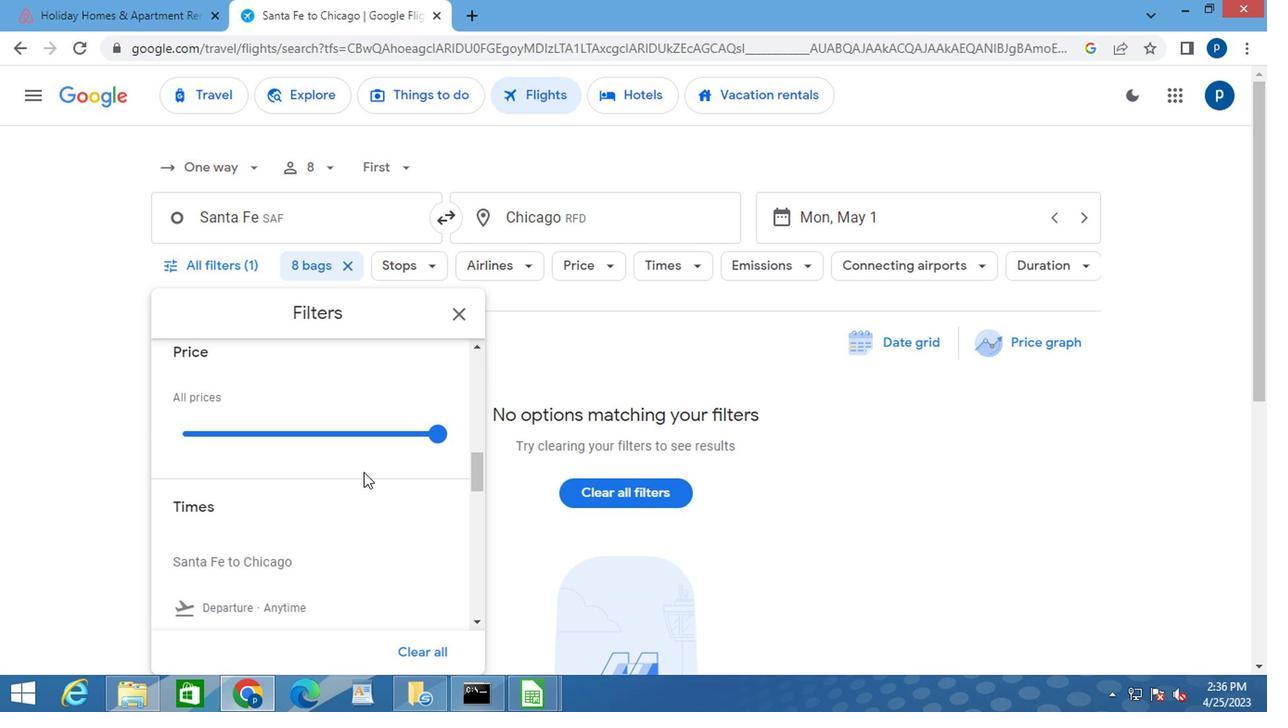 
Action: Mouse scrolled (357, 474) with delta (0, 0)
Screenshot: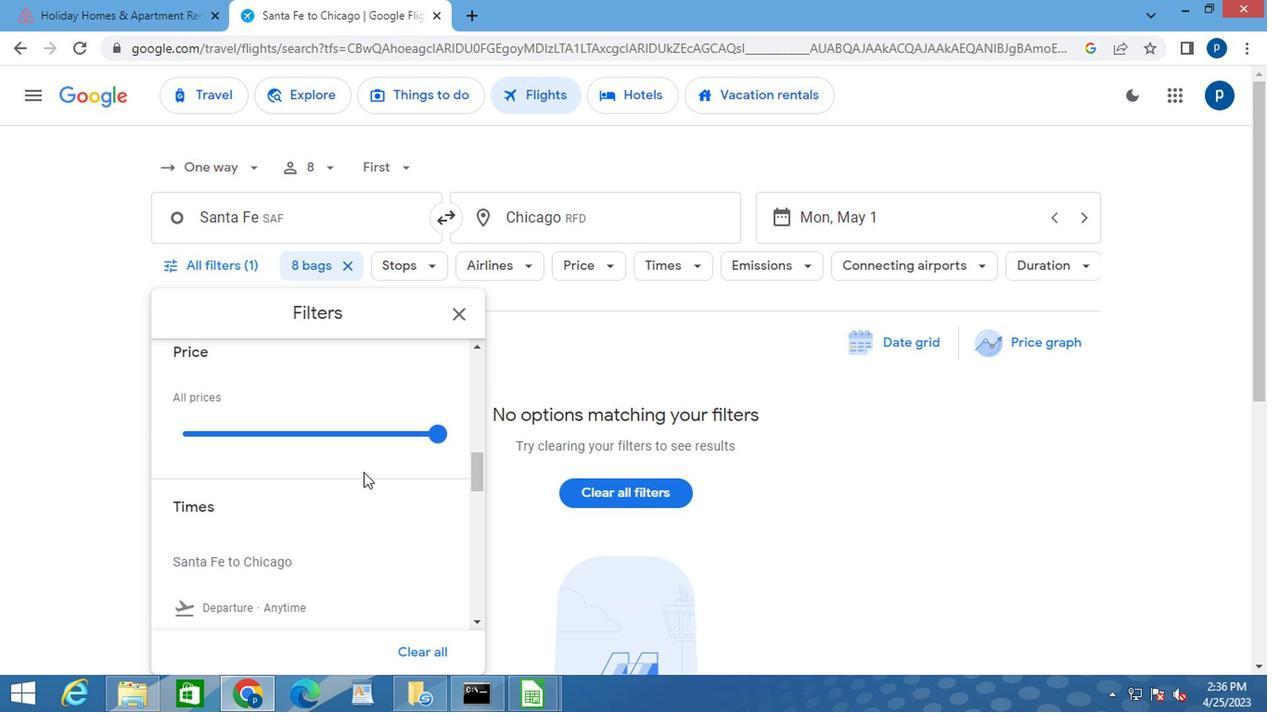 
Action: Mouse moved to (364, 495)
Screenshot: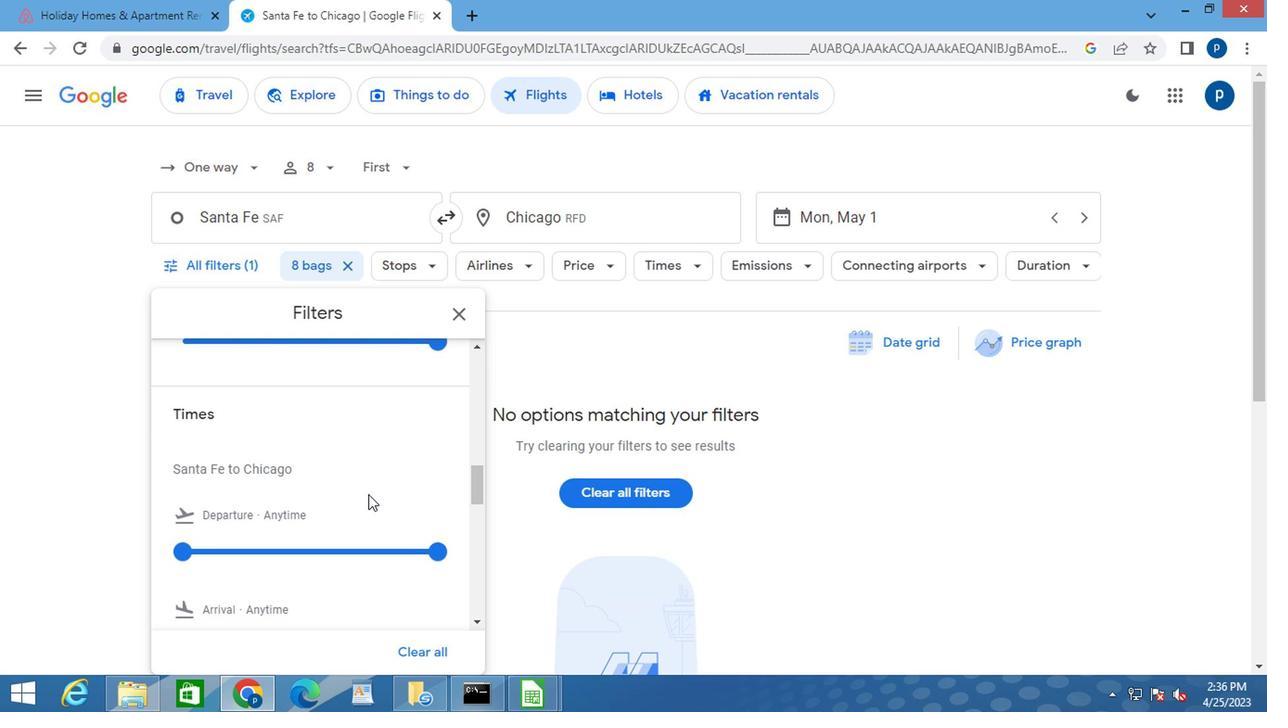 
Action: Mouse scrolled (364, 495) with delta (0, 0)
Screenshot: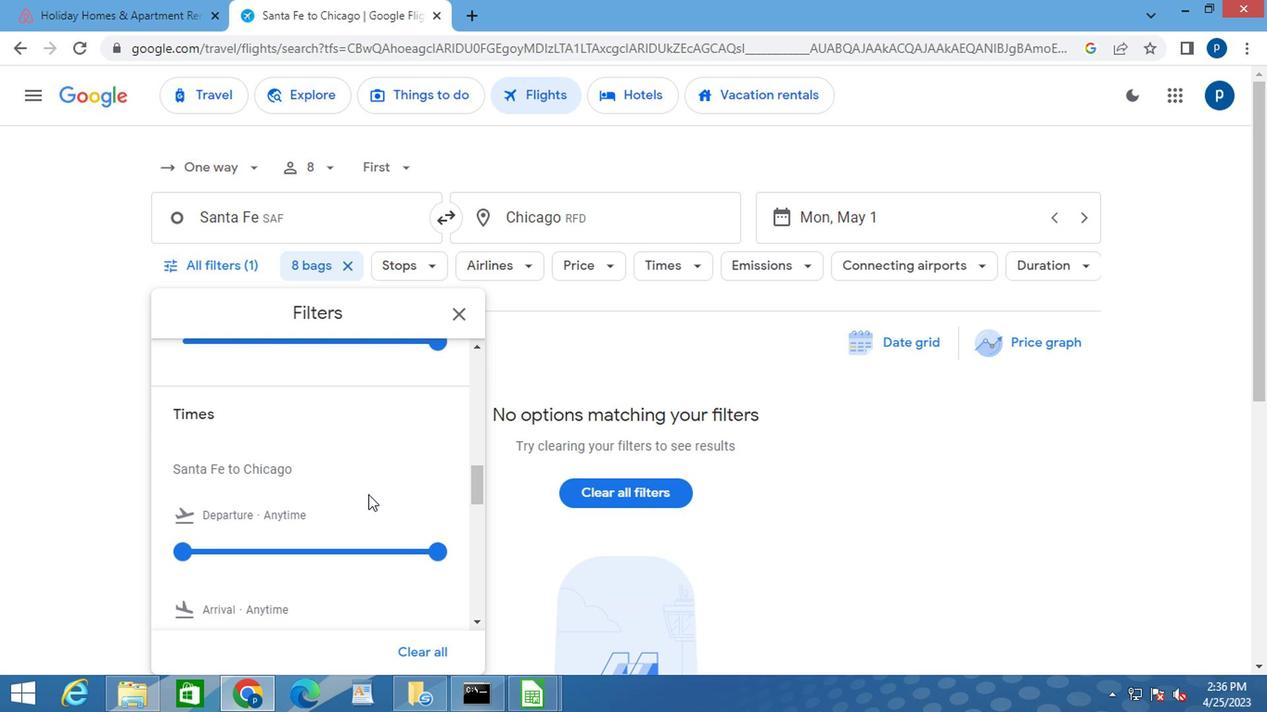 
Action: Mouse moved to (180, 460)
Screenshot: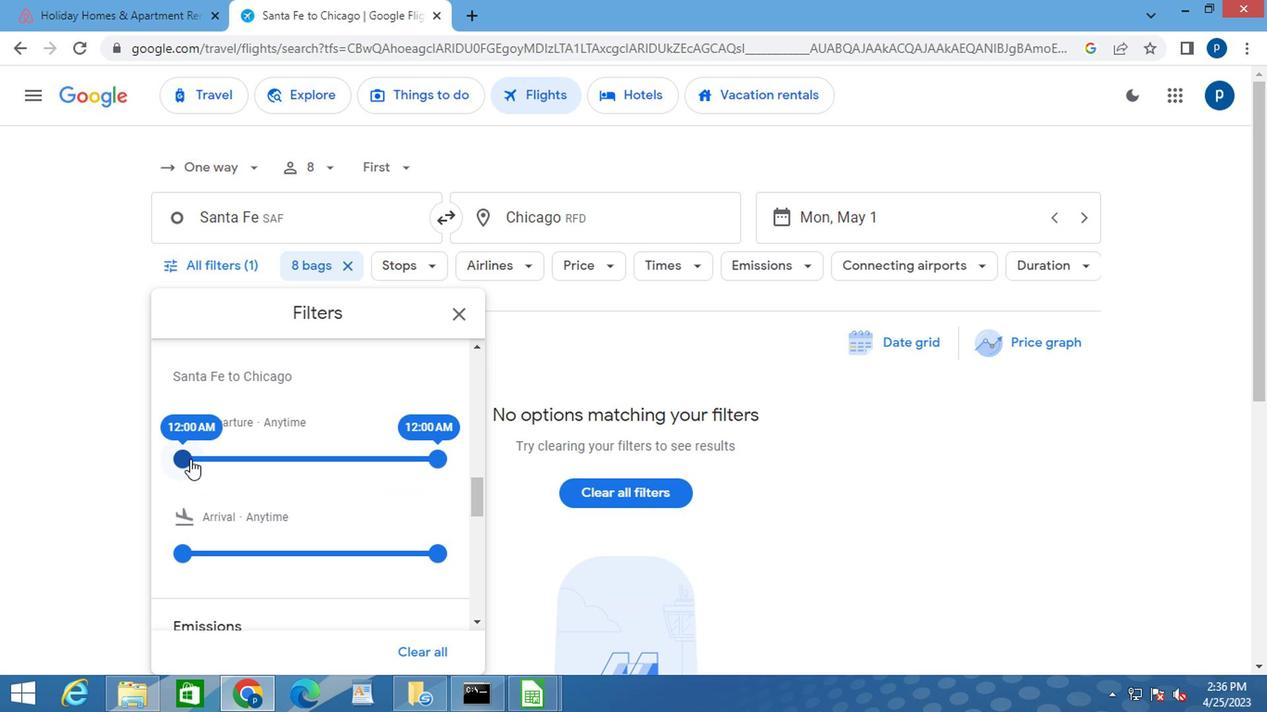 
Action: Mouse pressed left at (180, 460)
Screenshot: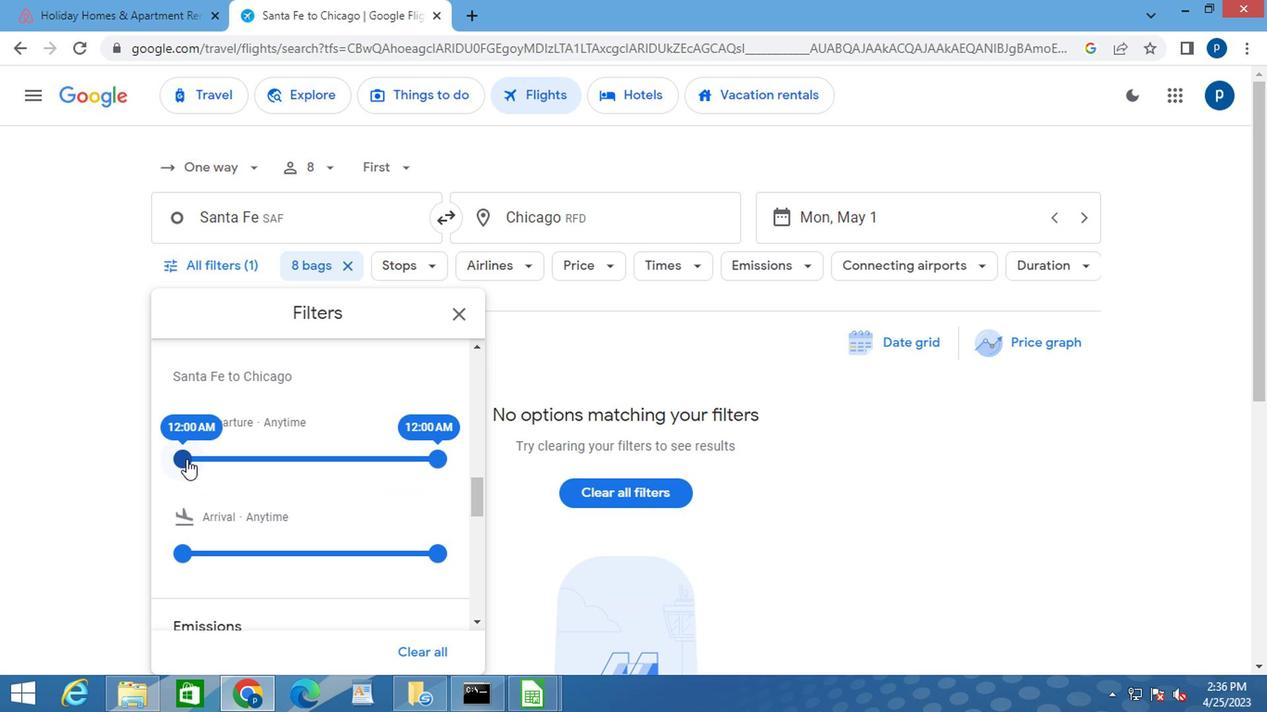
Action: Mouse moved to (432, 456)
Screenshot: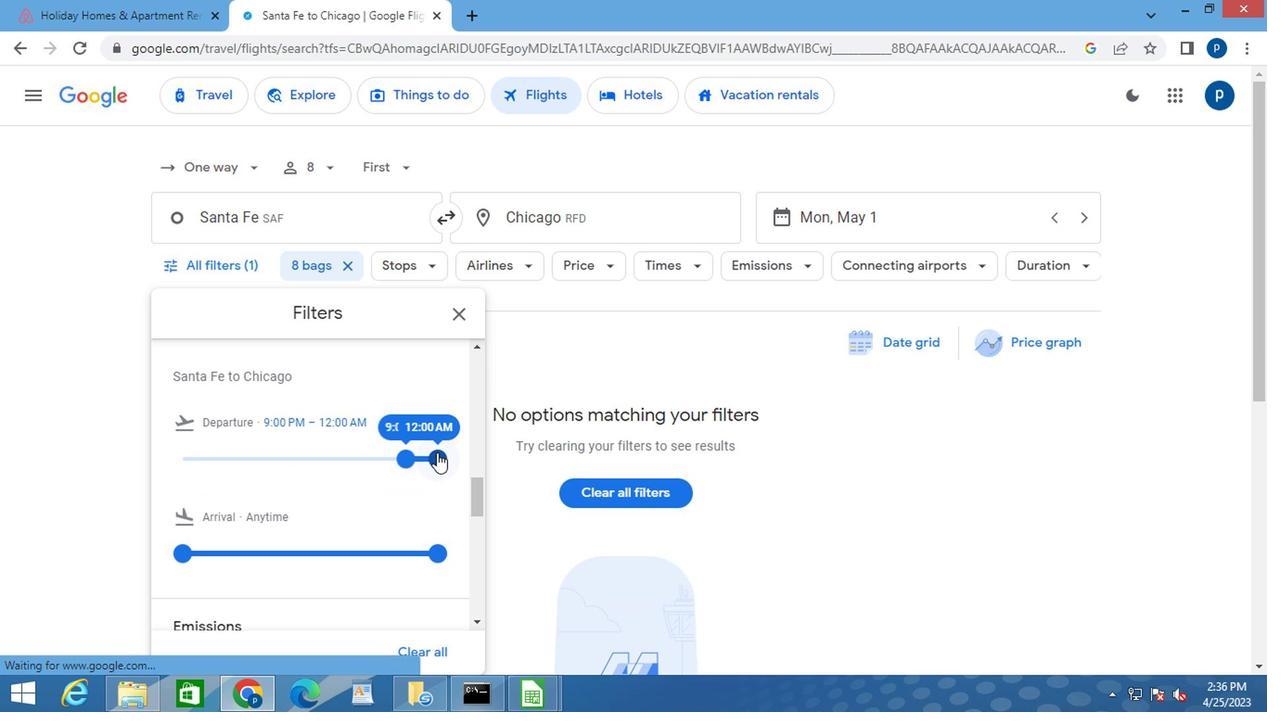
Action: Mouse pressed left at (432, 456)
Screenshot: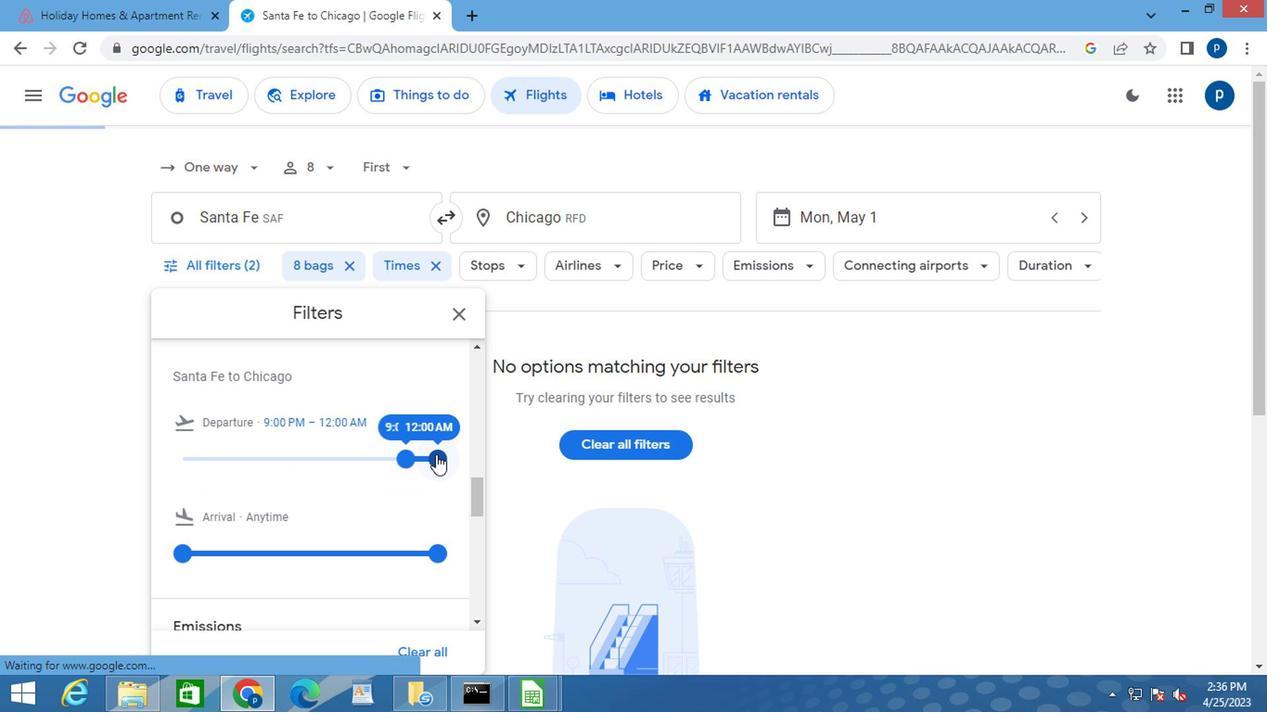
Action: Mouse moved to (452, 320)
Screenshot: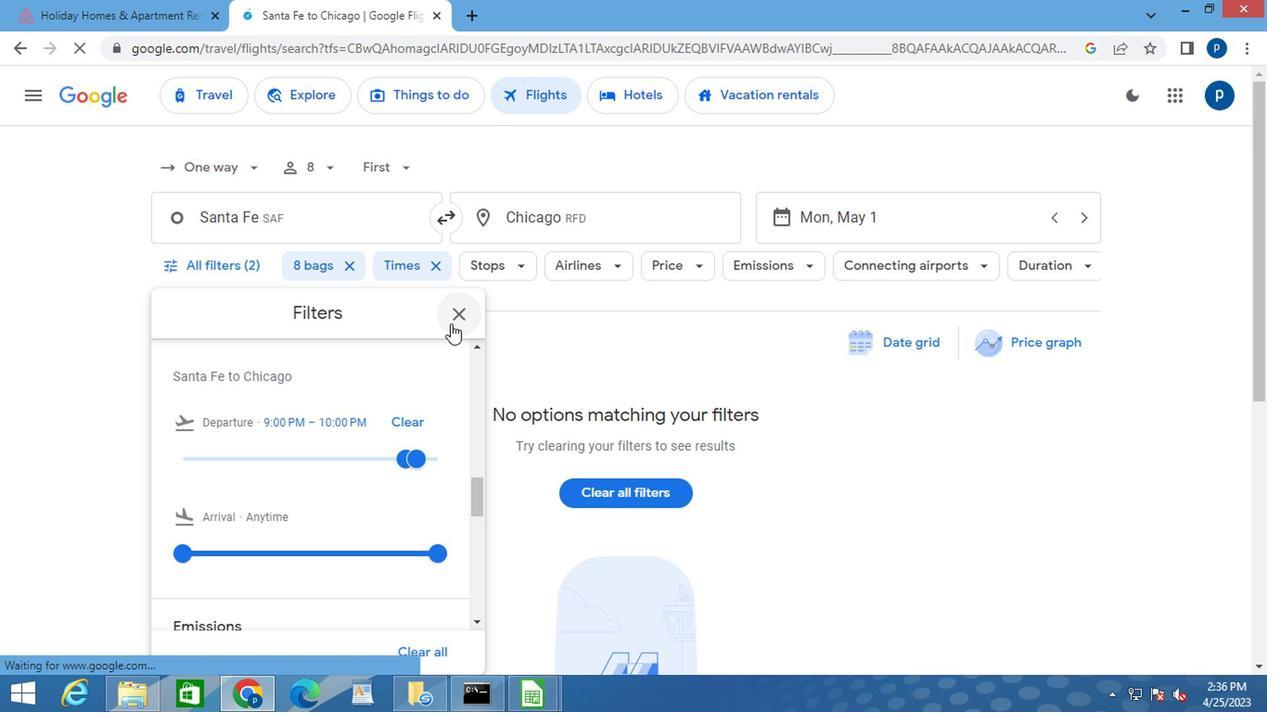 
Action: Mouse pressed left at (452, 320)
Screenshot: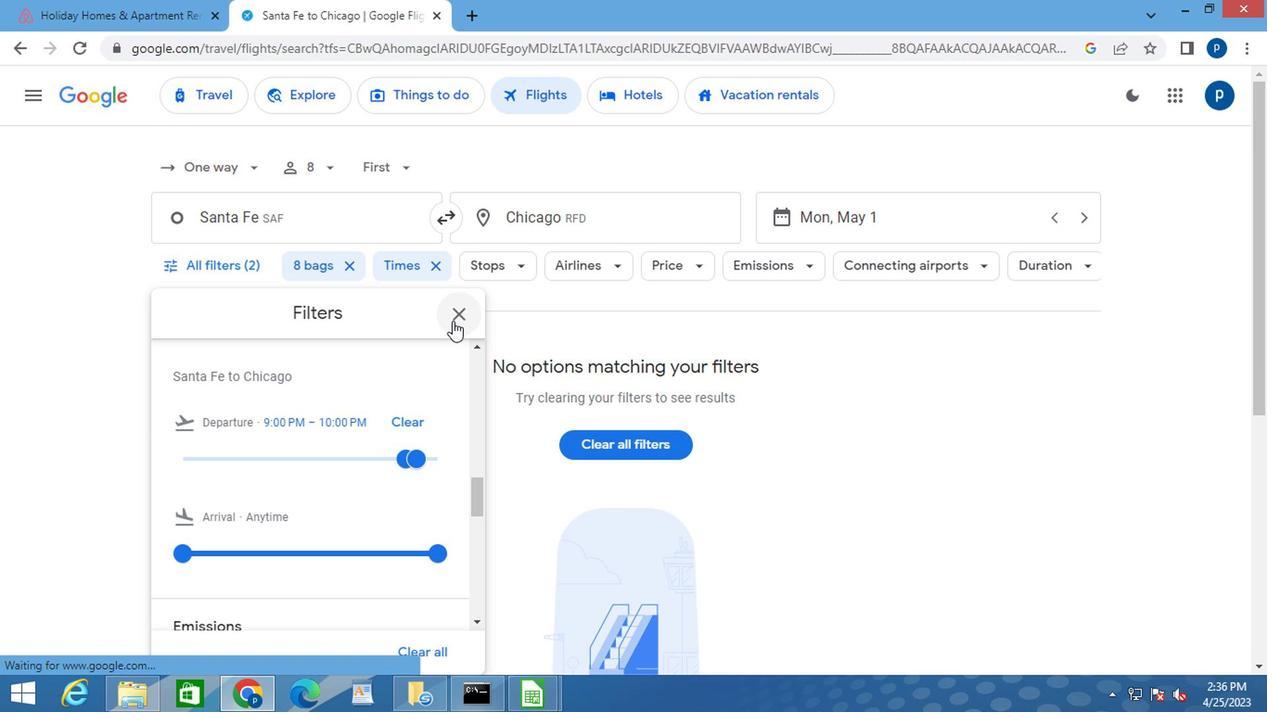 
